 Task: Find a flat in Solapur, India, for 8 guests from 26 Aug to 10 Sep, with a price range of ₹10,000 to ₹15,000, 6 bedrooms, 6 beds, 6 bathrooms, and amenities including Wifi, Washing machine, Free parking, TV, and Gym.
Action: Mouse moved to (491, 122)
Screenshot: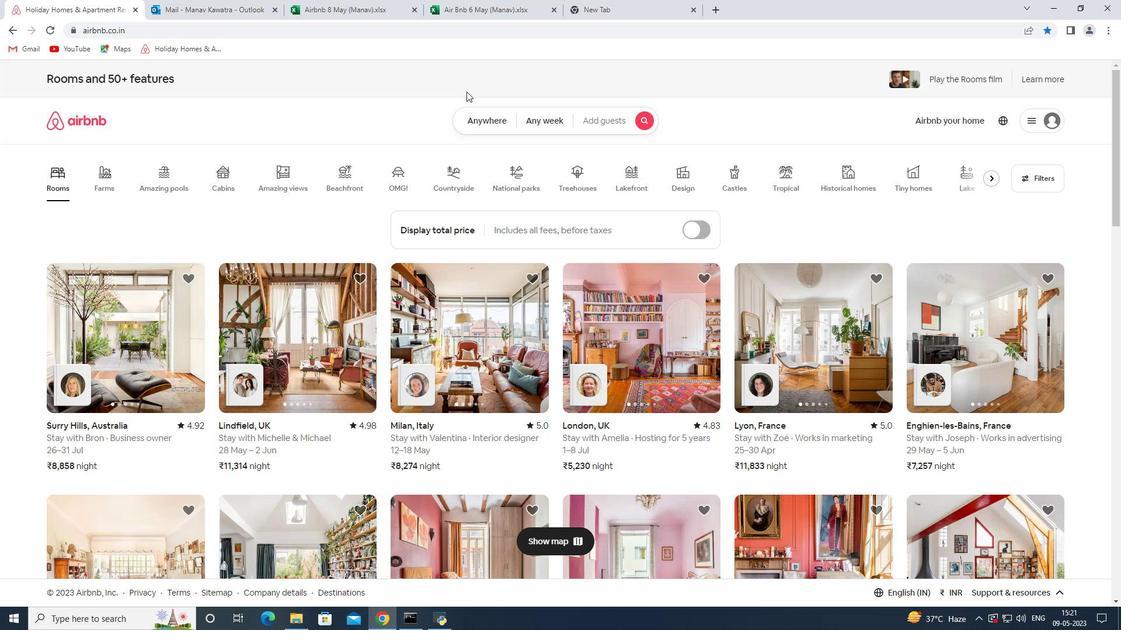 
Action: Mouse pressed left at (491, 122)
Screenshot: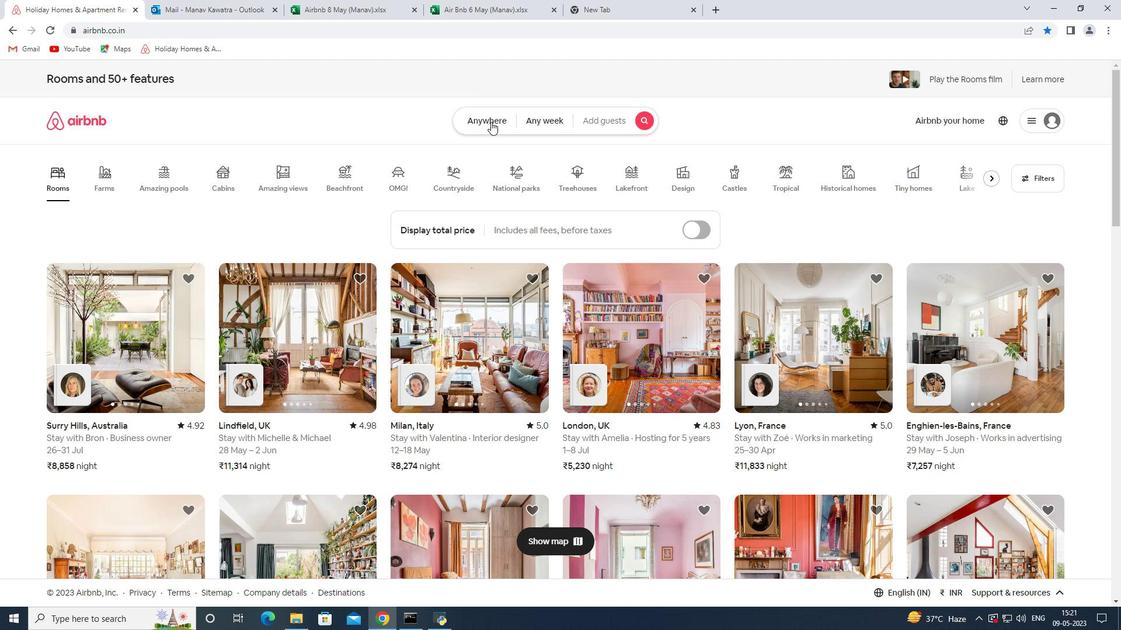 
Action: Mouse moved to (390, 167)
Screenshot: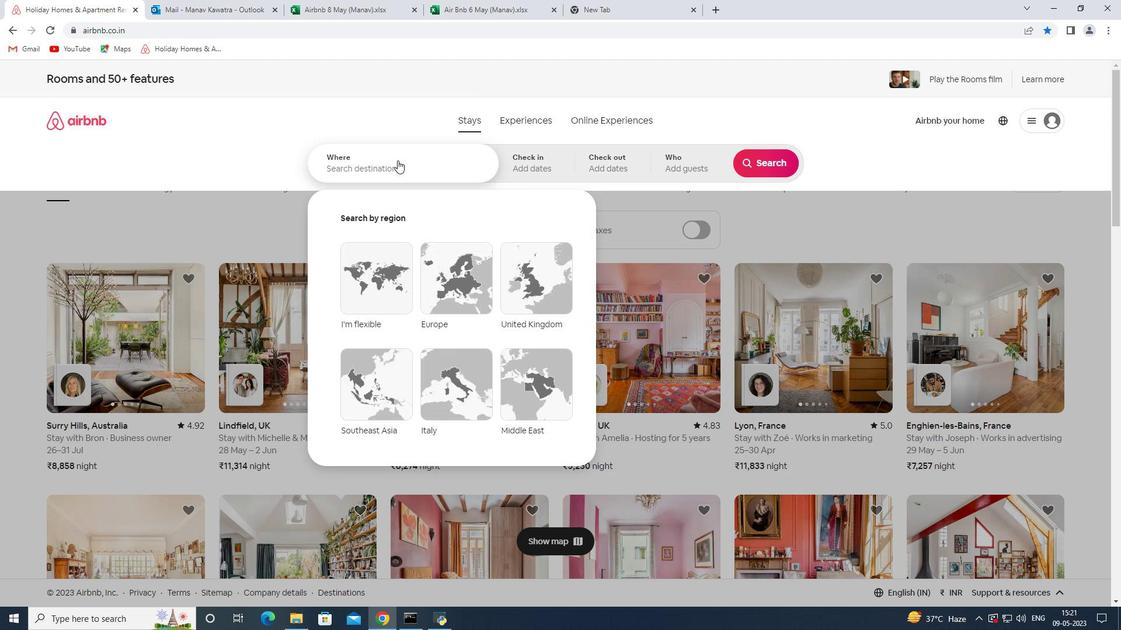 
Action: Mouse pressed left at (390, 167)
Screenshot: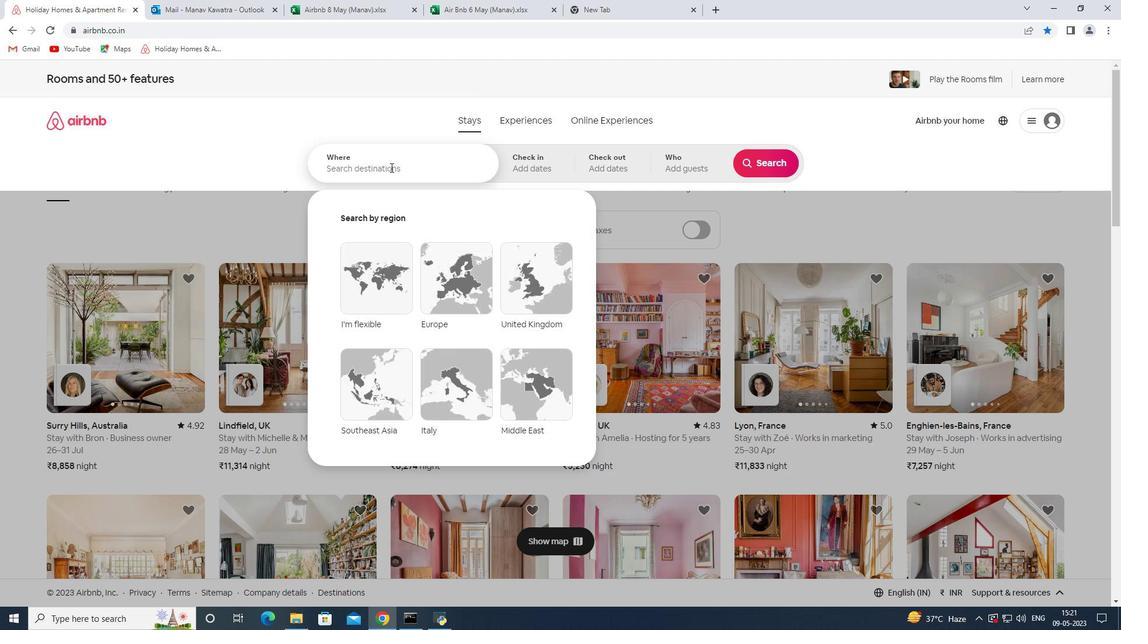 
Action: Key pressed s<Key.backspace><Key.shift><Key.shift><Key.shift>Solar<Key.space><Key.backspace><Key.backspace>pur<Key.space><Key.shift>India<Key.space><Key.enter>
Screenshot: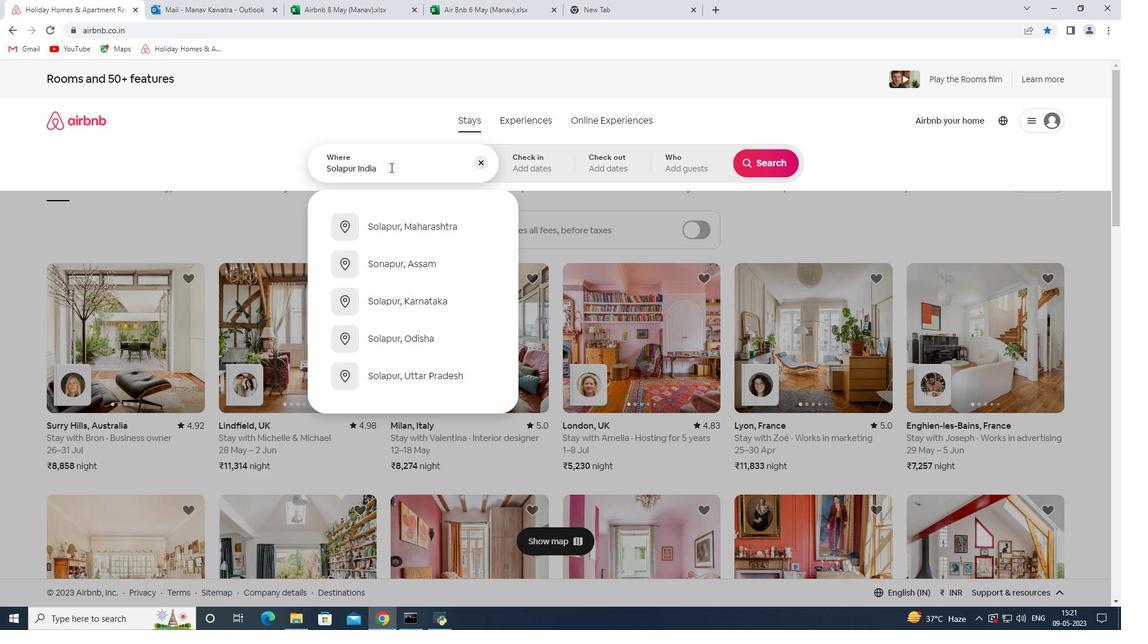 
Action: Mouse moved to (766, 253)
Screenshot: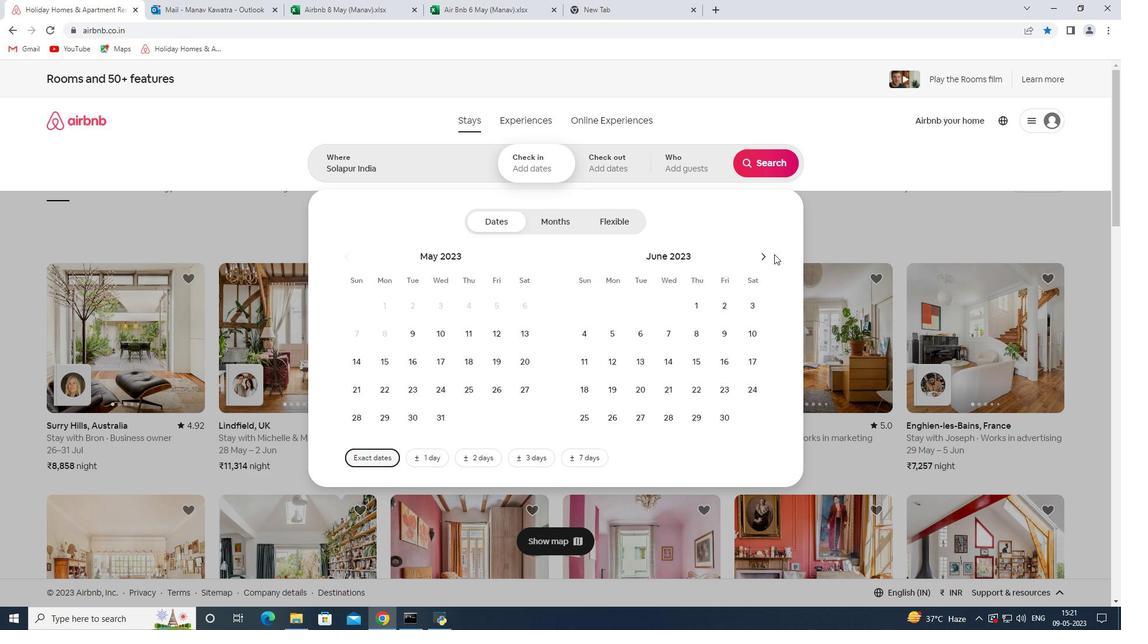 
Action: Mouse pressed left at (766, 253)
Screenshot: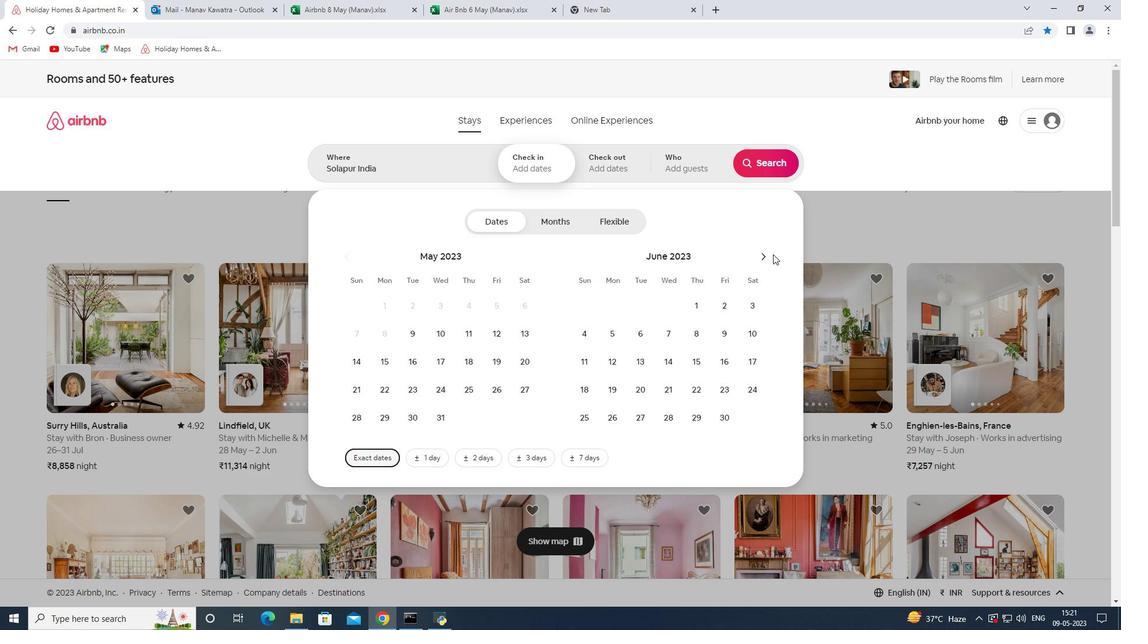 
Action: Mouse moved to (763, 253)
Screenshot: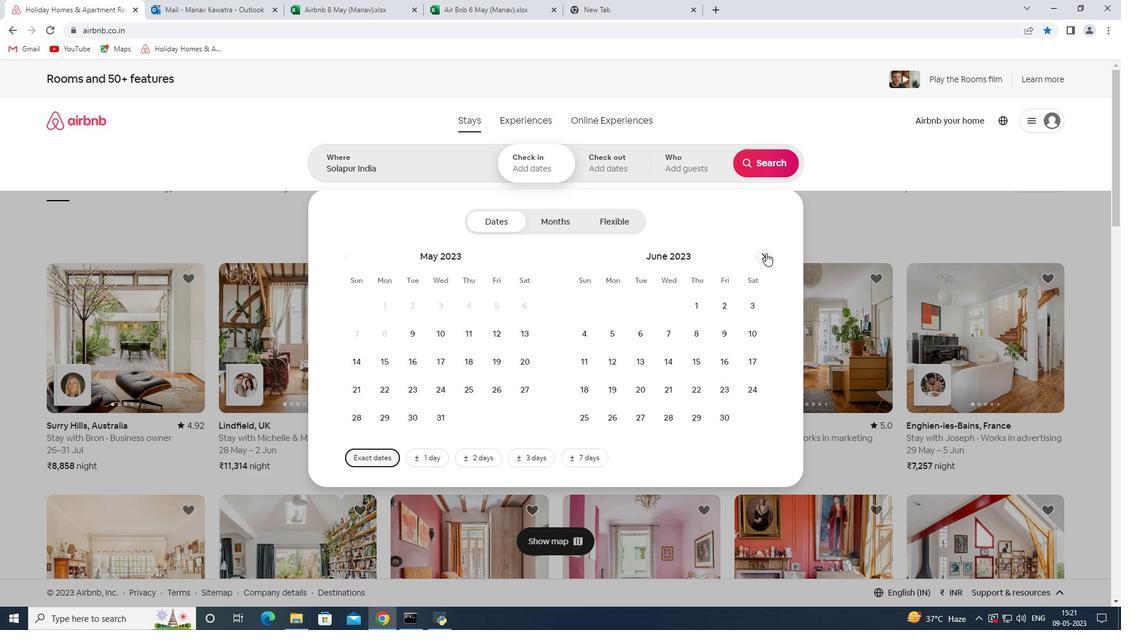 
Action: Mouse pressed left at (763, 253)
Screenshot: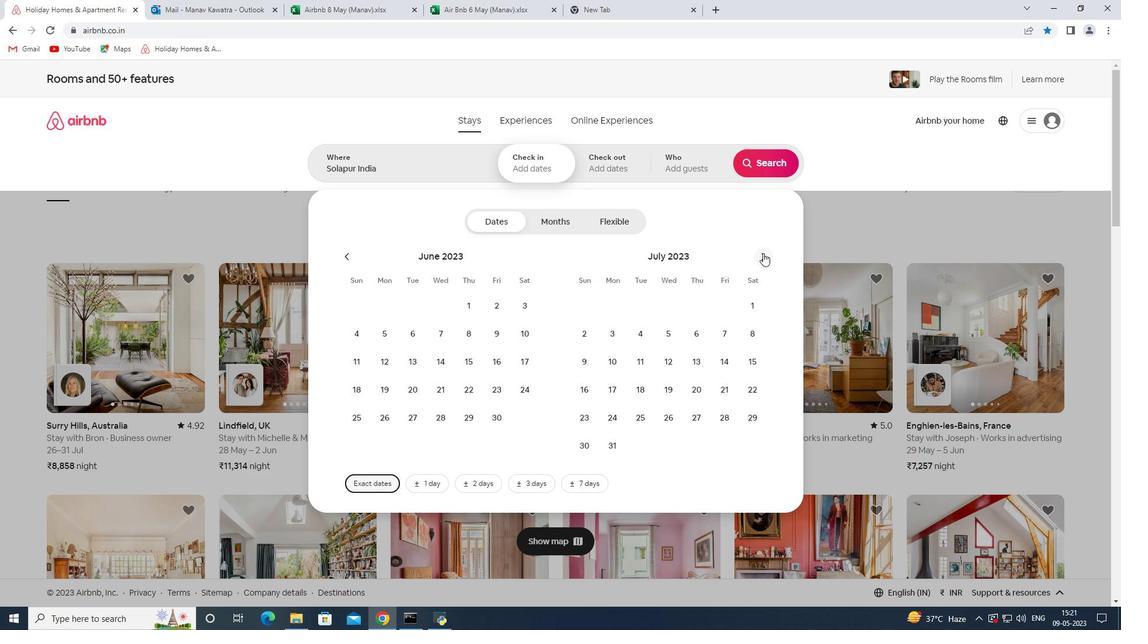 
Action: Mouse moved to (753, 393)
Screenshot: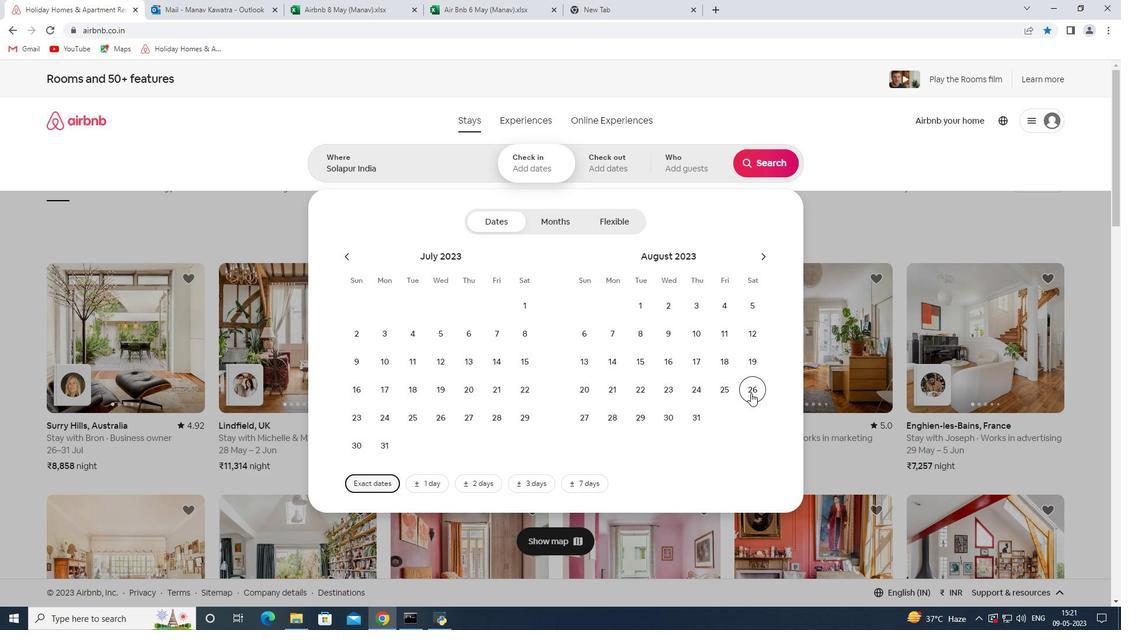 
Action: Mouse pressed left at (753, 393)
Screenshot: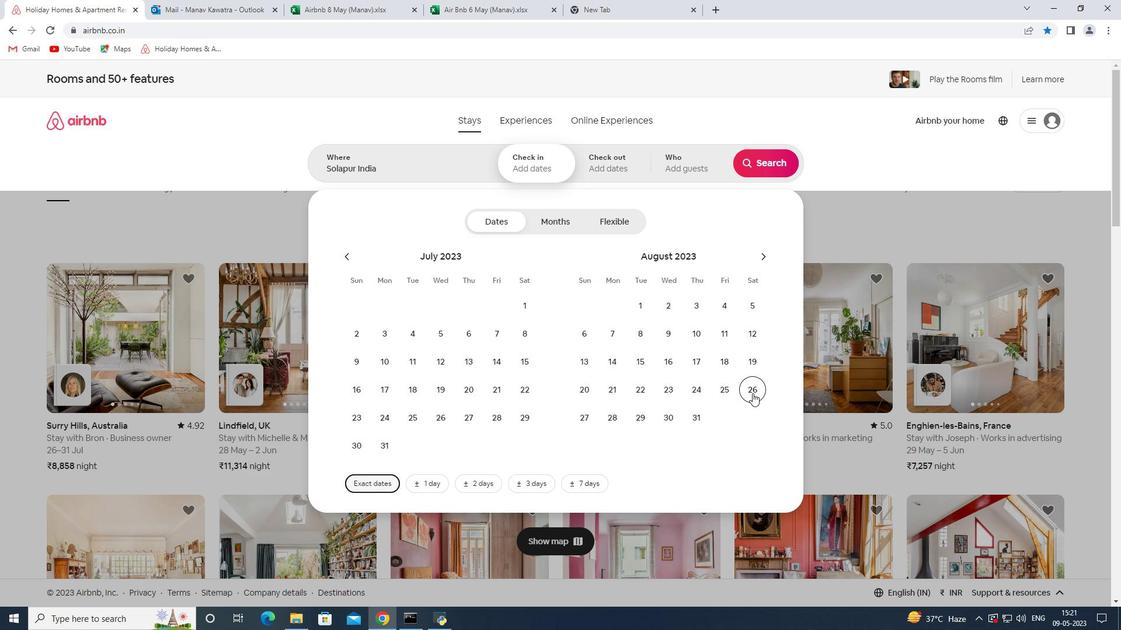 
Action: Mouse moved to (695, 171)
Screenshot: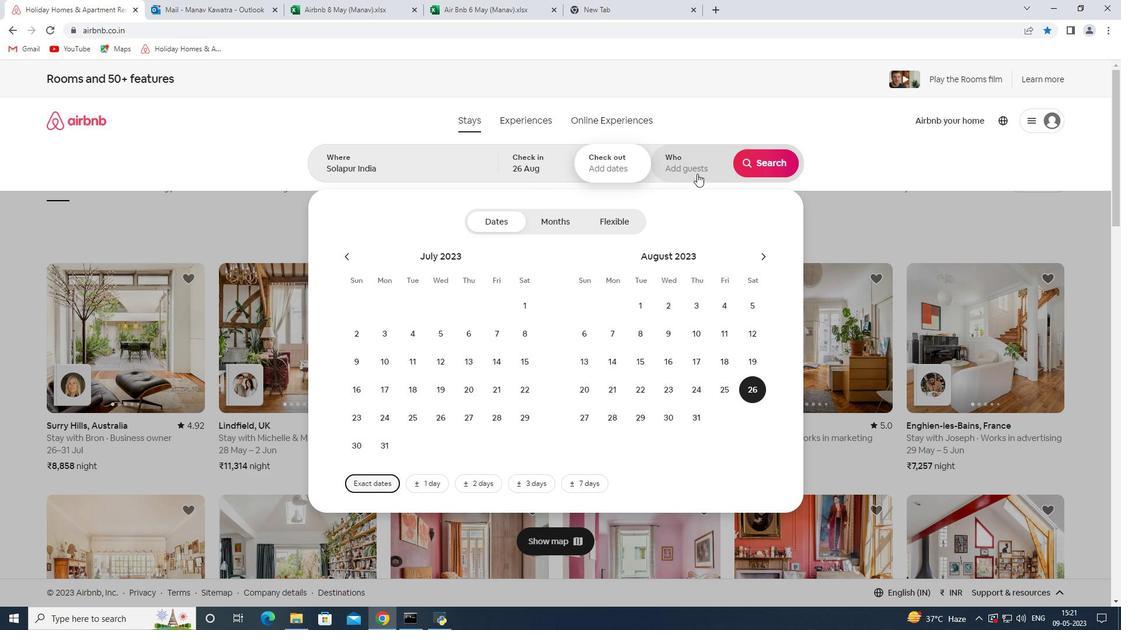 
Action: Mouse pressed left at (695, 171)
Screenshot: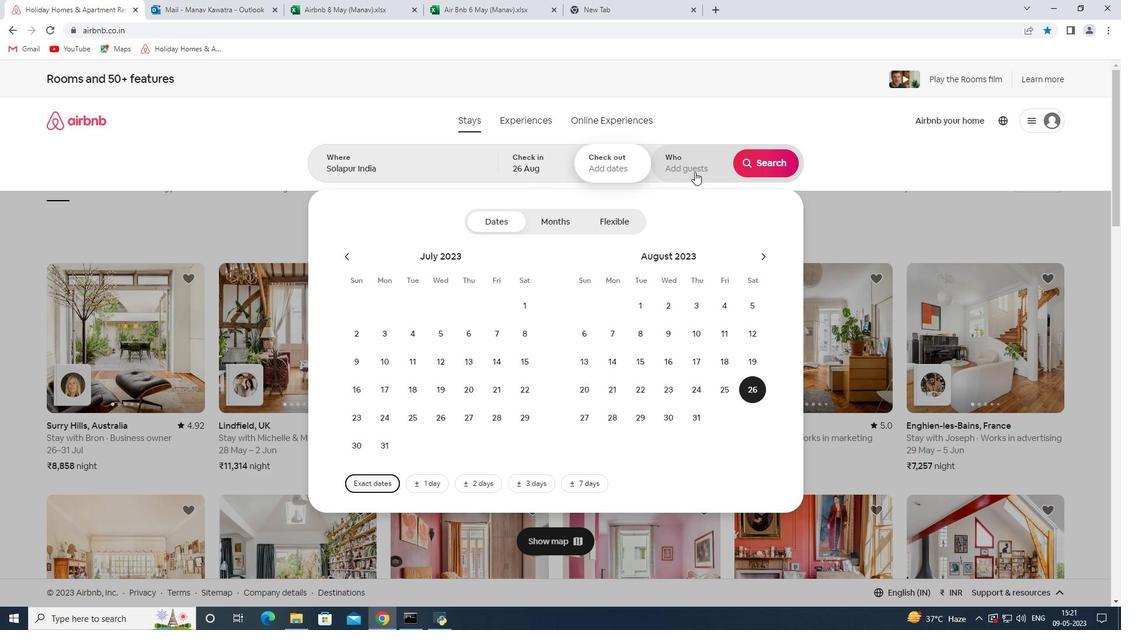 
Action: Mouse moved to (601, 163)
Screenshot: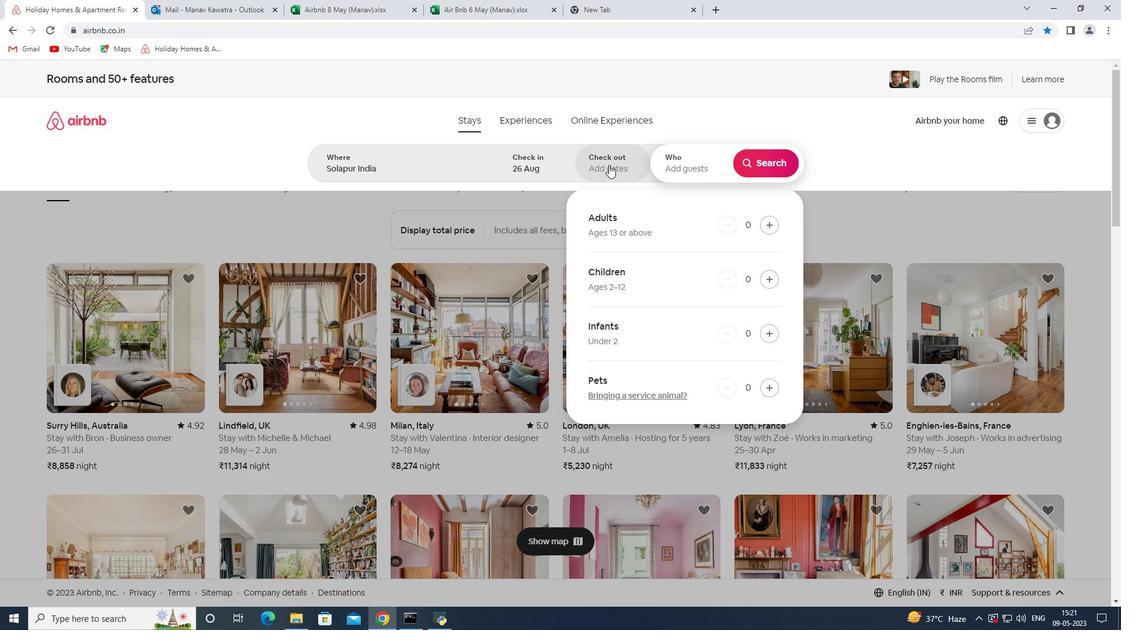
Action: Mouse pressed left at (601, 163)
Screenshot: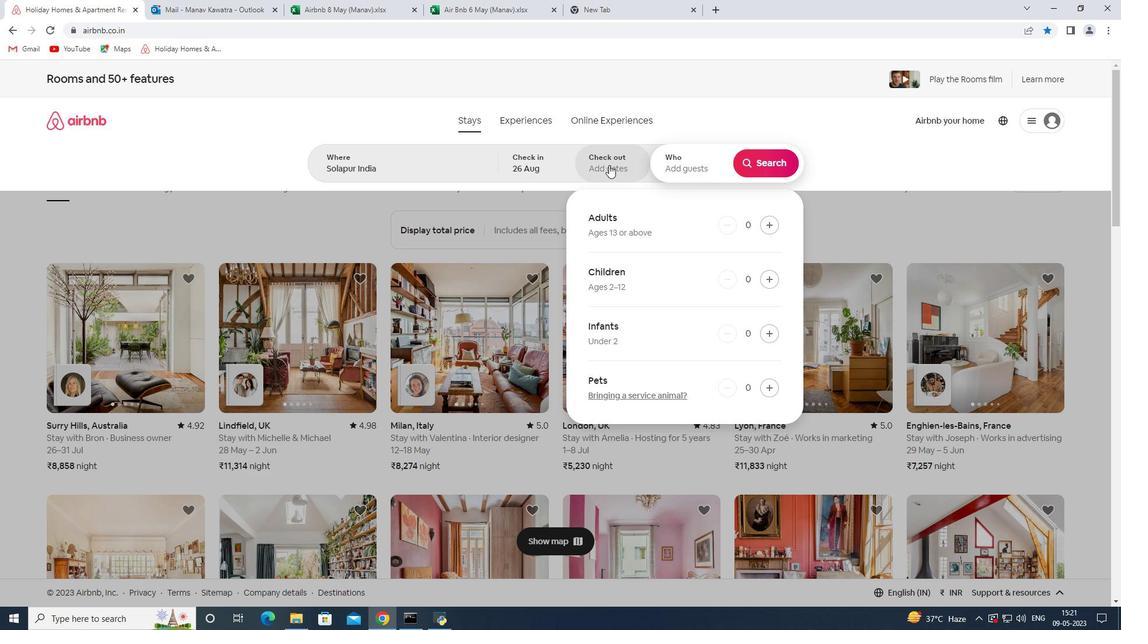 
Action: Mouse moved to (586, 366)
Screenshot: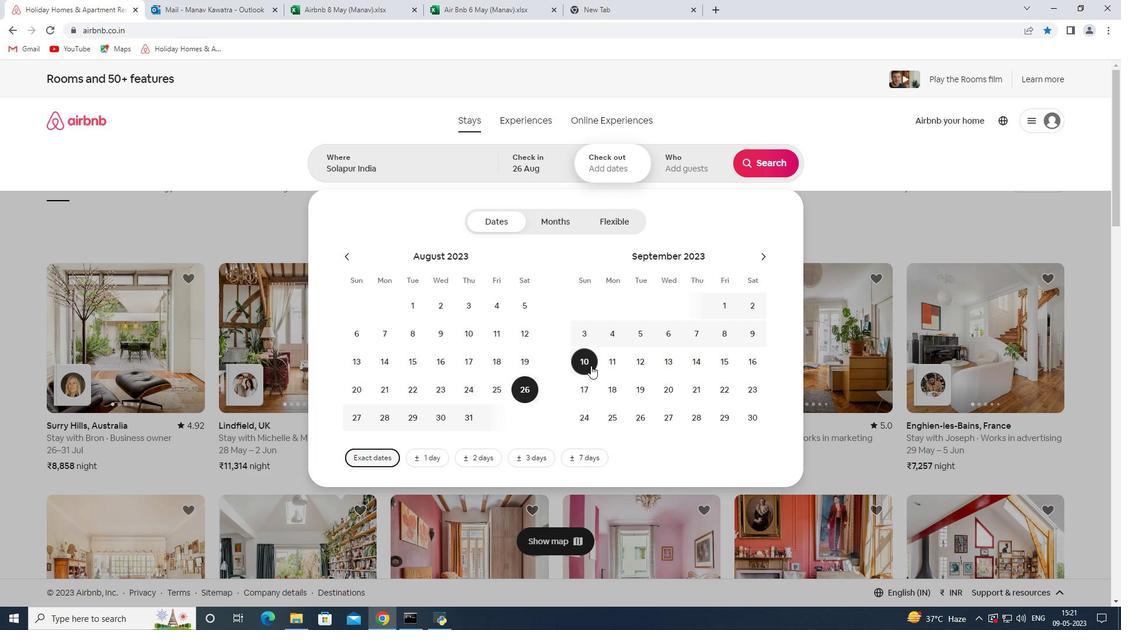 
Action: Mouse pressed left at (586, 366)
Screenshot: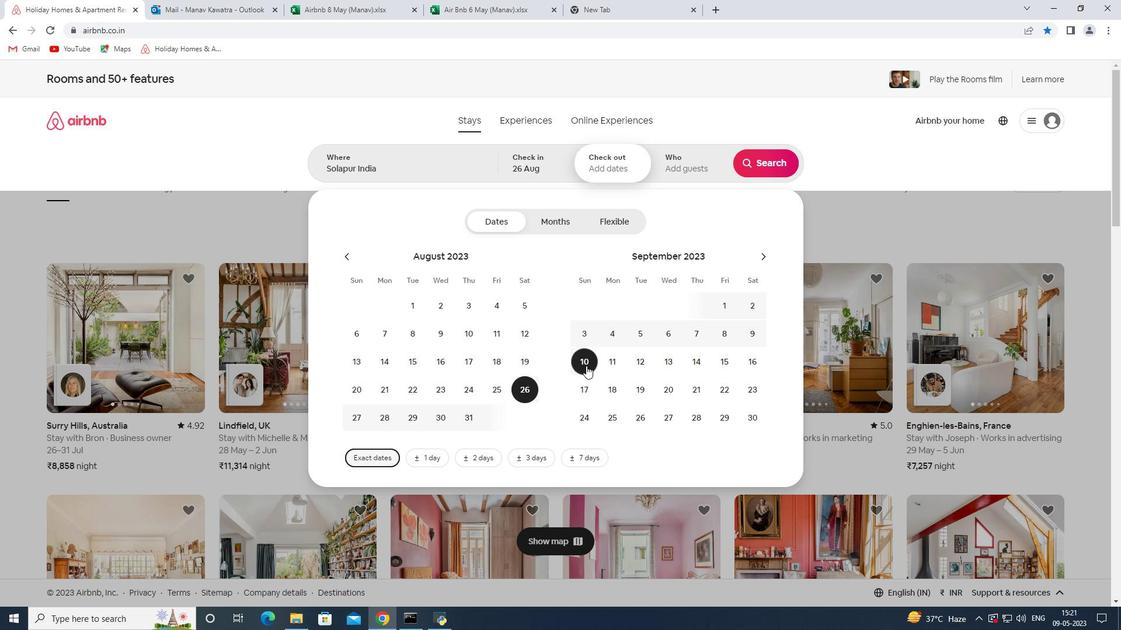 
Action: Mouse moved to (700, 168)
Screenshot: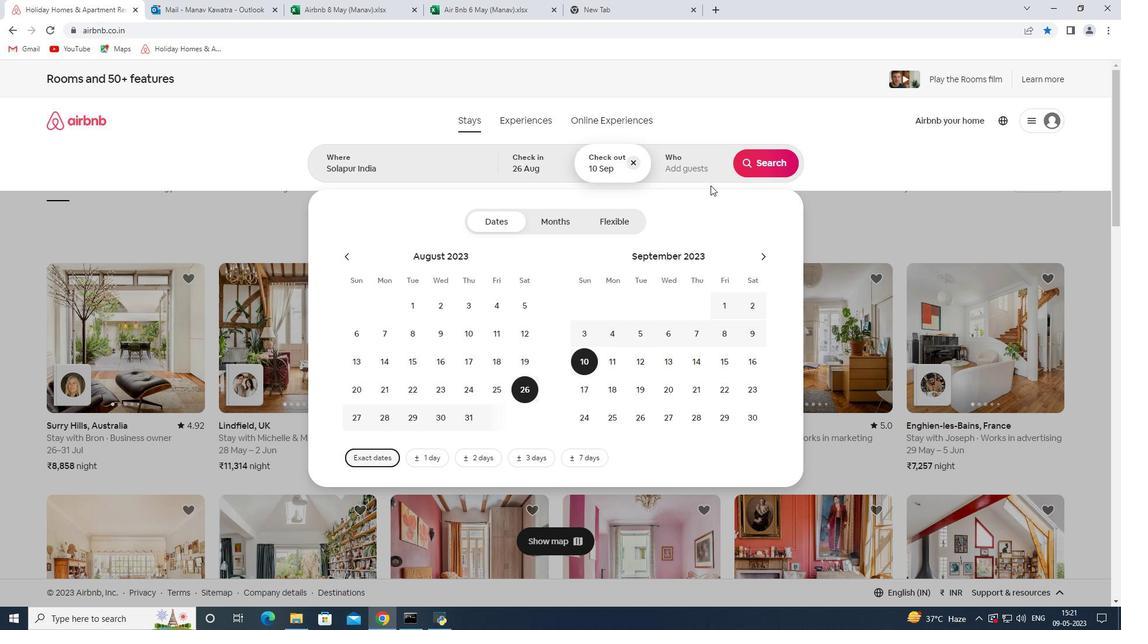 
Action: Mouse pressed left at (700, 168)
Screenshot: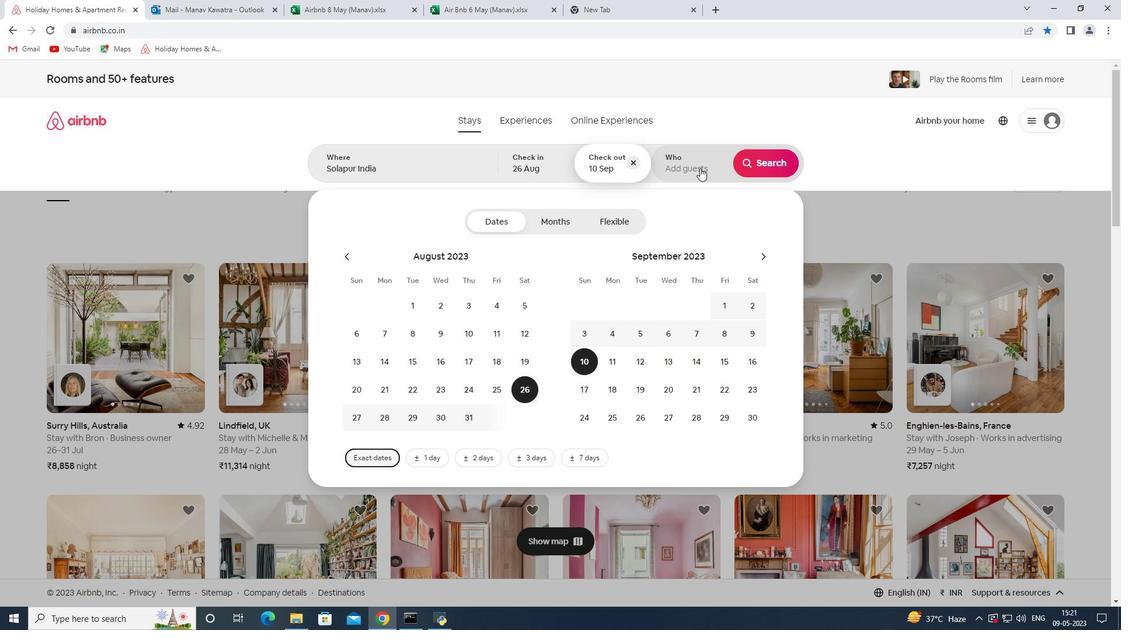
Action: Mouse moved to (769, 226)
Screenshot: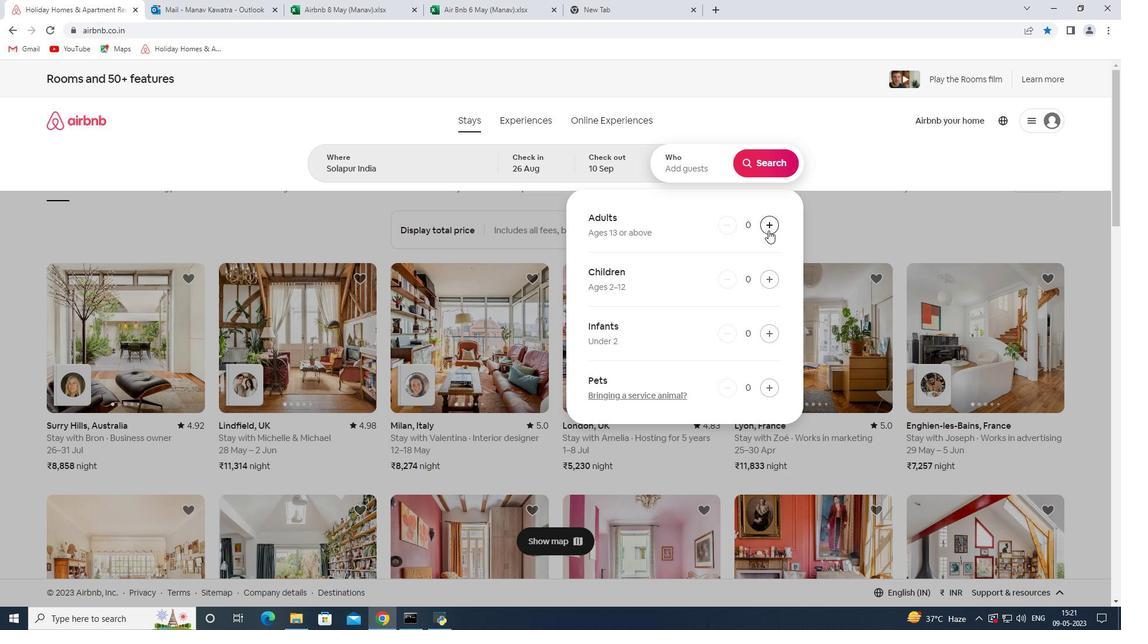 
Action: Mouse pressed left at (769, 226)
Screenshot: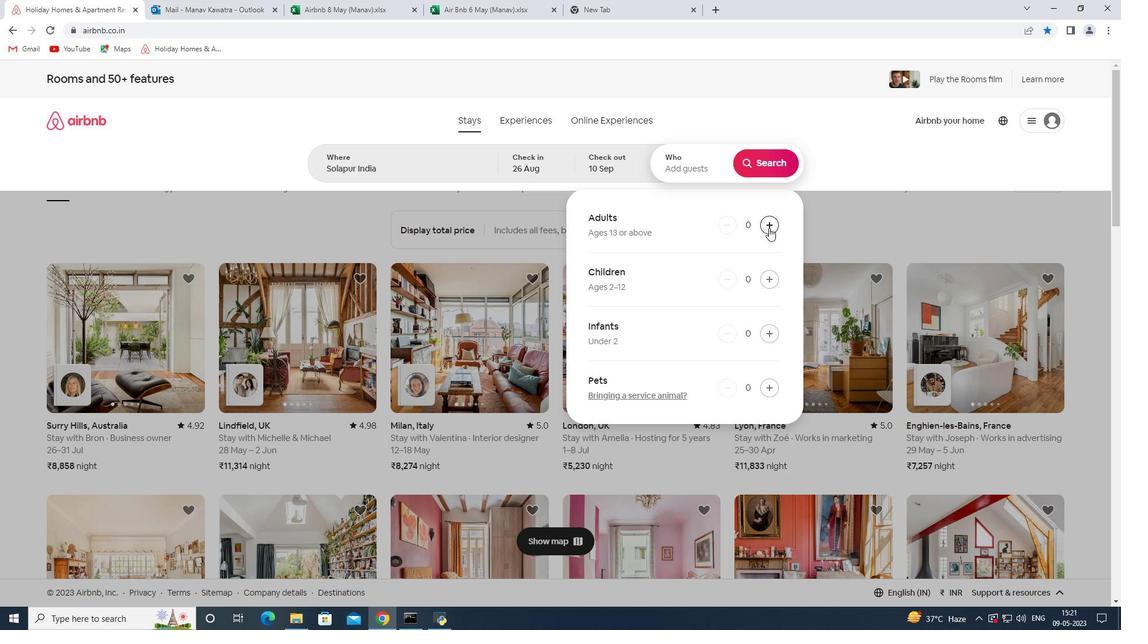 
Action: Mouse pressed left at (769, 226)
Screenshot: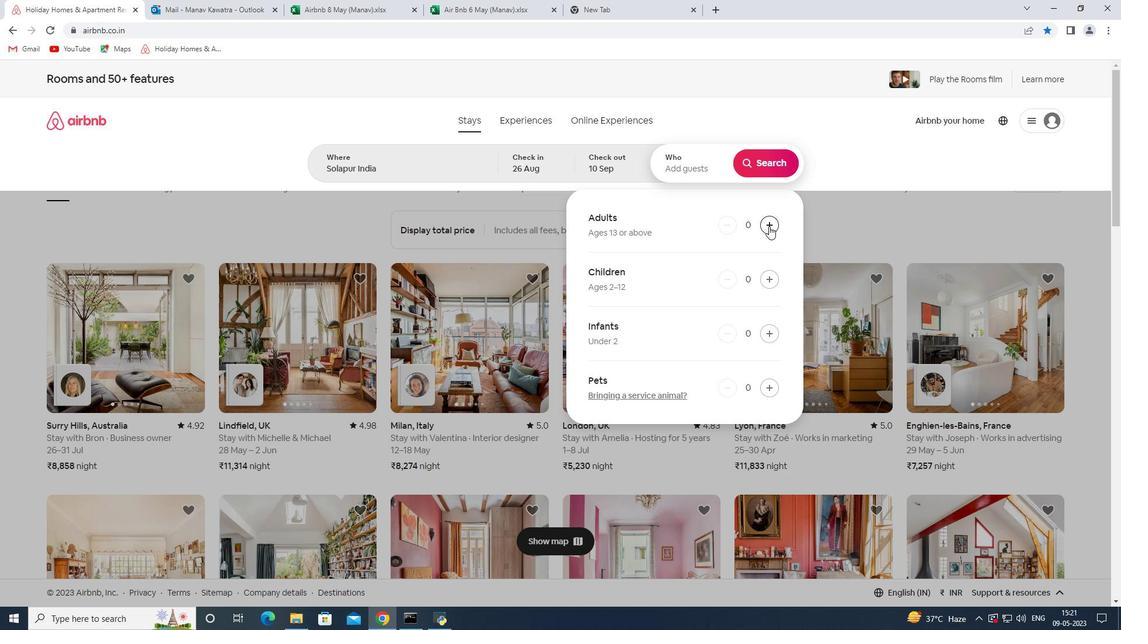 
Action: Mouse pressed left at (769, 226)
Screenshot: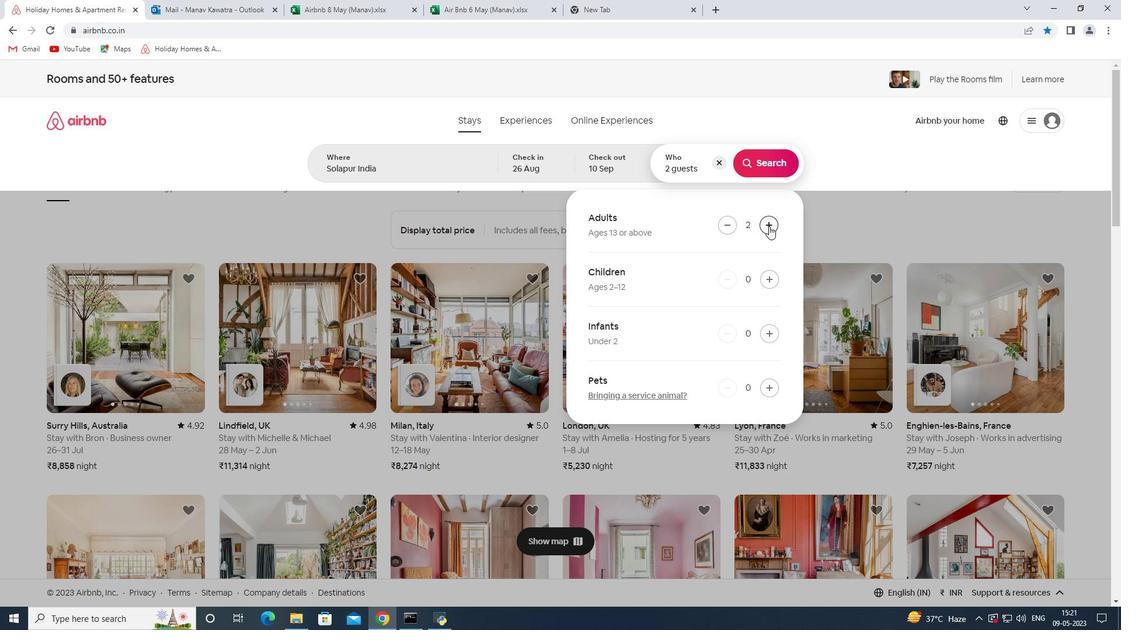 
Action: Mouse pressed left at (769, 226)
Screenshot: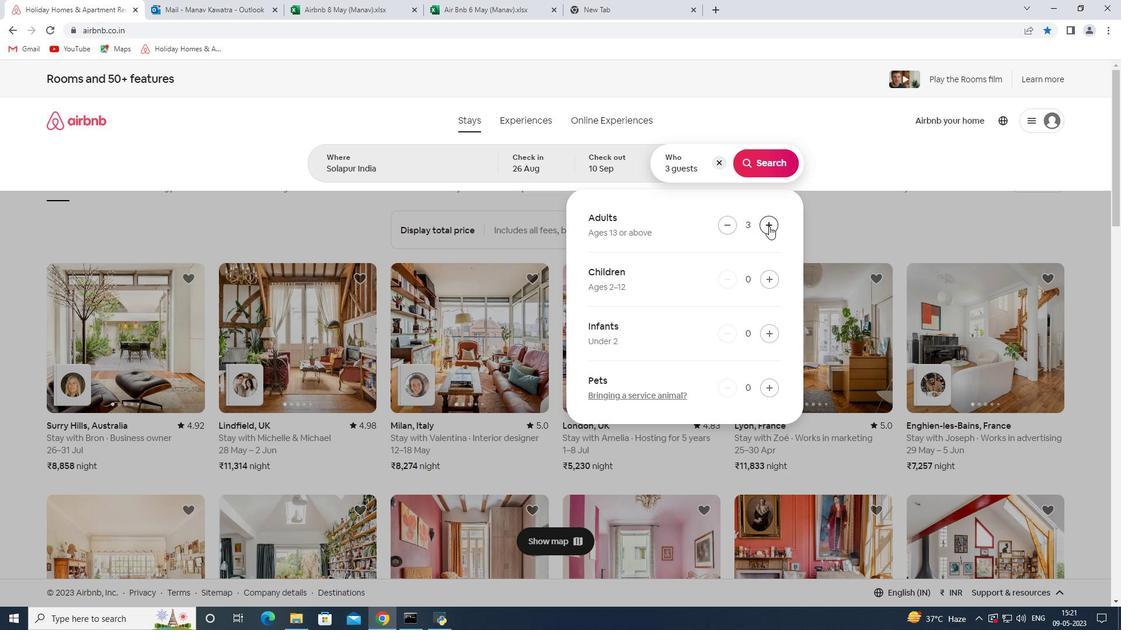 
Action: Mouse pressed left at (769, 226)
Screenshot: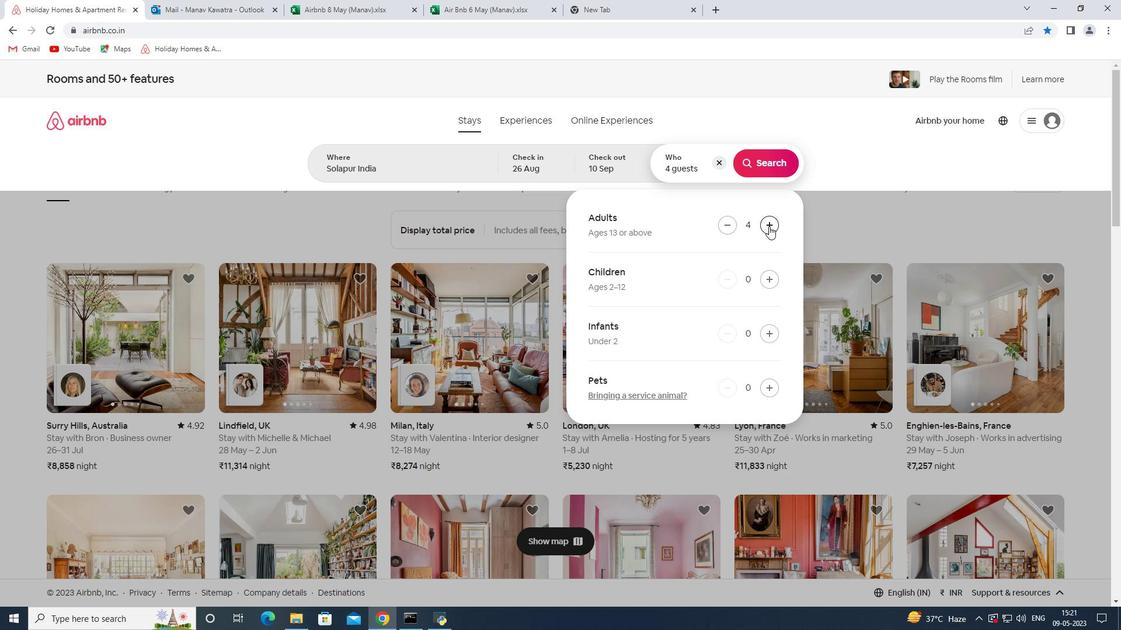 
Action: Mouse pressed left at (769, 226)
Screenshot: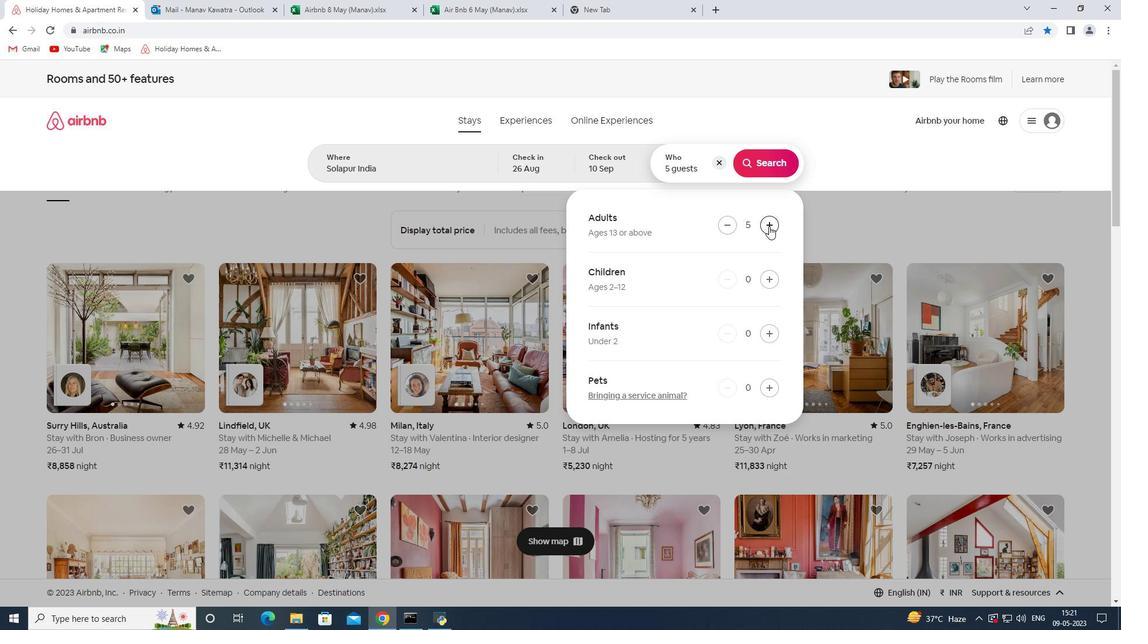 
Action: Mouse moved to (767, 281)
Screenshot: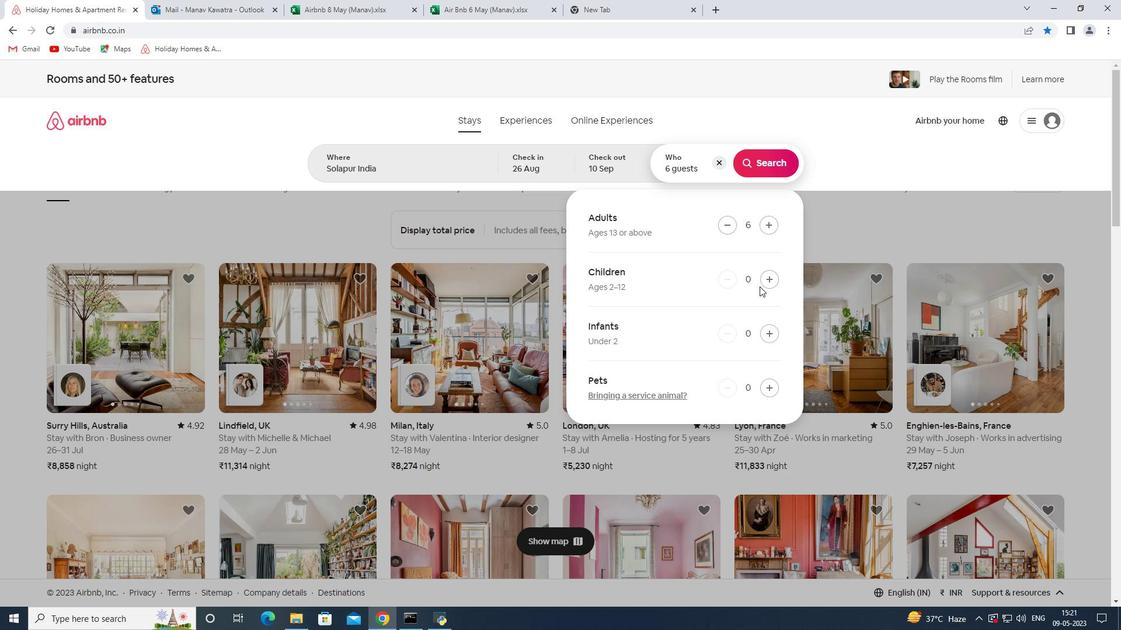 
Action: Mouse pressed left at (767, 281)
Screenshot: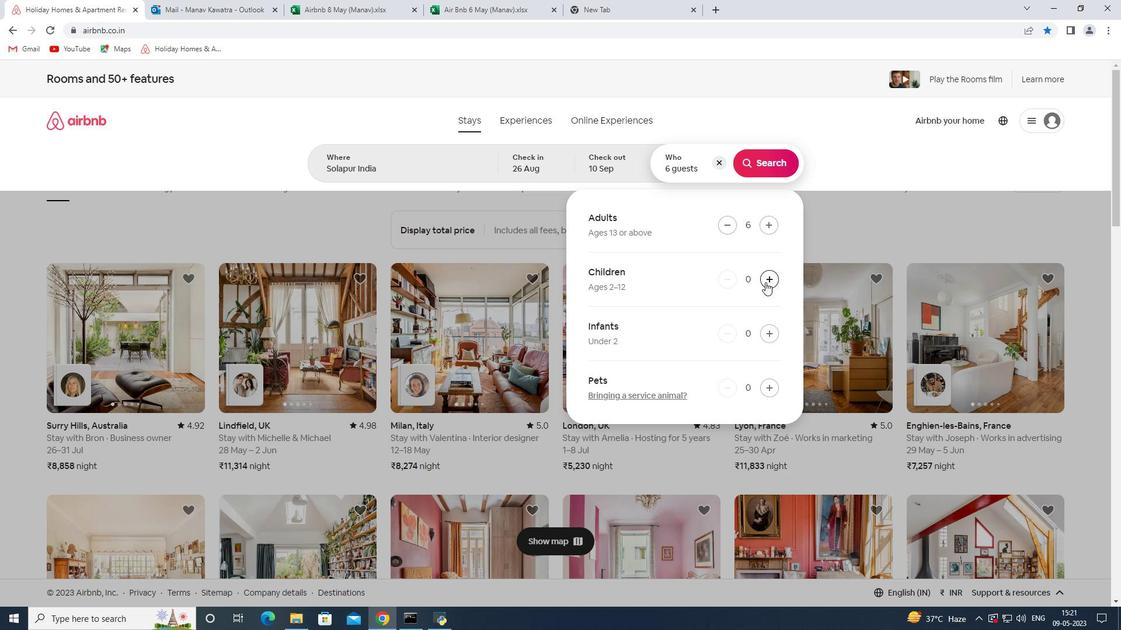 
Action: Mouse pressed left at (767, 281)
Screenshot: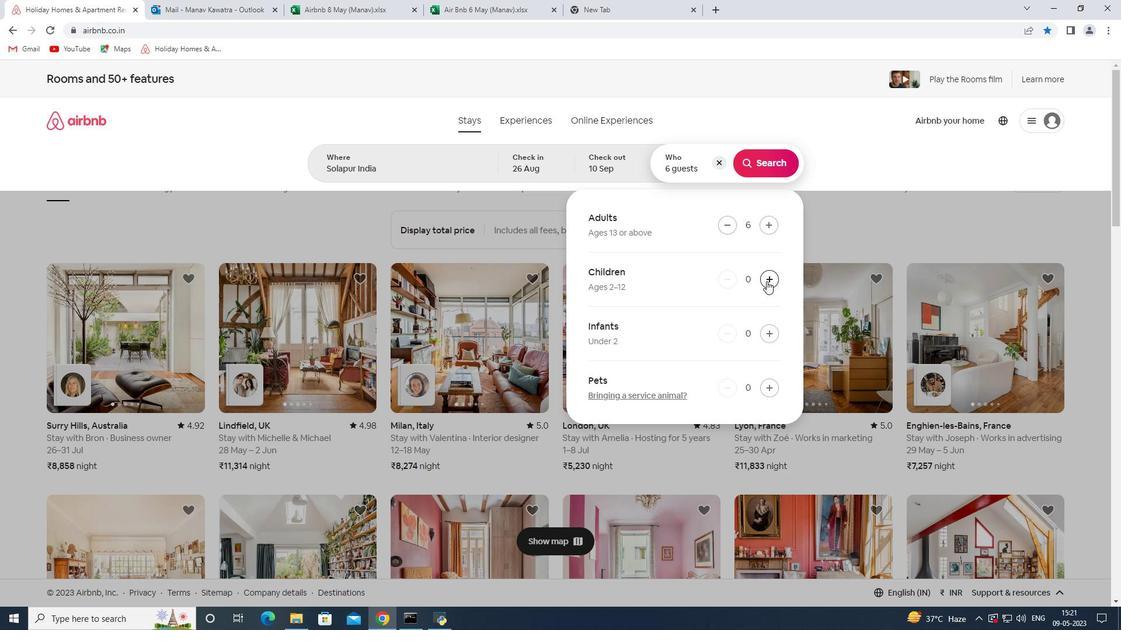 
Action: Mouse moved to (763, 165)
Screenshot: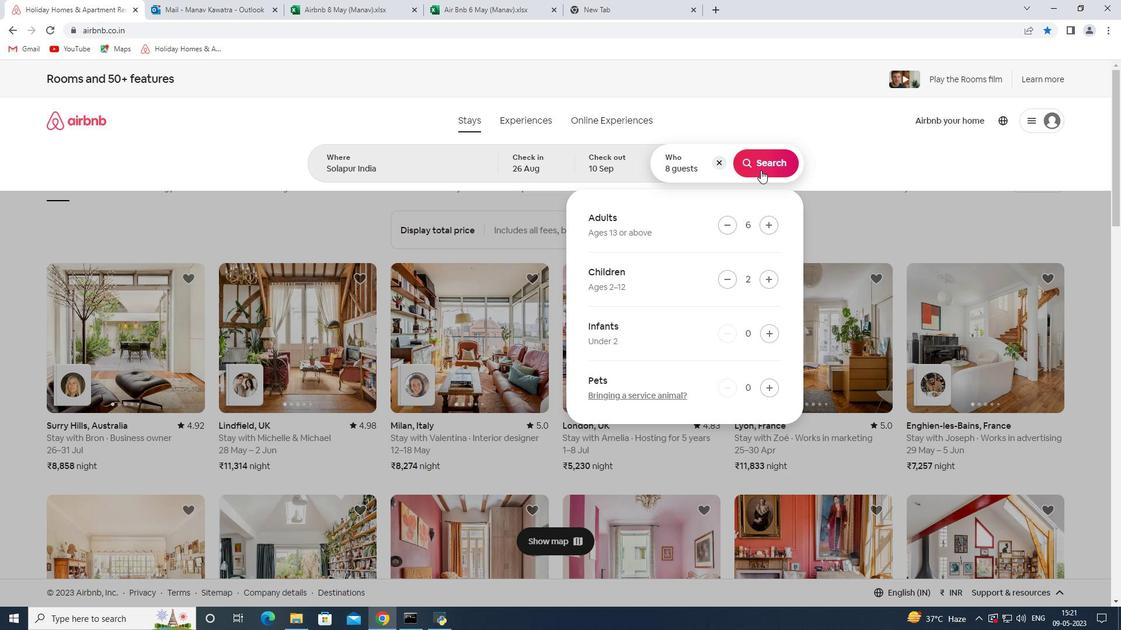 
Action: Mouse pressed left at (763, 165)
Screenshot: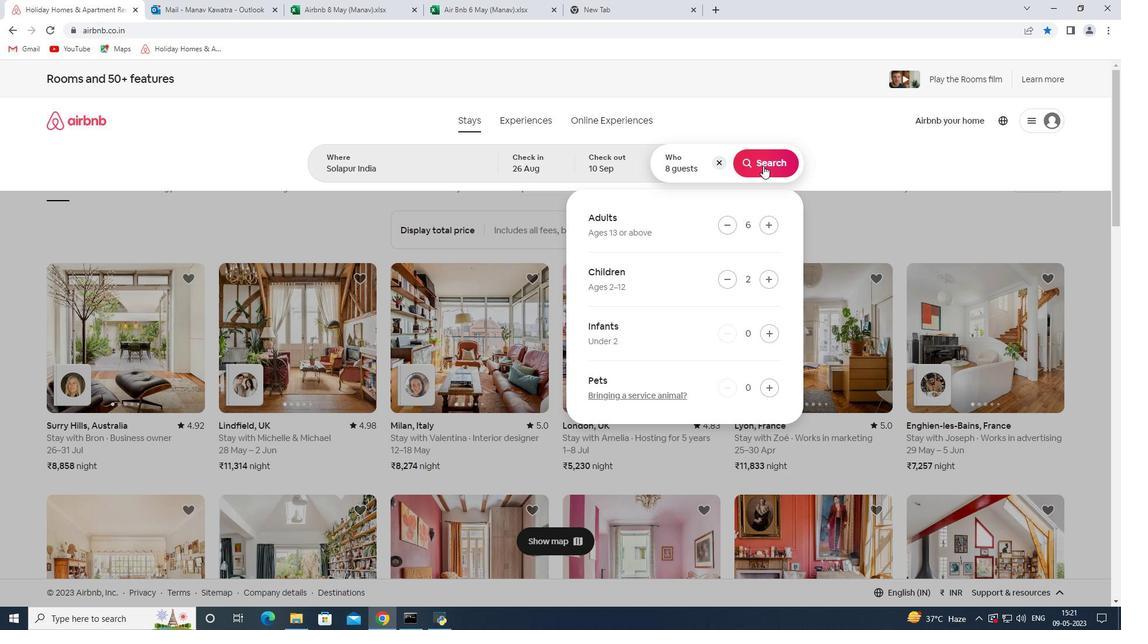 
Action: Mouse moved to (1069, 133)
Screenshot: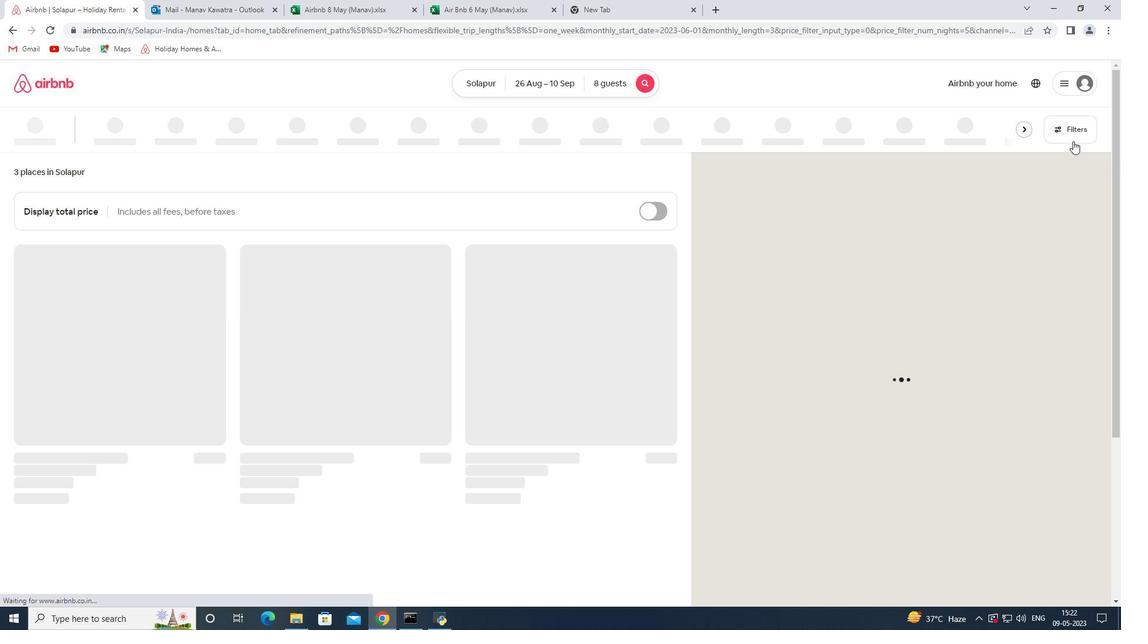 
Action: Mouse pressed left at (1069, 133)
Screenshot: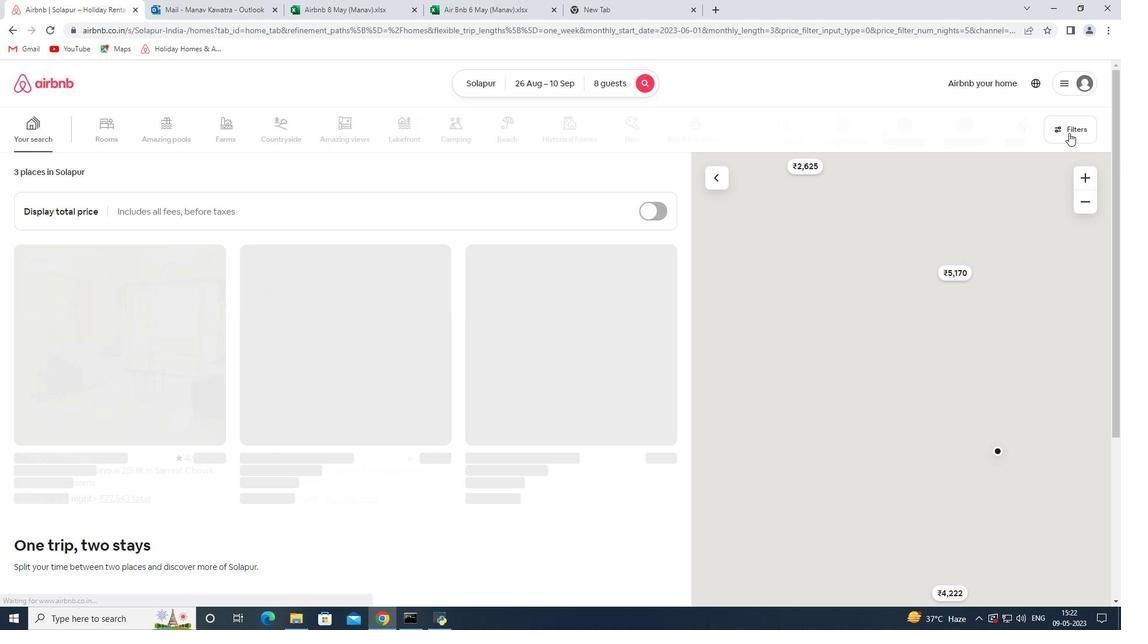 
Action: Mouse moved to (422, 416)
Screenshot: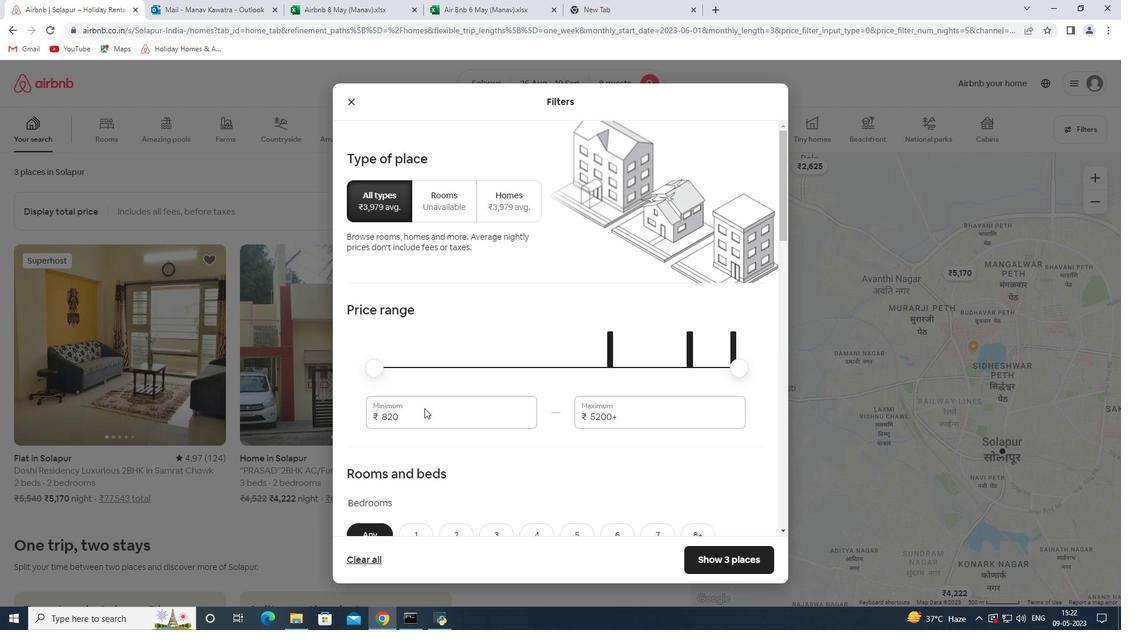 
Action: Mouse pressed left at (422, 416)
Screenshot: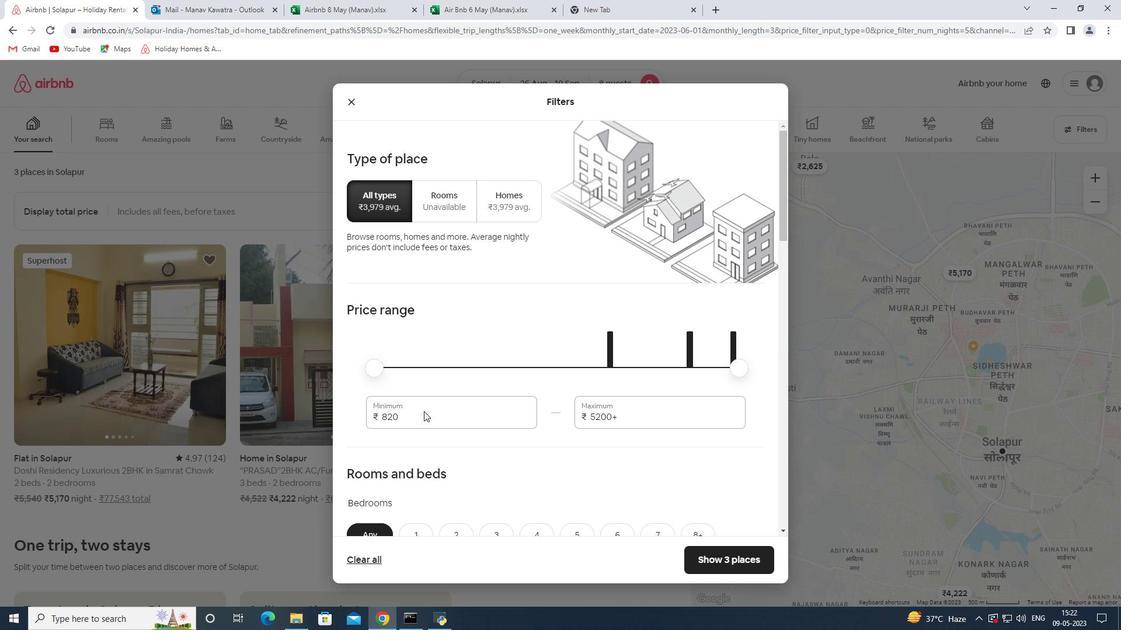 
Action: Mouse pressed left at (422, 416)
Screenshot: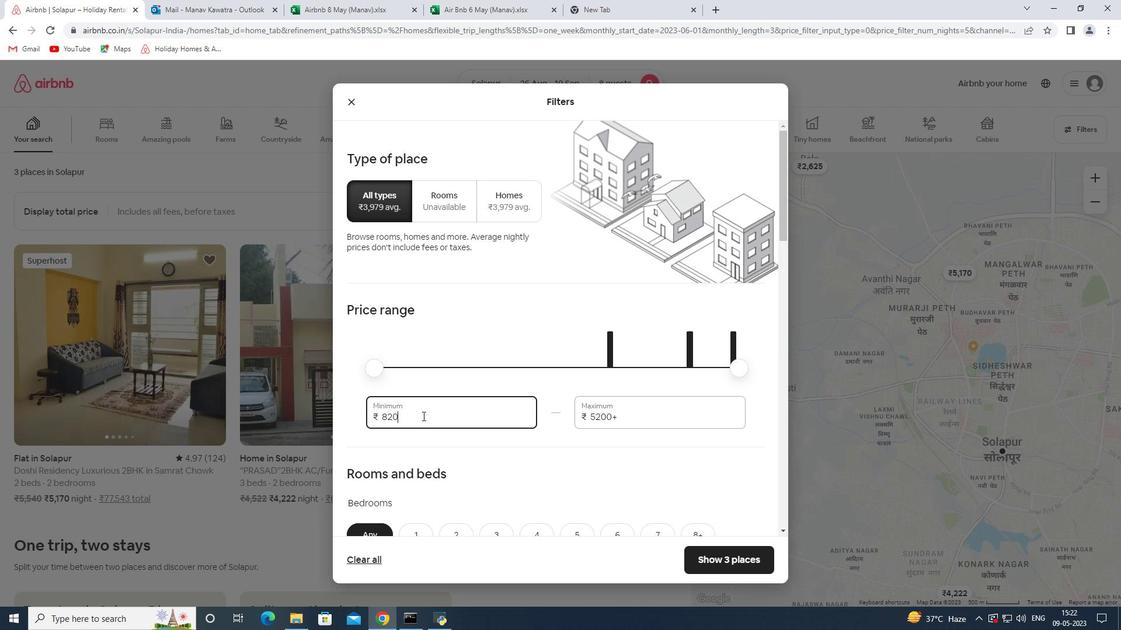 
Action: Key pressed 10000<Key.tab>15000
Screenshot: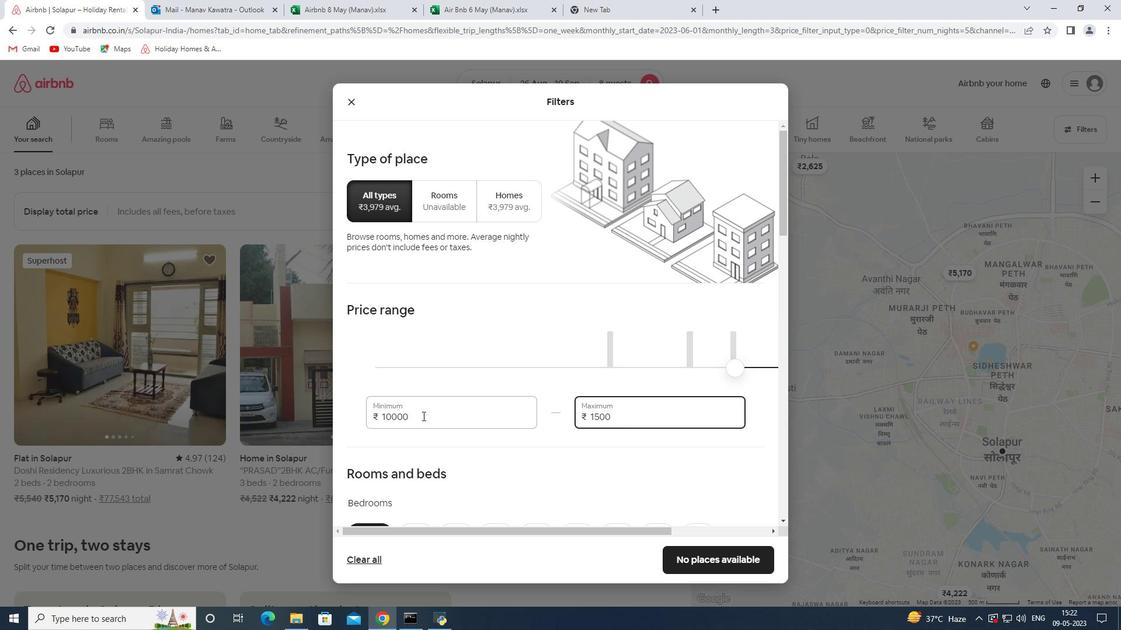 
Action: Mouse moved to (491, 399)
Screenshot: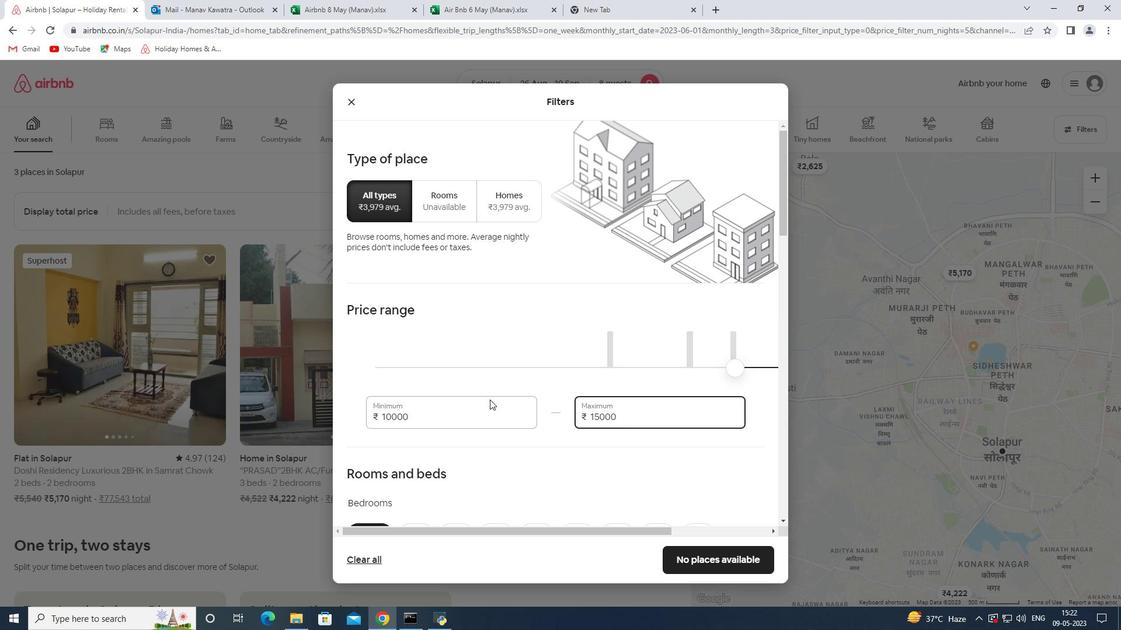
Action: Mouse scrolled (491, 398) with delta (0, 0)
Screenshot: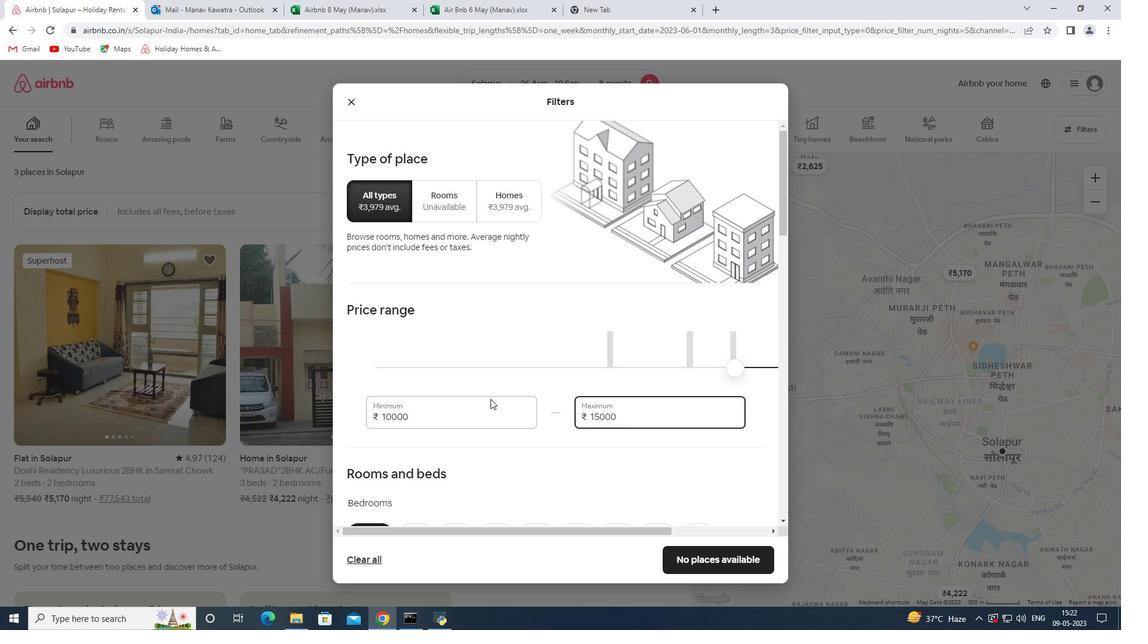 
Action: Mouse scrolled (491, 398) with delta (0, 0)
Screenshot: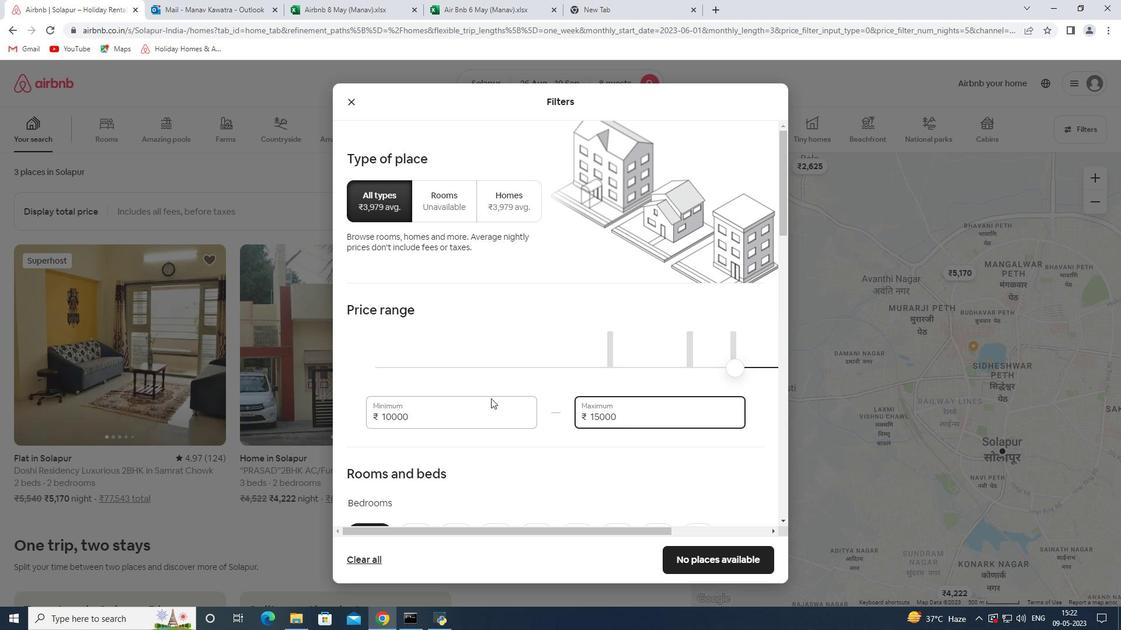 
Action: Mouse scrolled (491, 398) with delta (0, 0)
Screenshot: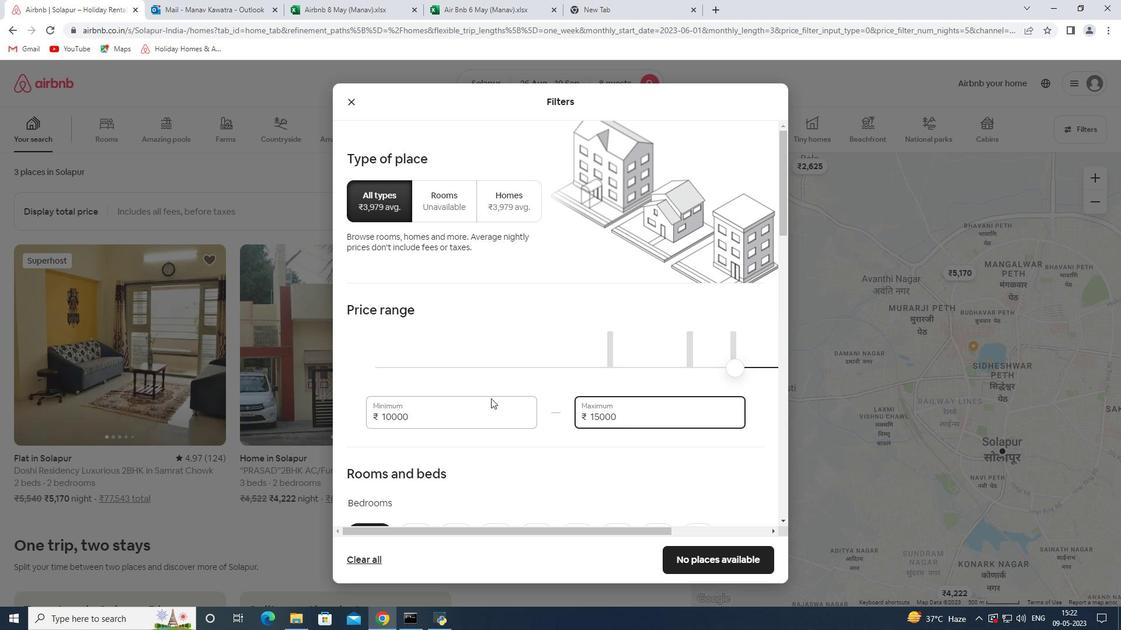 
Action: Mouse moved to (618, 362)
Screenshot: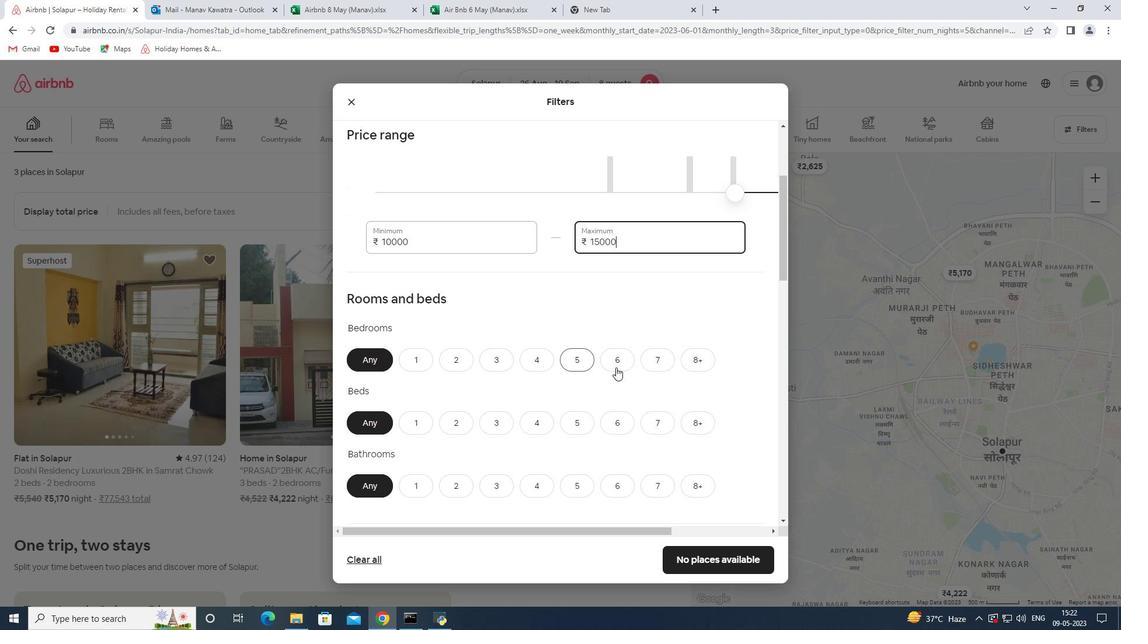 
Action: Mouse pressed left at (618, 362)
Screenshot: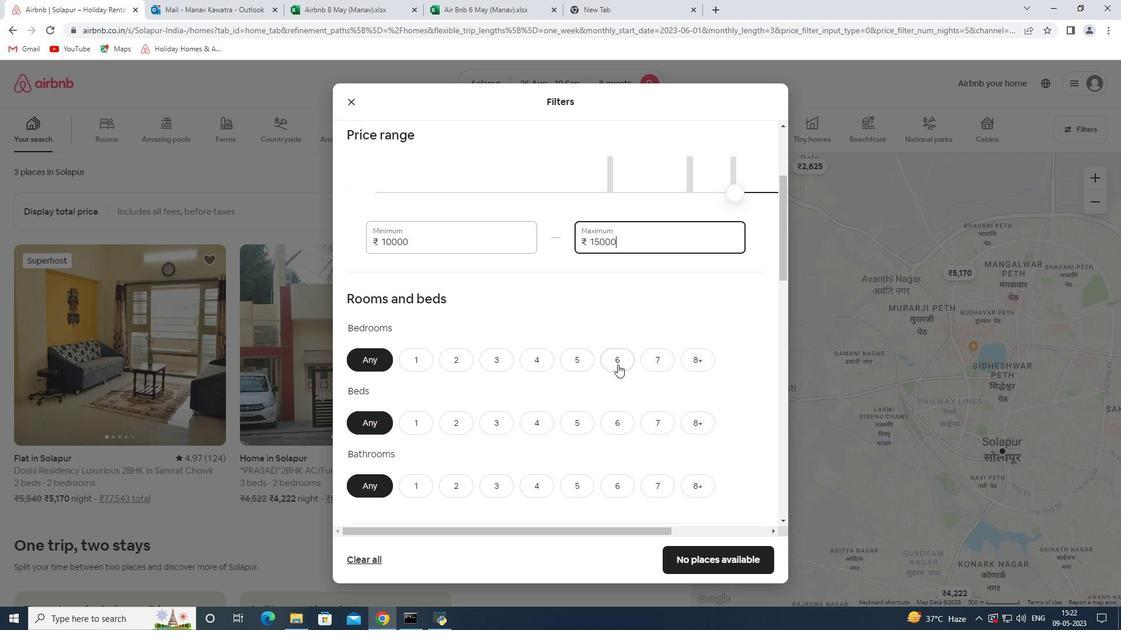 
Action: Mouse moved to (615, 424)
Screenshot: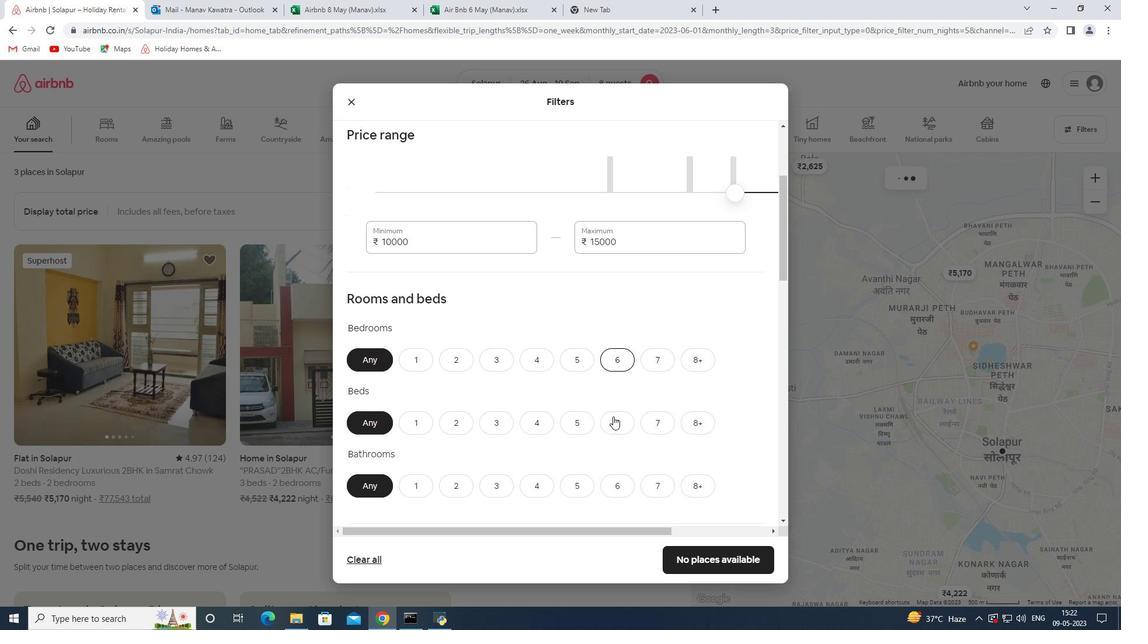 
Action: Mouse pressed left at (615, 424)
Screenshot: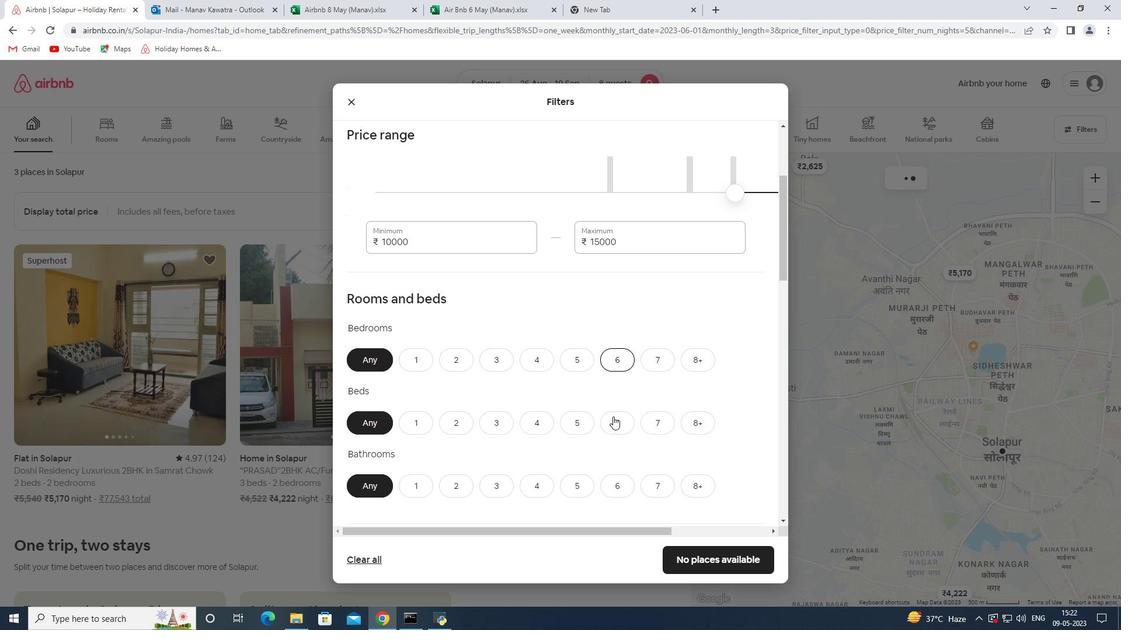 
Action: Mouse moved to (613, 490)
Screenshot: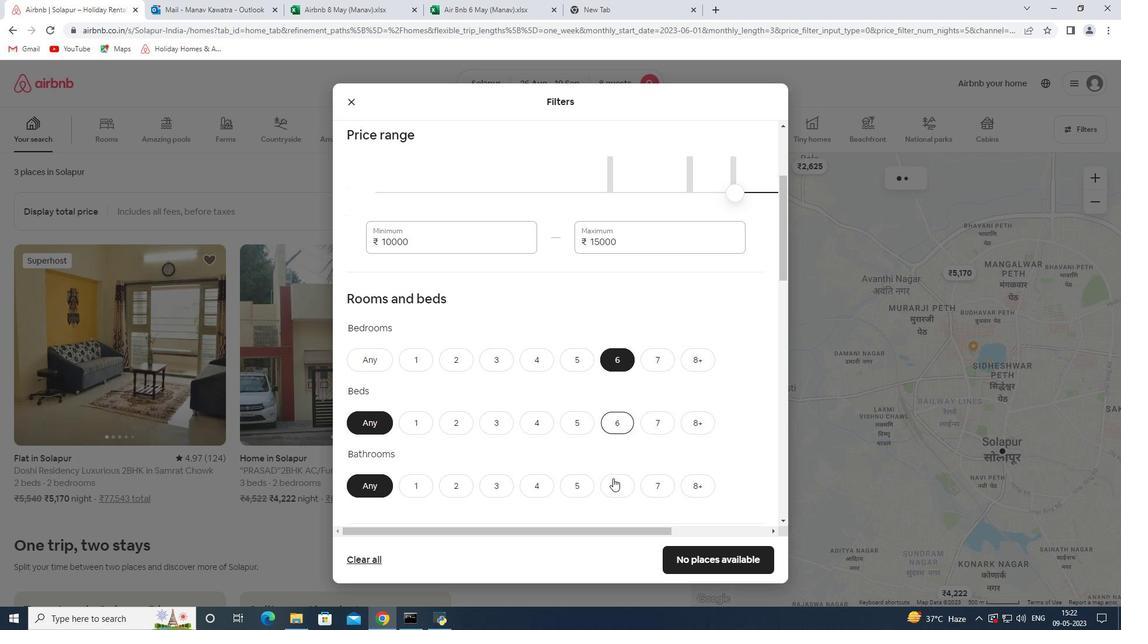 
Action: Mouse pressed left at (613, 490)
Screenshot: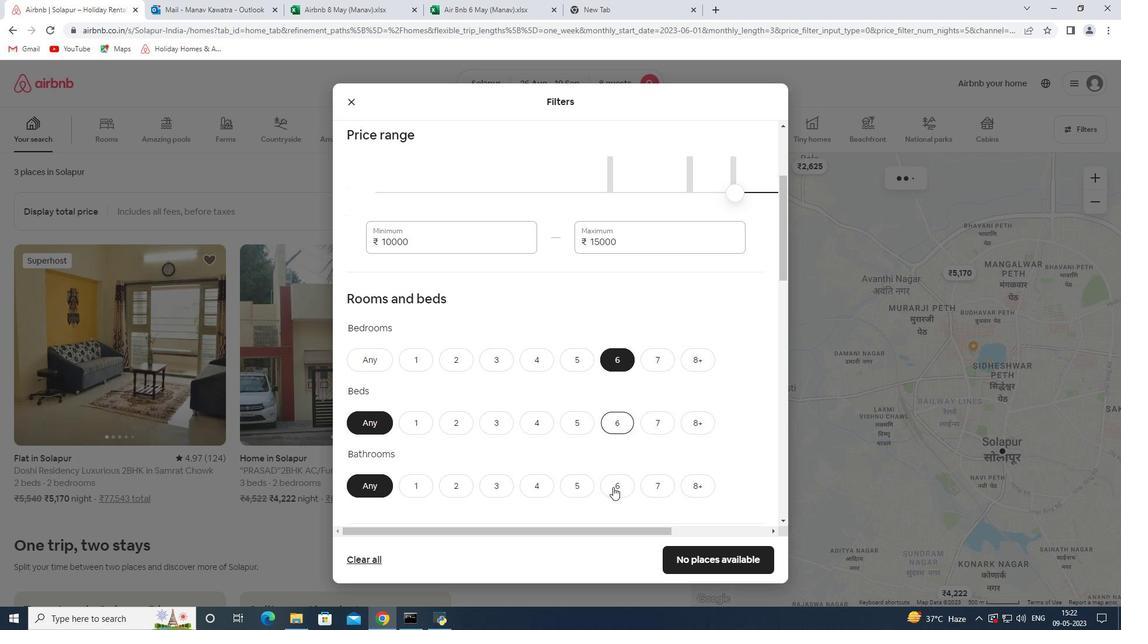 
Action: Mouse moved to (604, 418)
Screenshot: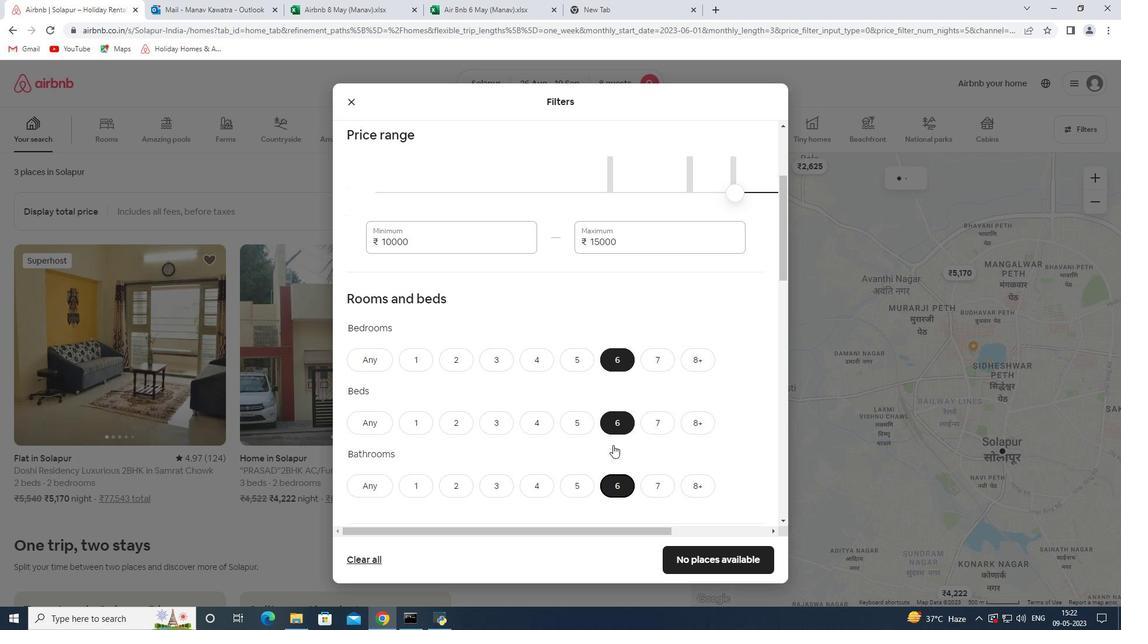 
Action: Mouse scrolled (604, 418) with delta (0, 0)
Screenshot: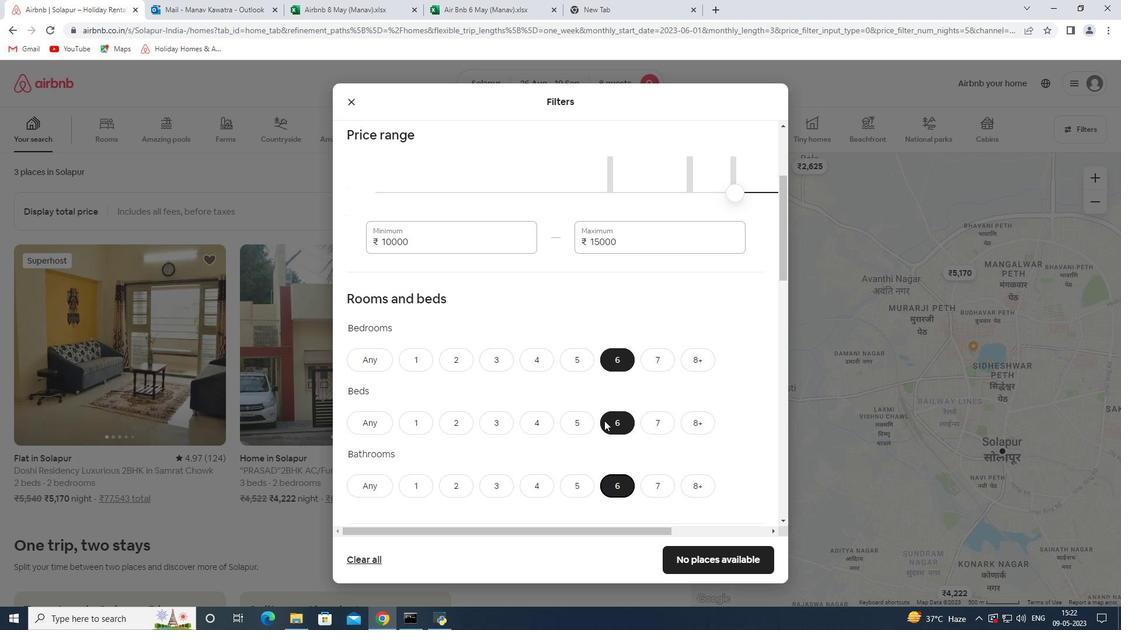 
Action: Mouse moved to (567, 380)
Screenshot: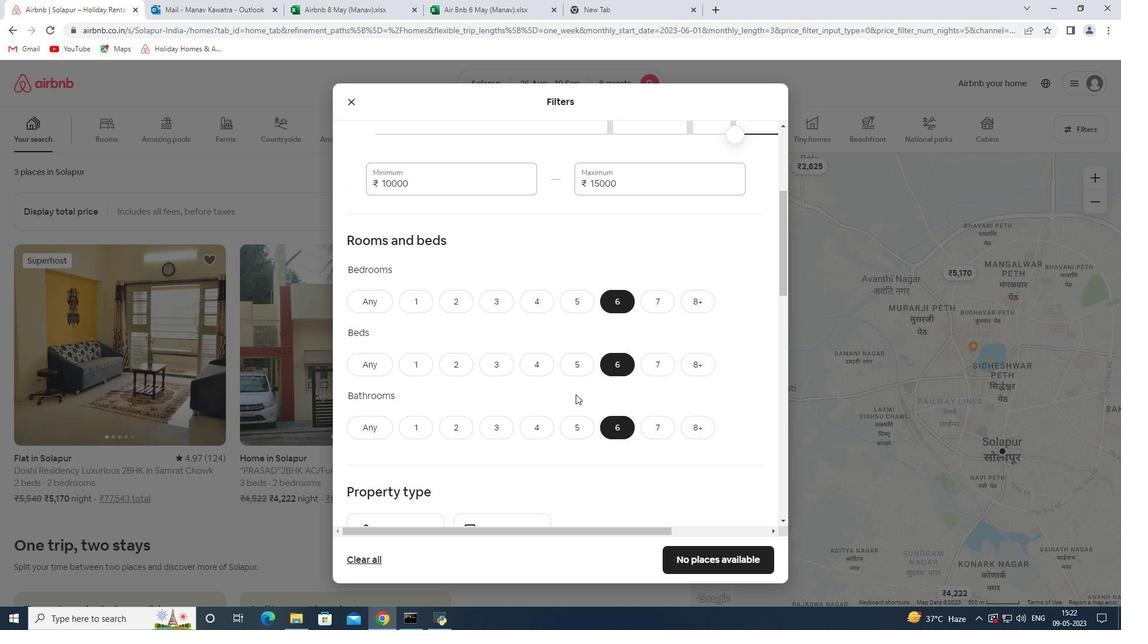 
Action: Mouse scrolled (567, 379) with delta (0, 0)
Screenshot: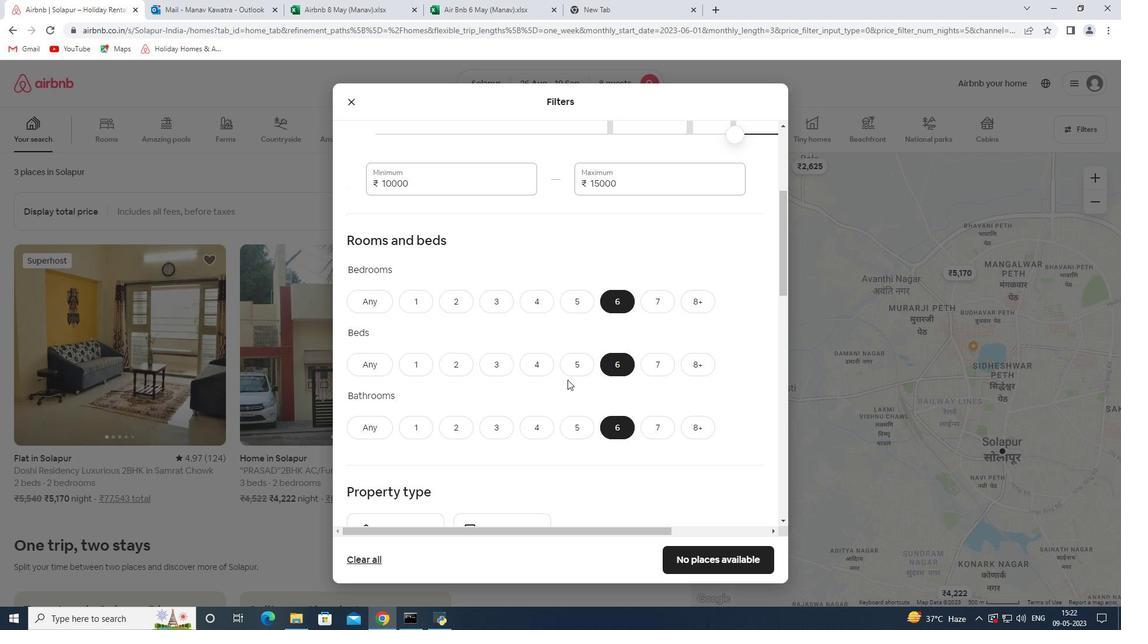 
Action: Mouse scrolled (567, 379) with delta (0, 0)
Screenshot: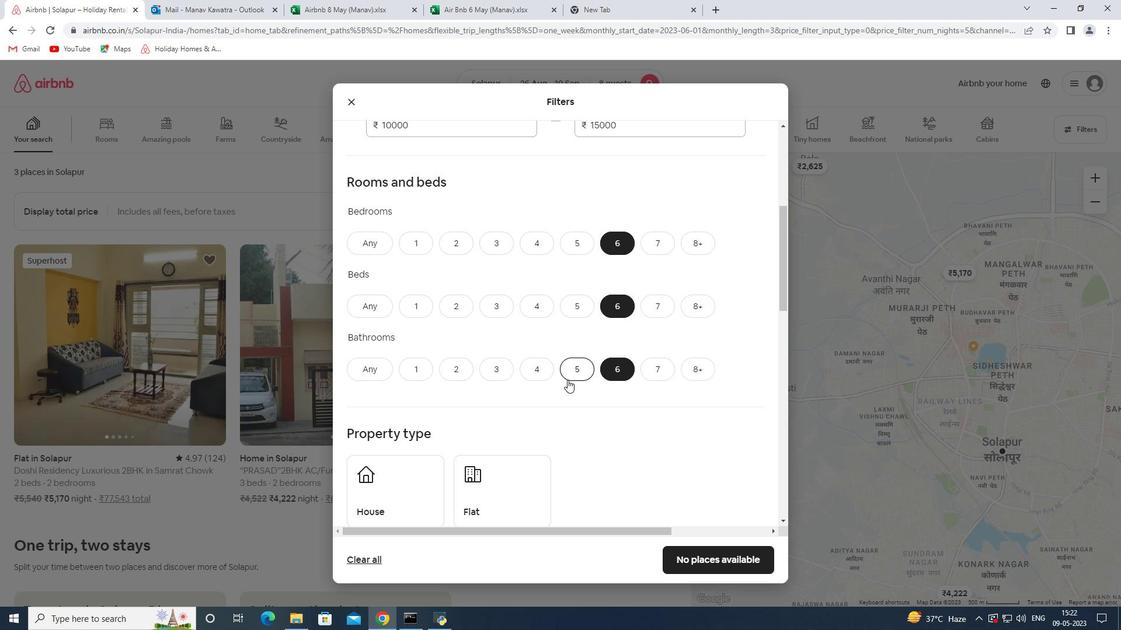 
Action: Mouse moved to (473, 408)
Screenshot: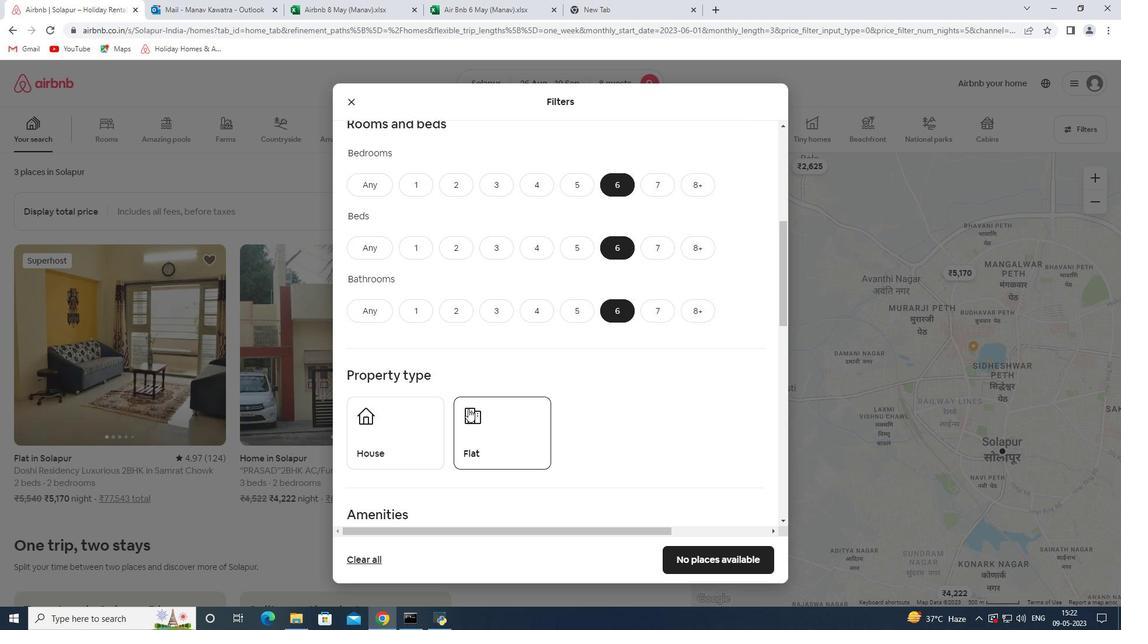 
Action: Mouse scrolled (473, 408) with delta (0, 0)
Screenshot: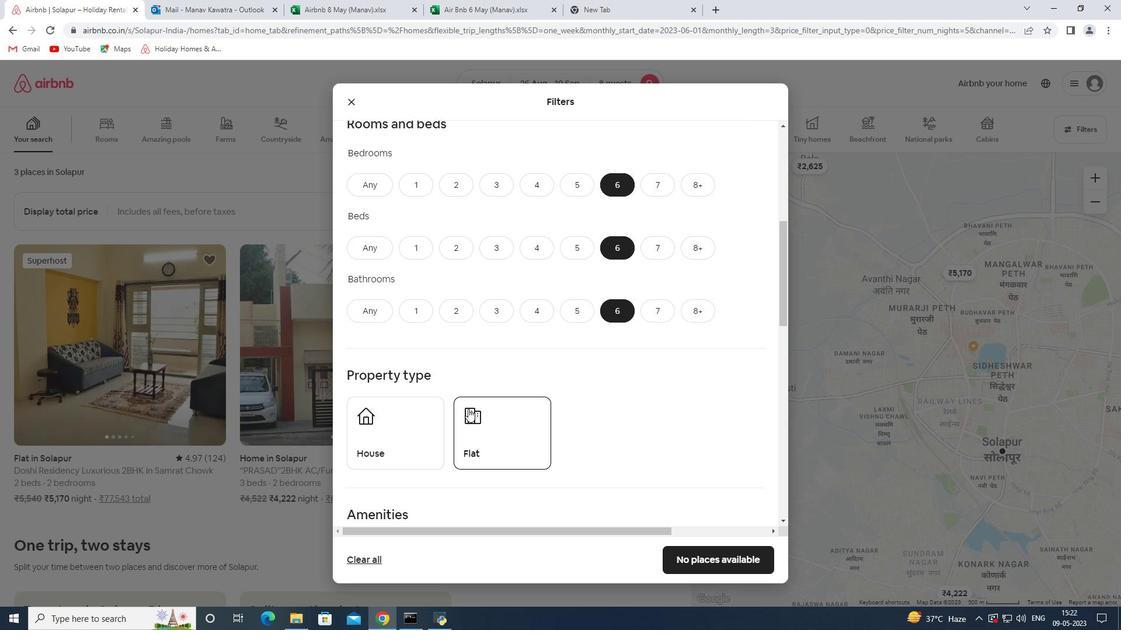 
Action: Mouse moved to (414, 388)
Screenshot: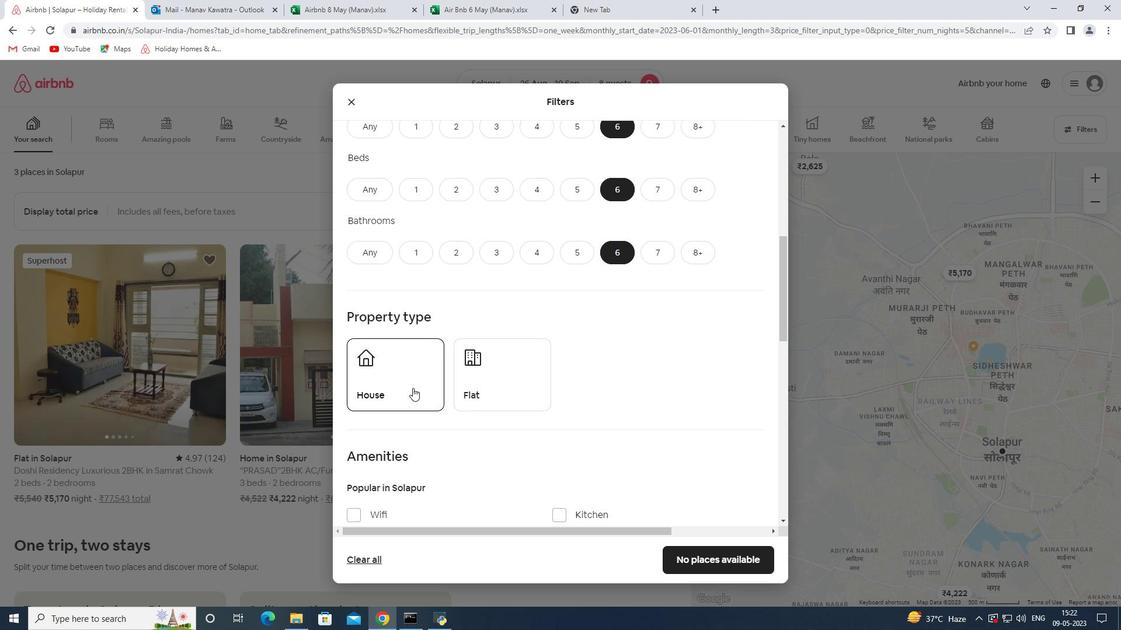 
Action: Mouse pressed left at (414, 388)
Screenshot: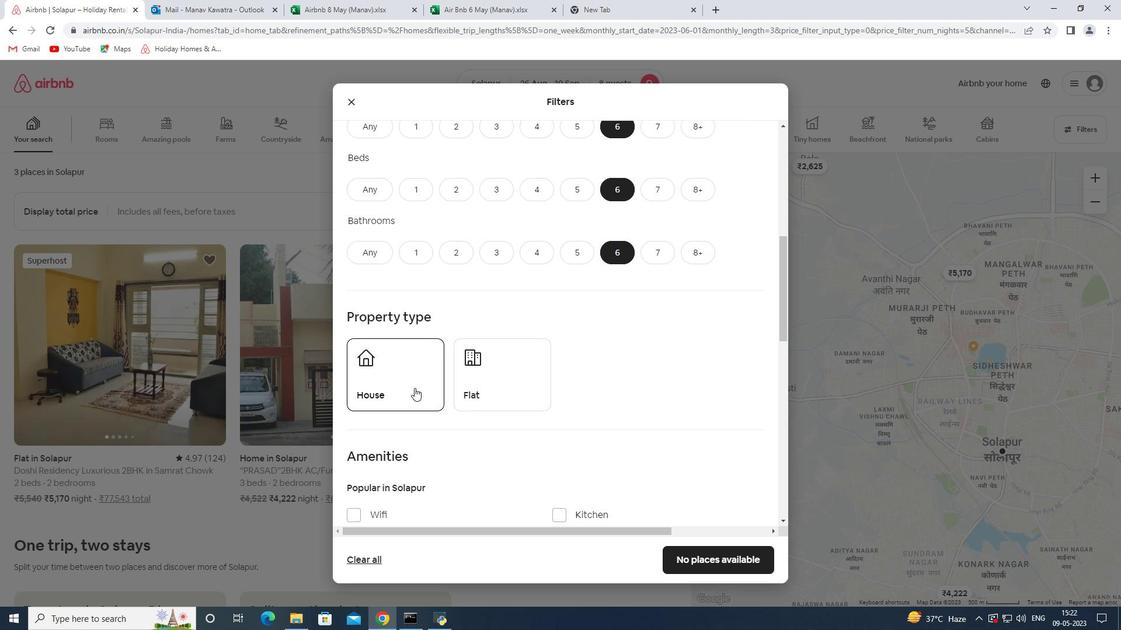 
Action: Mouse moved to (513, 369)
Screenshot: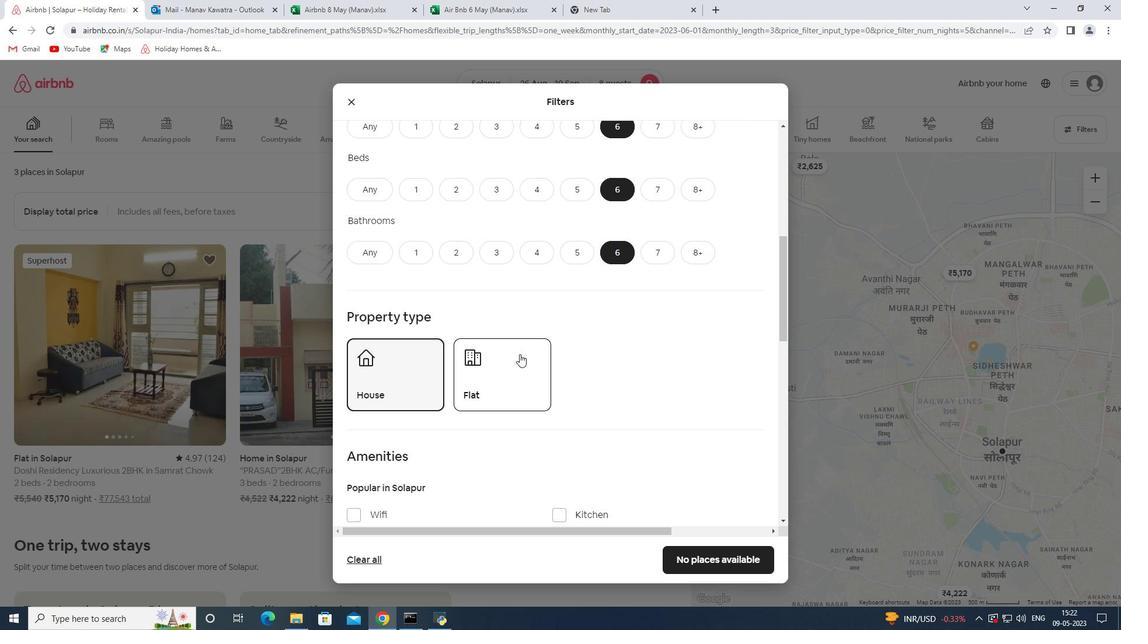 
Action: Mouse pressed left at (513, 369)
Screenshot: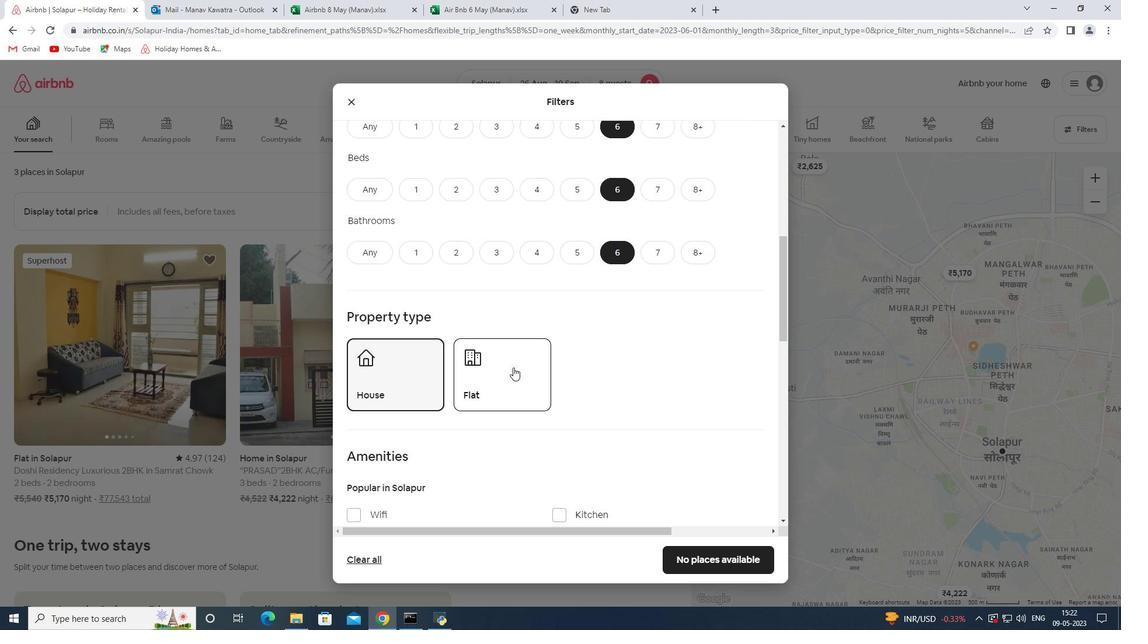 
Action: Mouse moved to (490, 371)
Screenshot: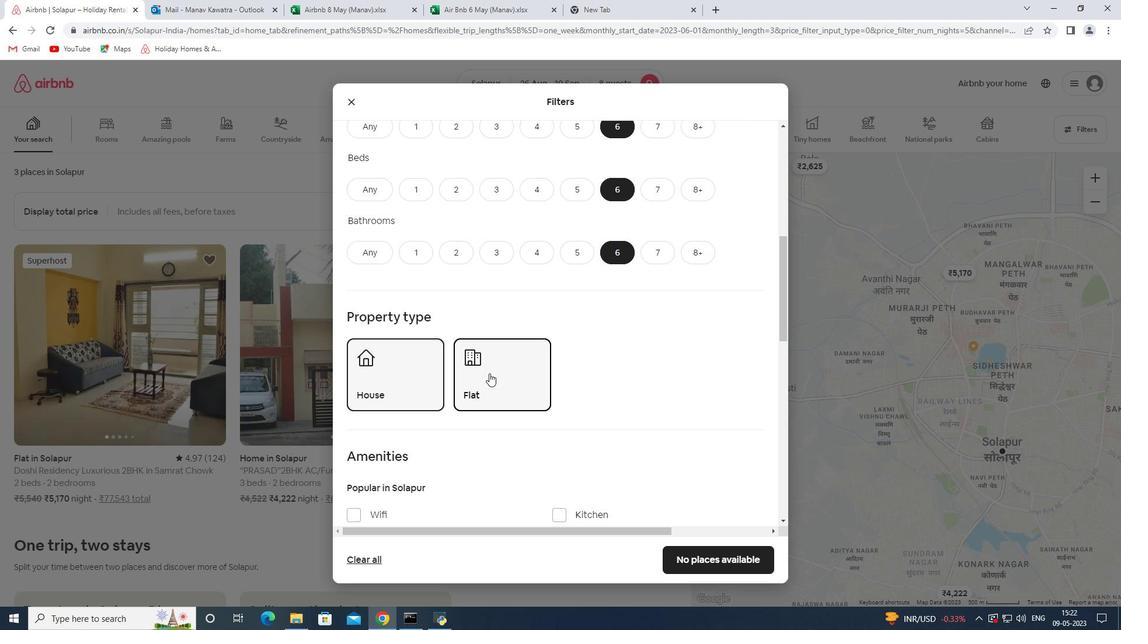 
Action: Mouse scrolled (490, 370) with delta (0, 0)
Screenshot: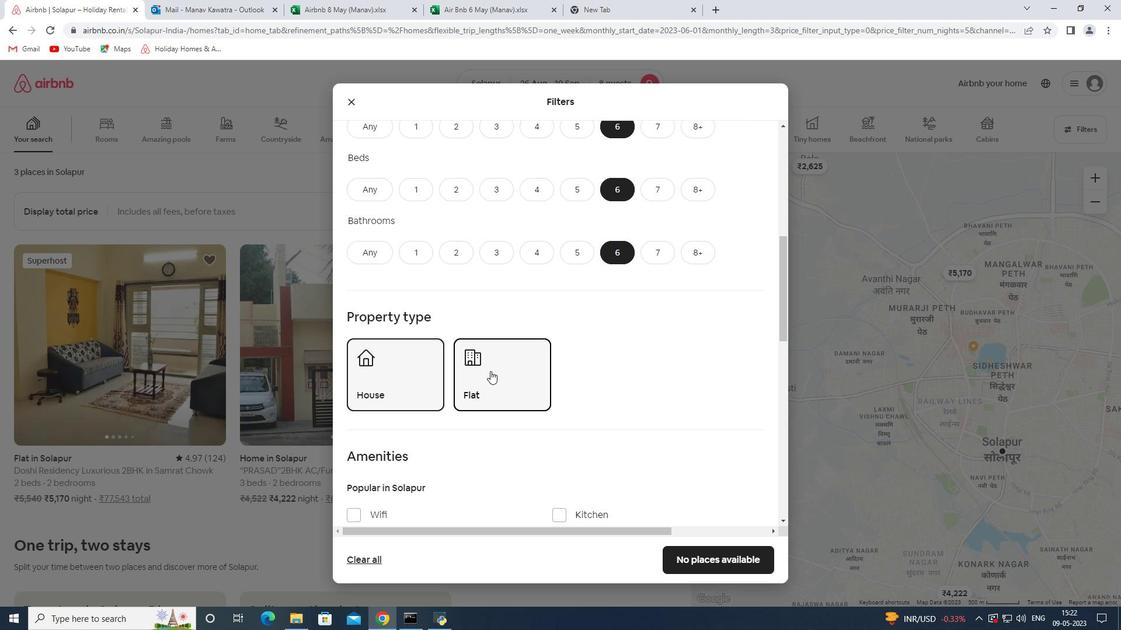 
Action: Mouse scrolled (490, 370) with delta (0, 0)
Screenshot: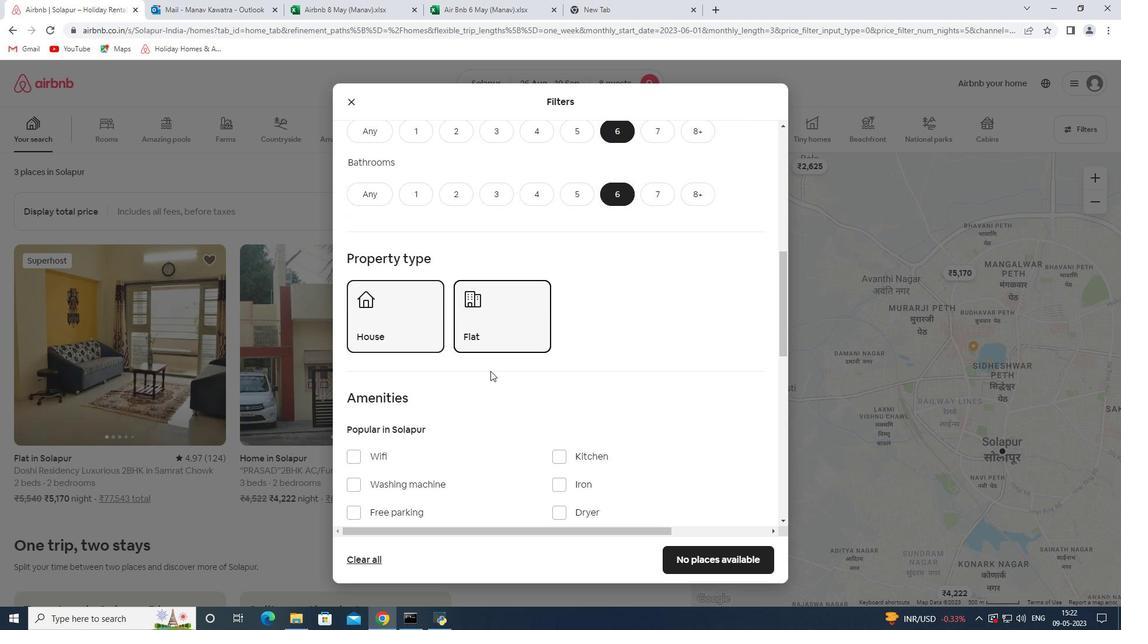 
Action: Mouse scrolled (490, 370) with delta (0, 0)
Screenshot: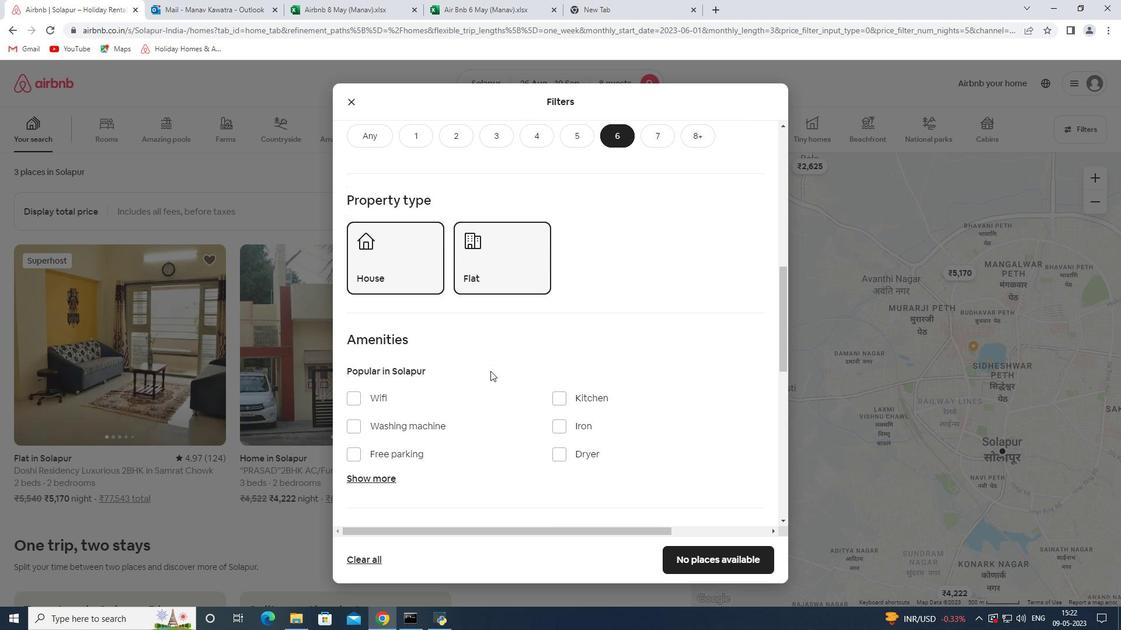 
Action: Mouse moved to (383, 338)
Screenshot: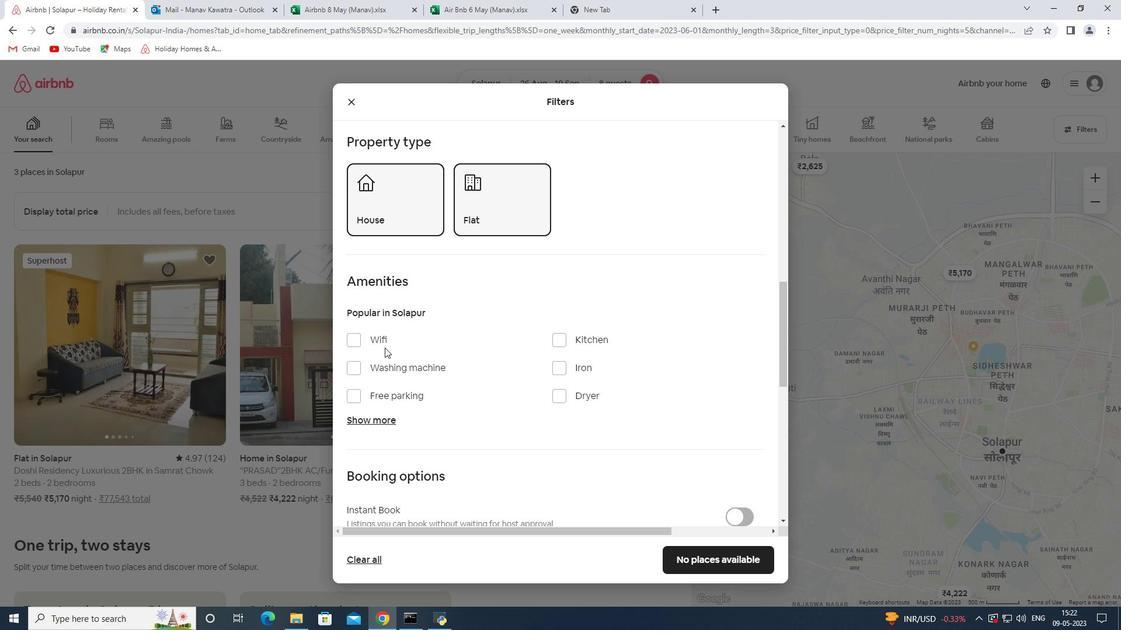 
Action: Mouse pressed left at (383, 338)
Screenshot: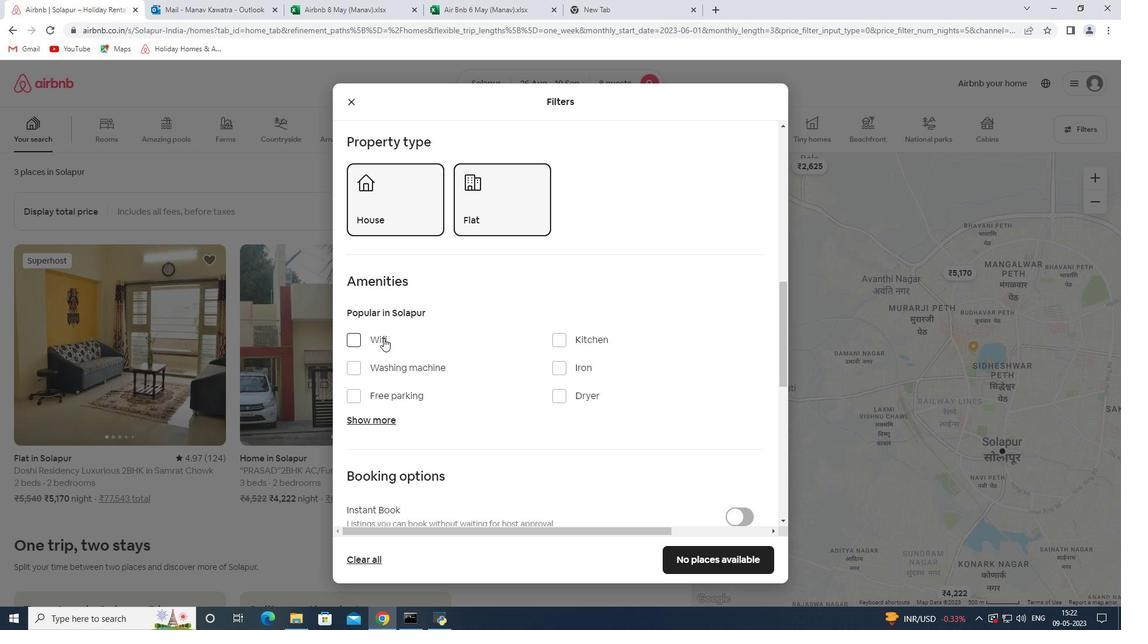 
Action: Mouse moved to (382, 396)
Screenshot: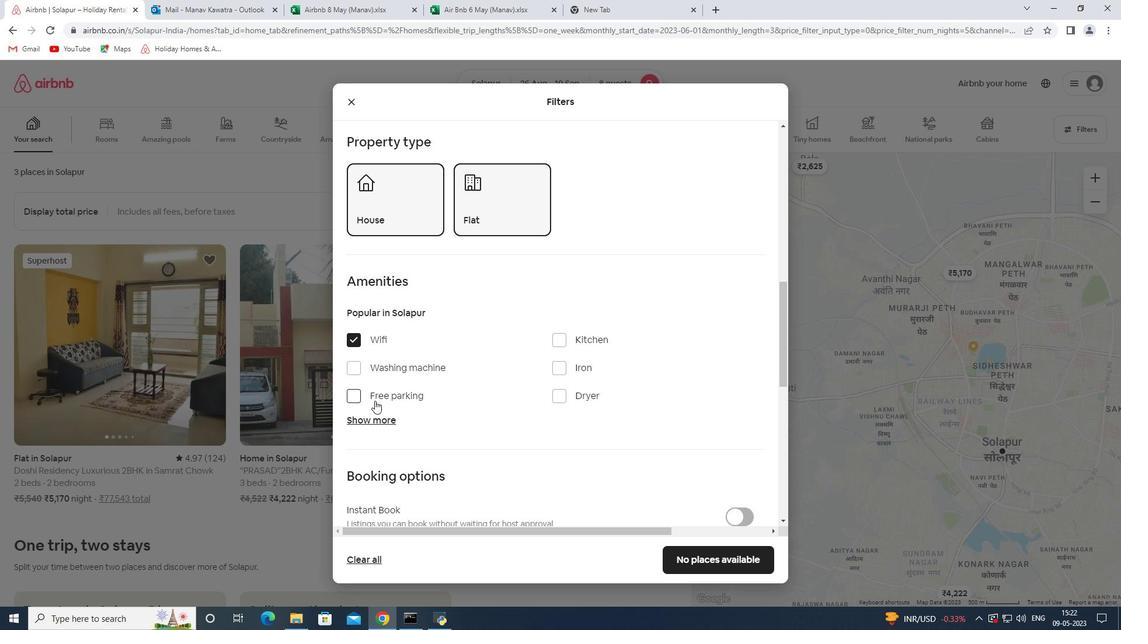 
Action: Mouse pressed left at (382, 396)
Screenshot: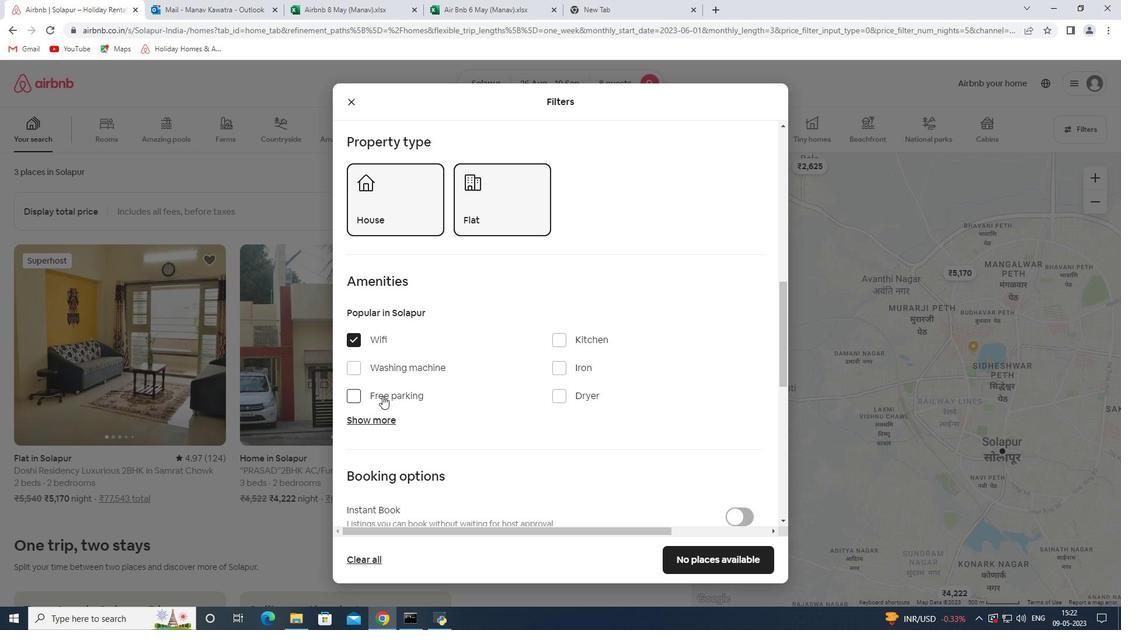 
Action: Mouse moved to (379, 424)
Screenshot: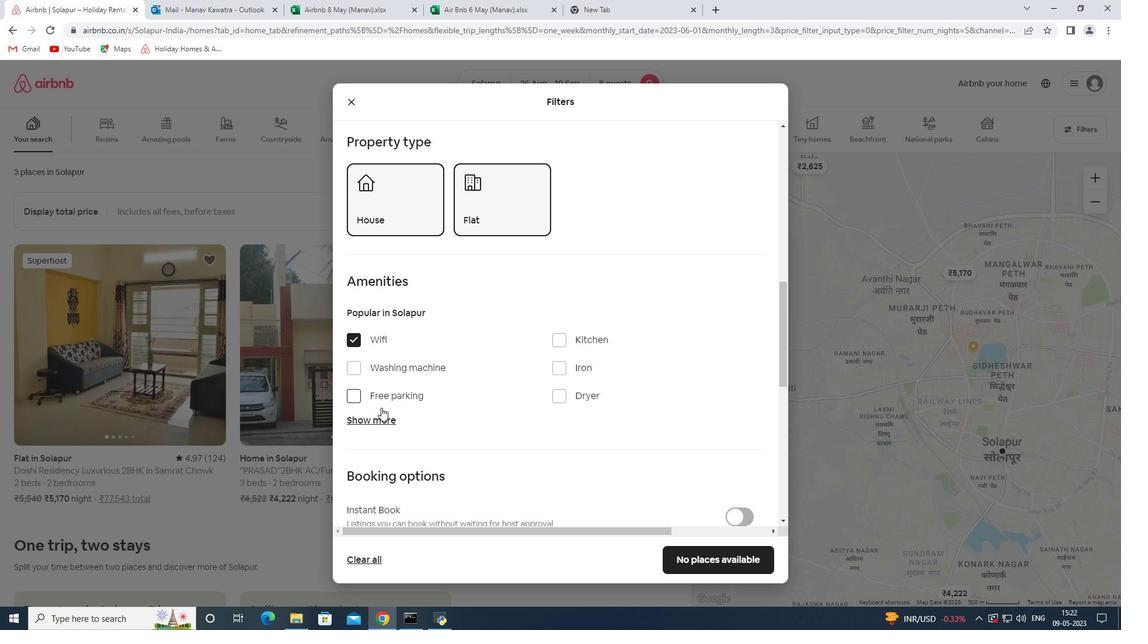 
Action: Mouse pressed left at (379, 424)
Screenshot: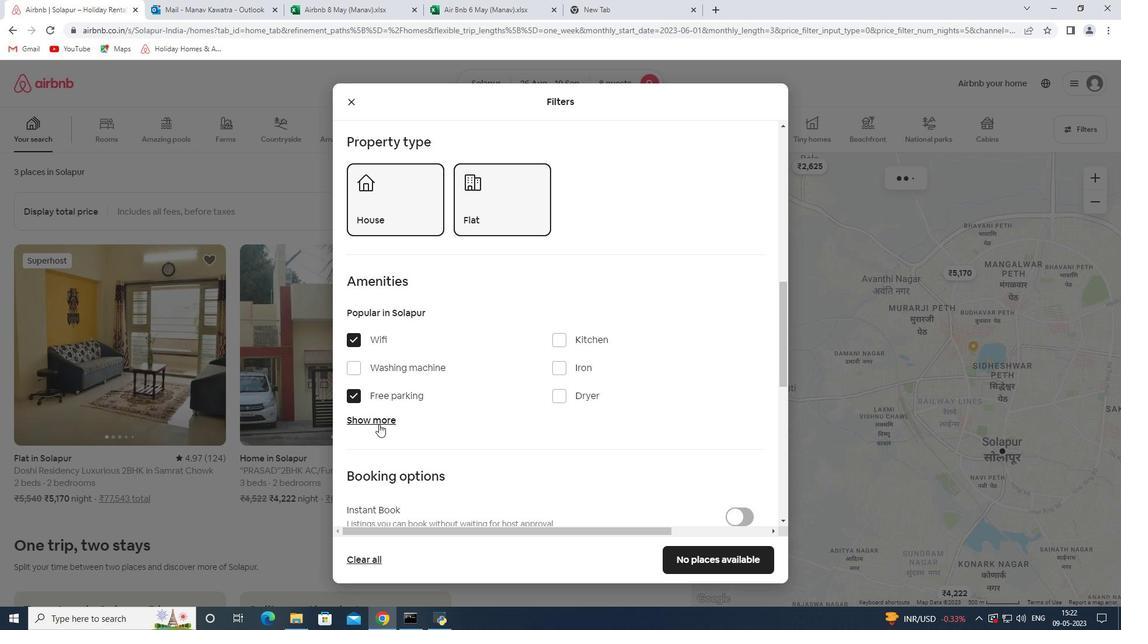
Action: Mouse moved to (563, 491)
Screenshot: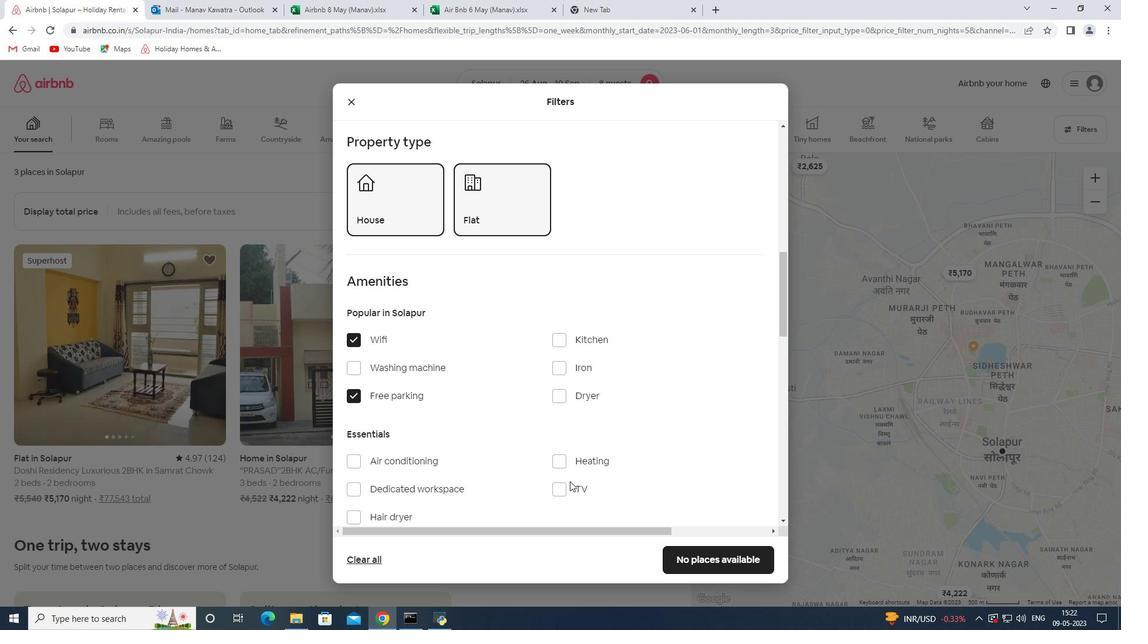 
Action: Mouse pressed left at (563, 491)
Screenshot: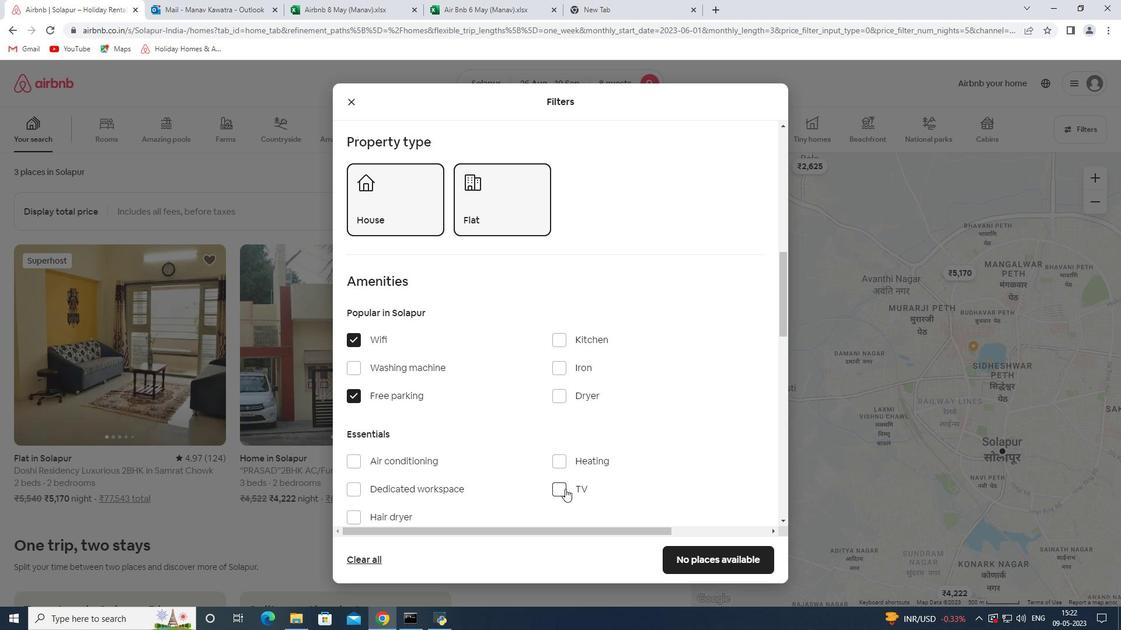 
Action: Mouse moved to (557, 425)
Screenshot: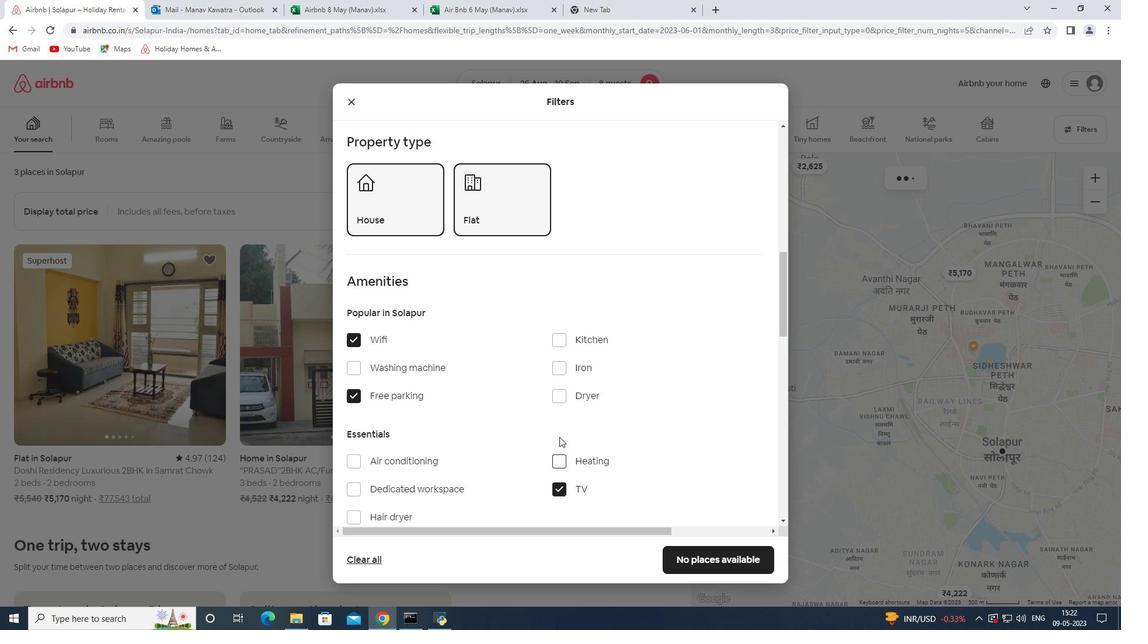 
Action: Mouse scrolled (557, 425) with delta (0, 0)
Screenshot: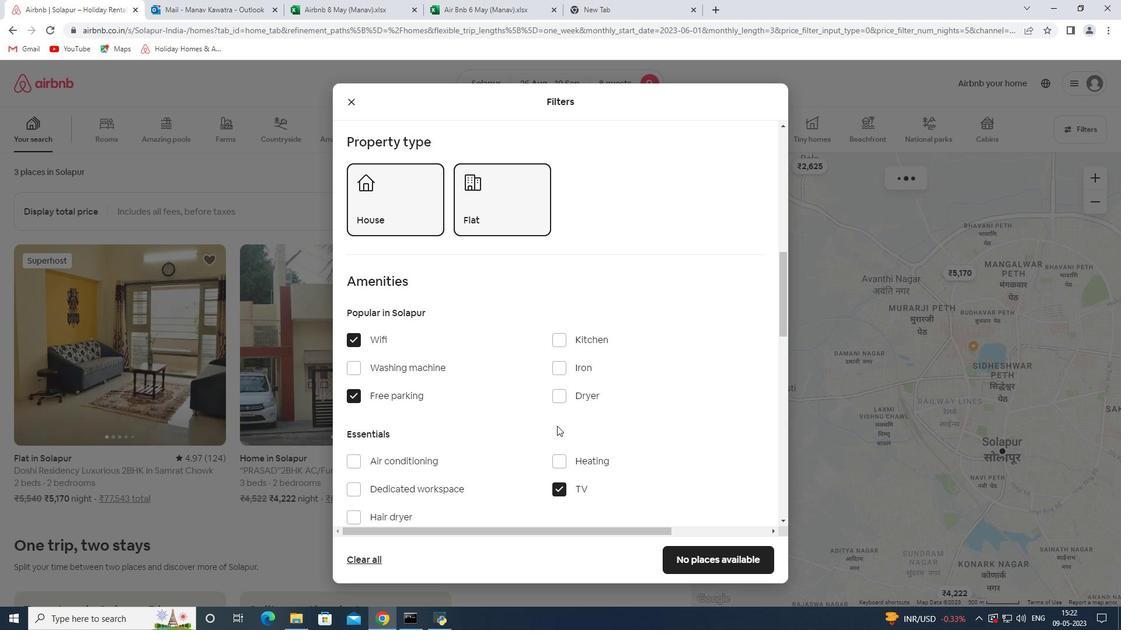 
Action: Mouse scrolled (557, 425) with delta (0, 0)
Screenshot: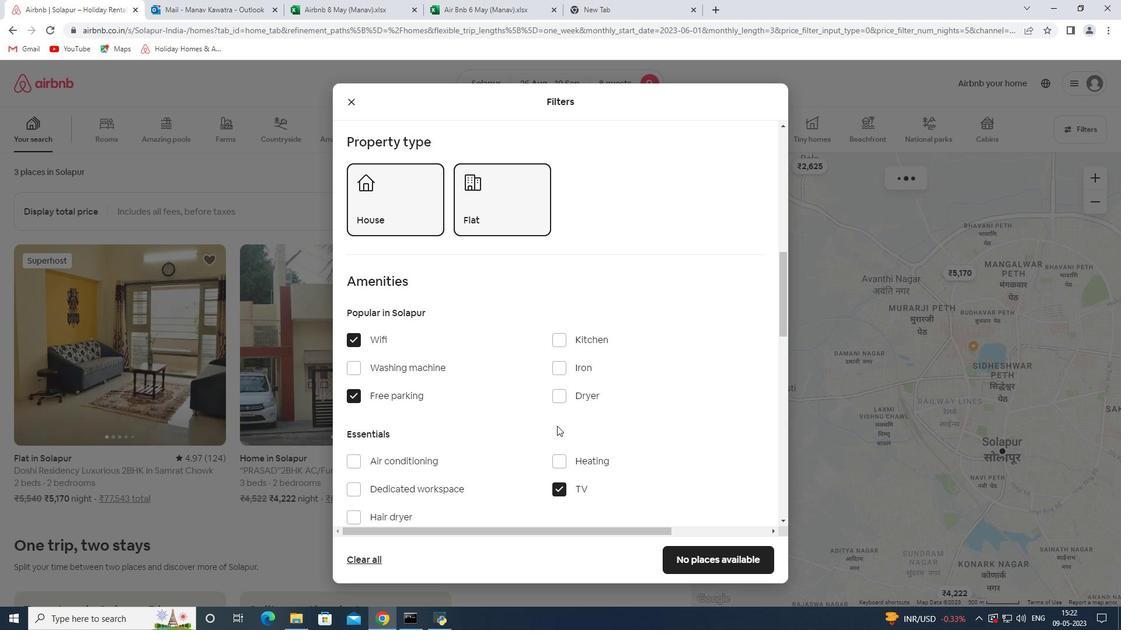 
Action: Mouse scrolled (557, 425) with delta (0, 0)
Screenshot: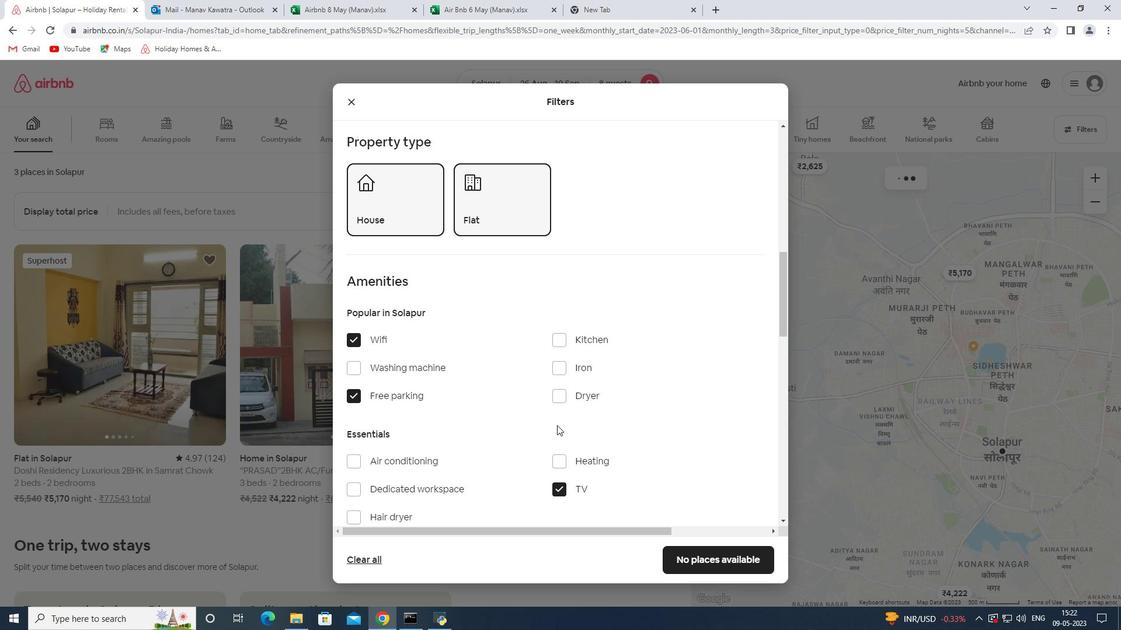 
Action: Mouse moved to (382, 461)
Screenshot: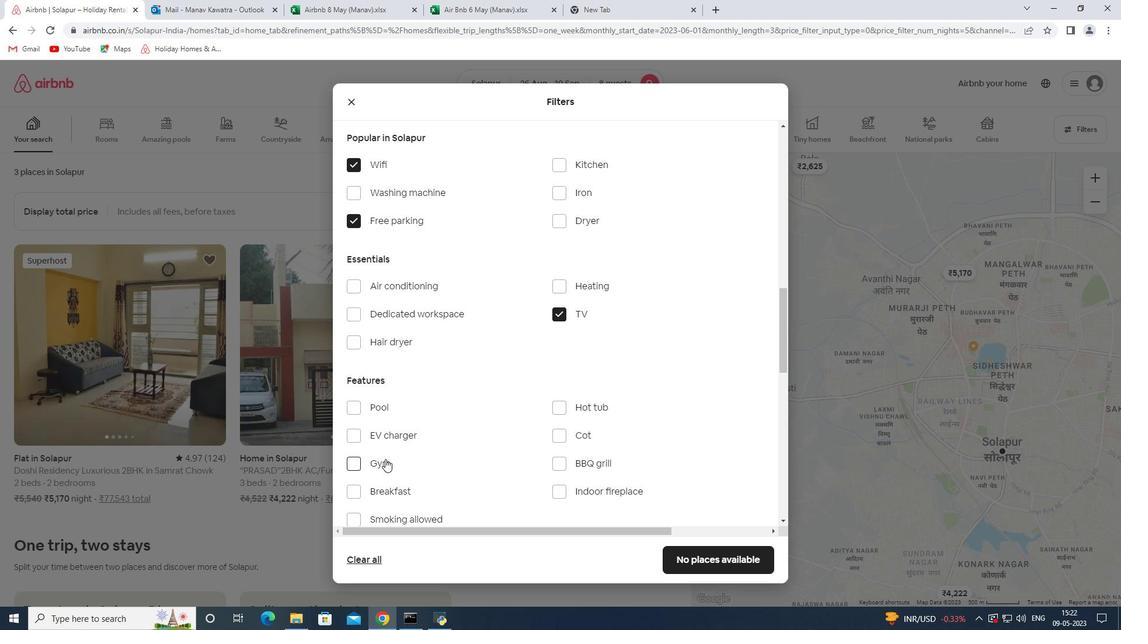 
Action: Mouse pressed left at (382, 461)
Screenshot: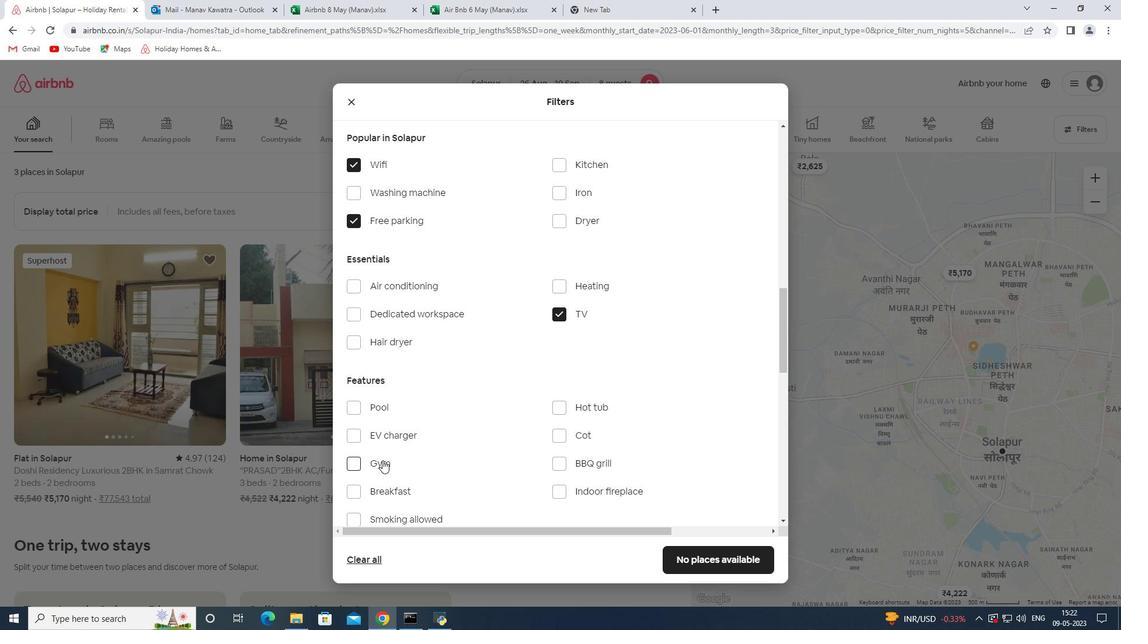 
Action: Mouse moved to (511, 410)
Screenshot: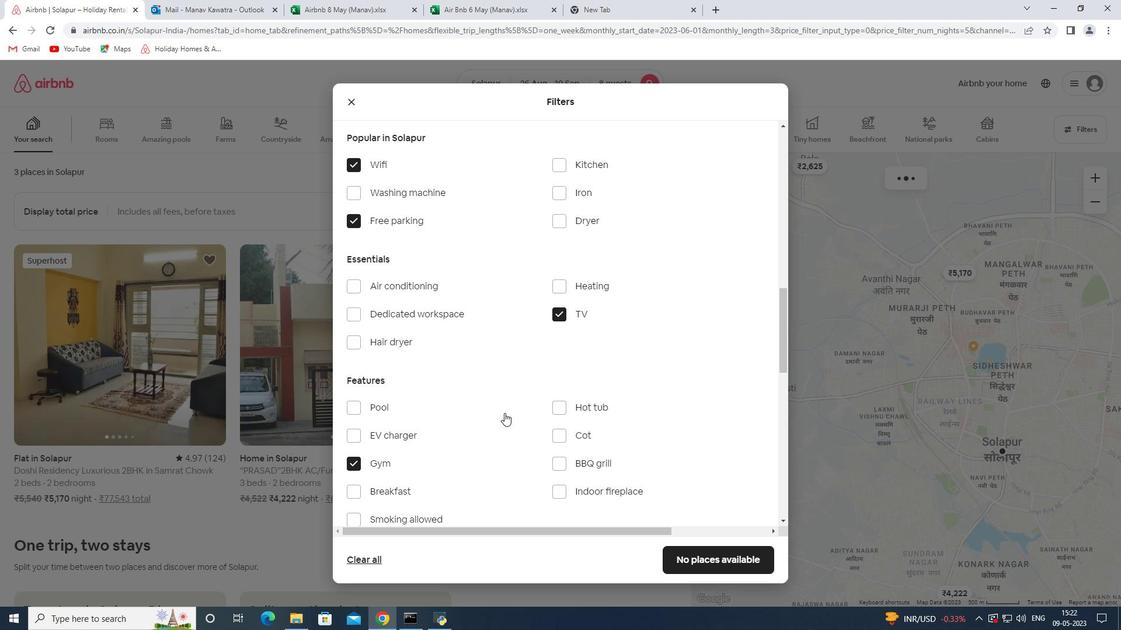 
Action: Mouse scrolled (511, 409) with delta (0, 0)
Screenshot: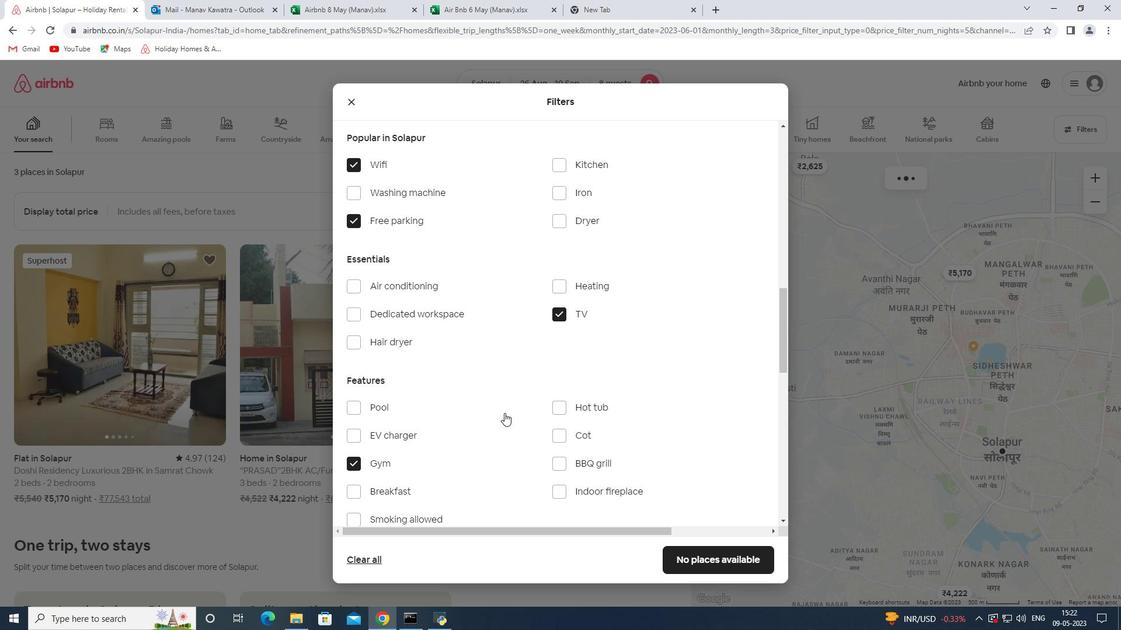 
Action: Mouse moved to (521, 407)
Screenshot: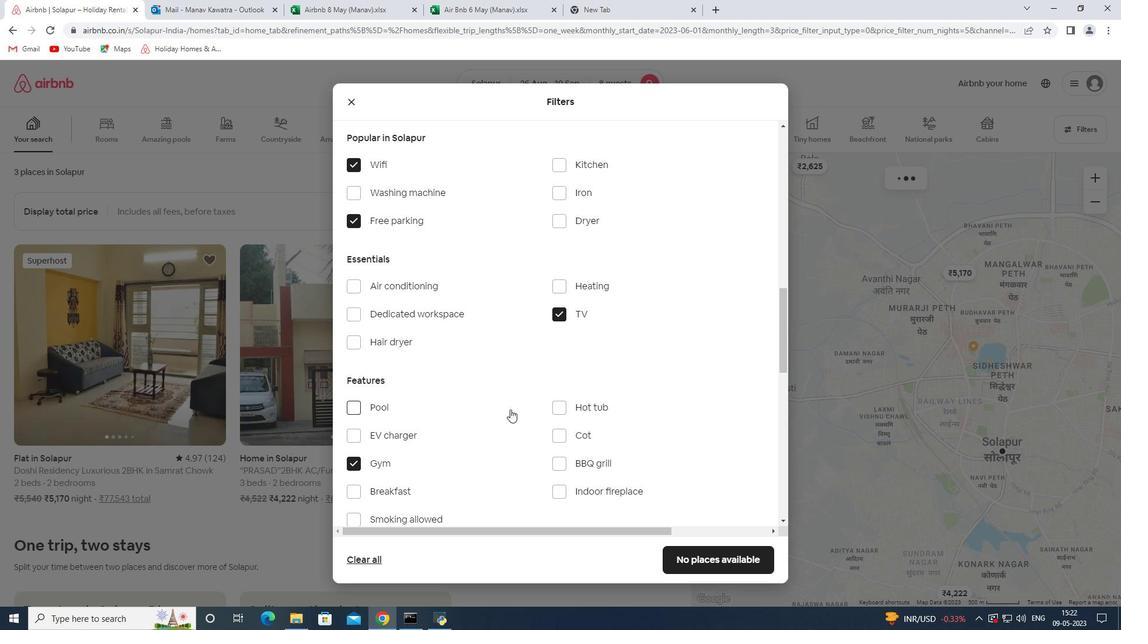 
Action: Mouse scrolled (521, 407) with delta (0, 0)
Screenshot: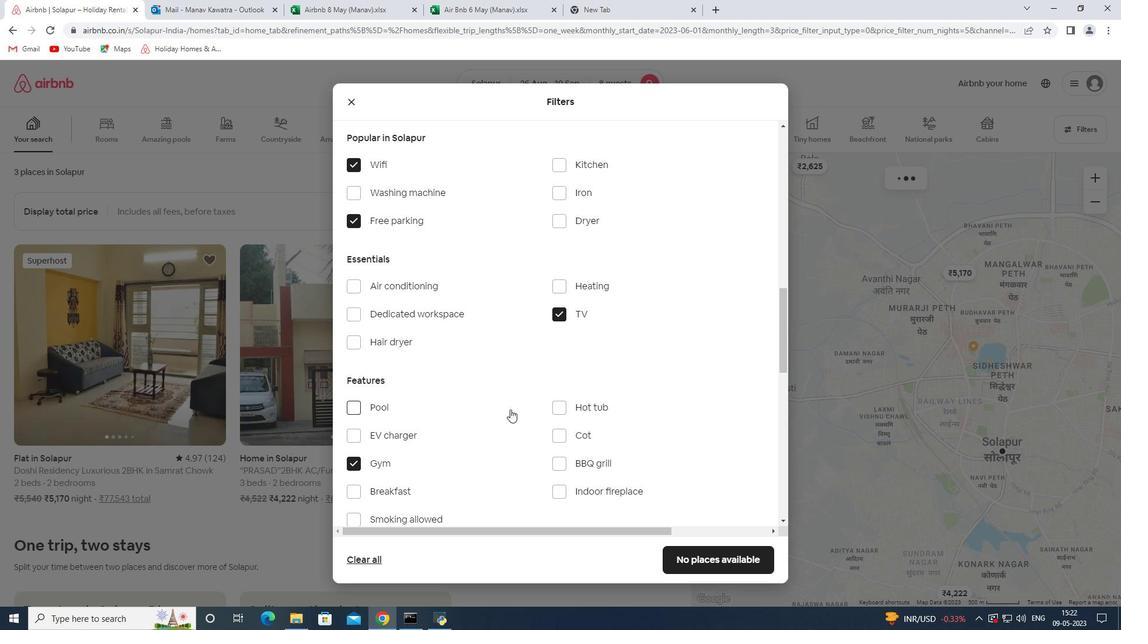 
Action: Mouse moved to (399, 379)
Screenshot: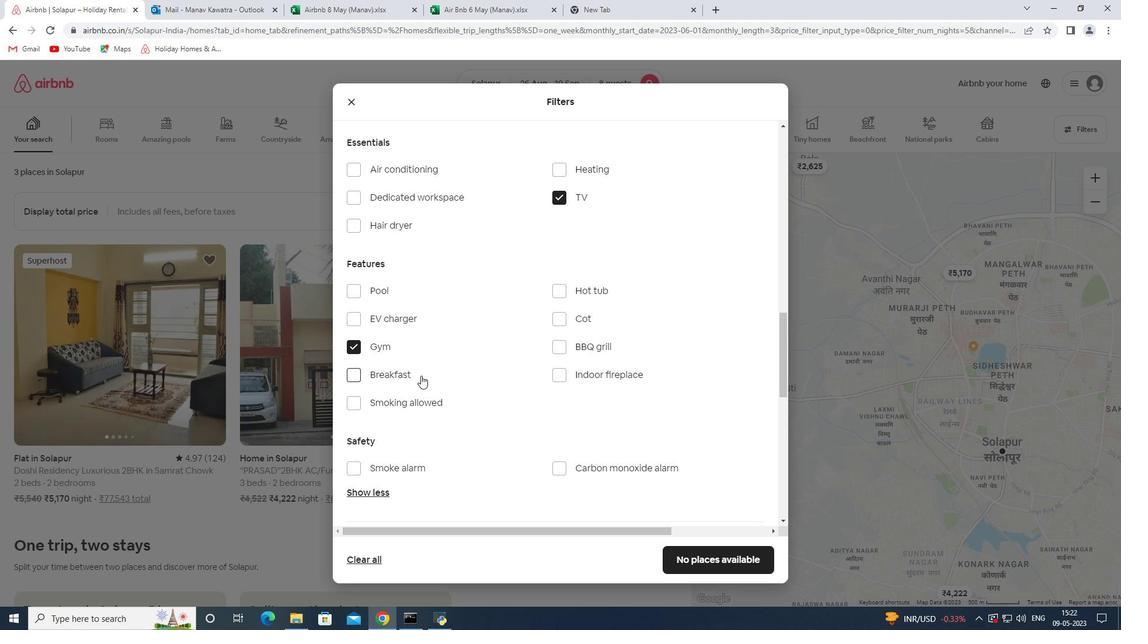 
Action: Mouse pressed left at (399, 379)
Screenshot: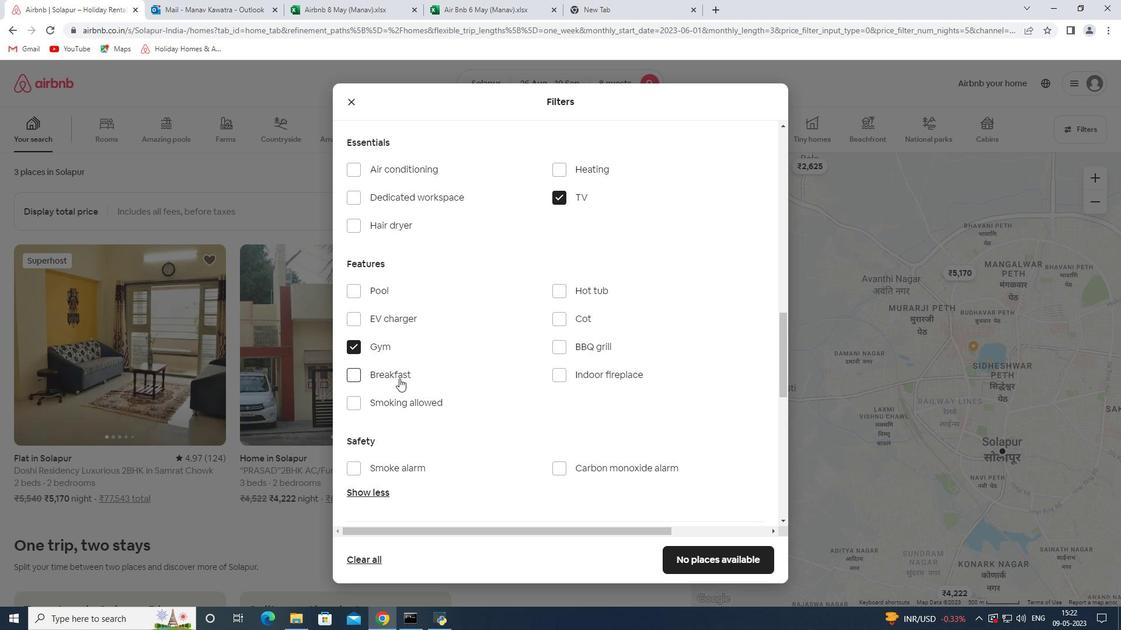 
Action: Mouse moved to (573, 419)
Screenshot: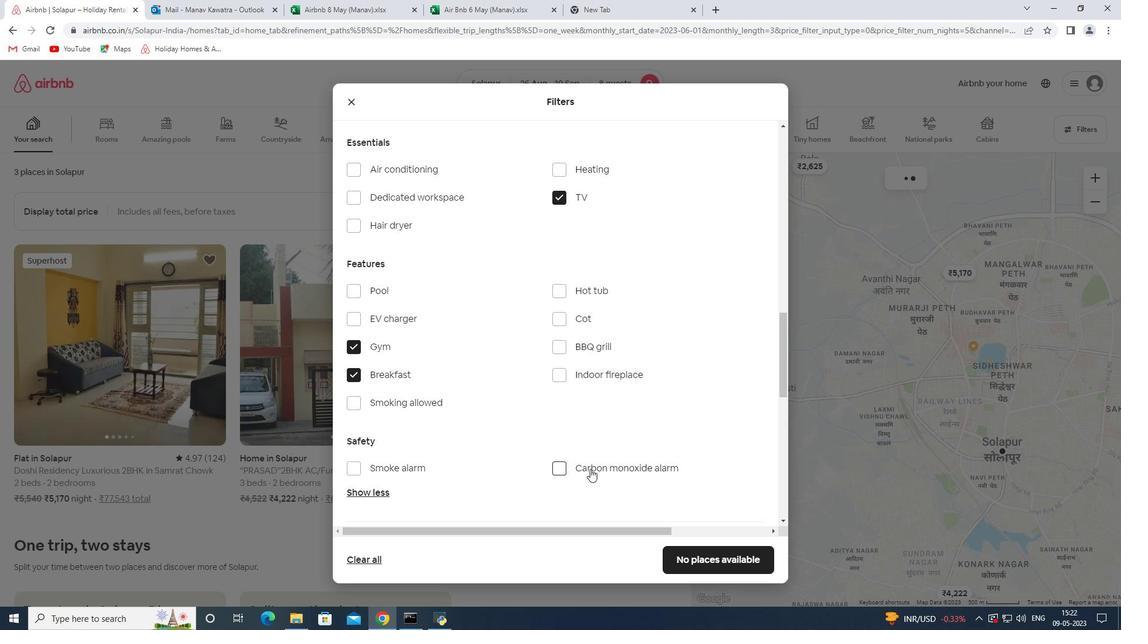 
Action: Mouse scrolled (573, 418) with delta (0, 0)
Screenshot: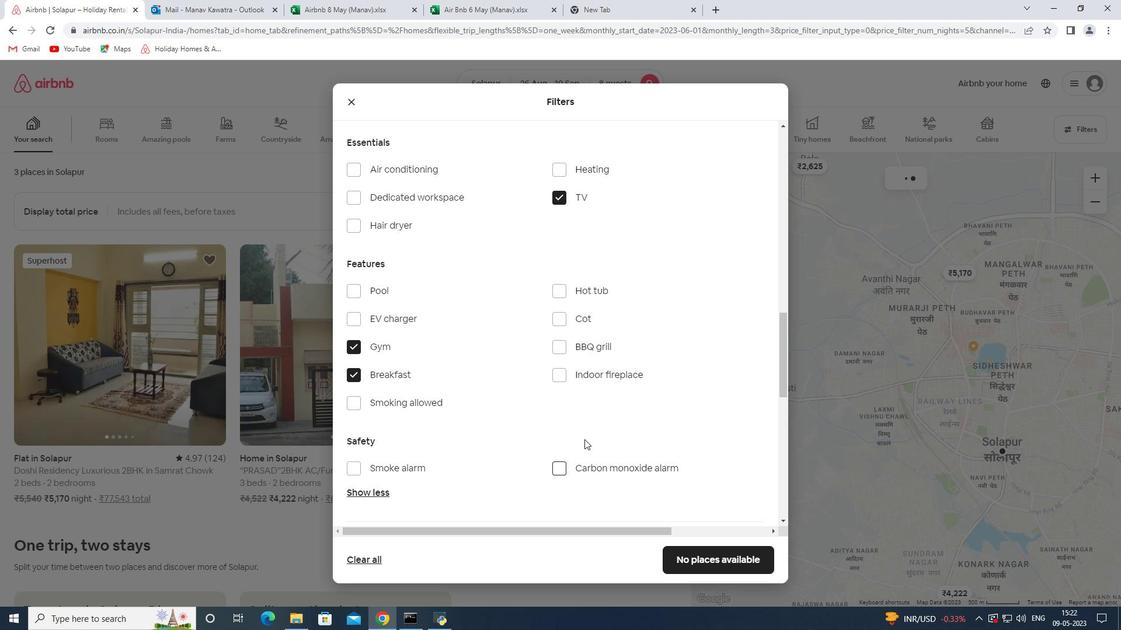 
Action: Mouse scrolled (573, 418) with delta (0, 0)
Screenshot: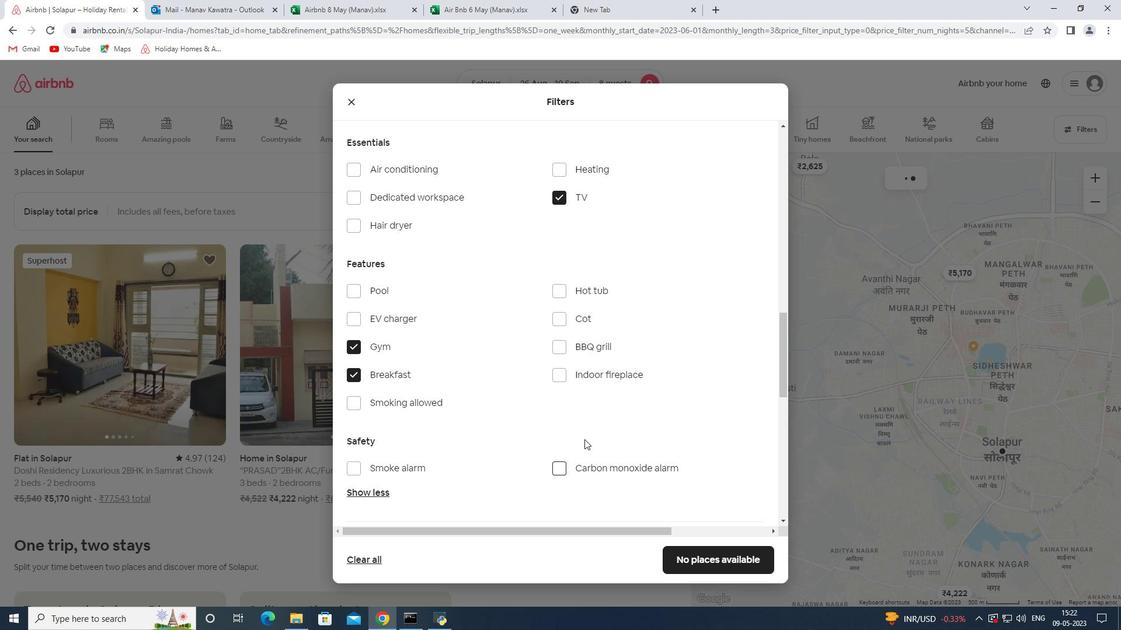 
Action: Mouse scrolled (573, 418) with delta (0, 0)
Screenshot: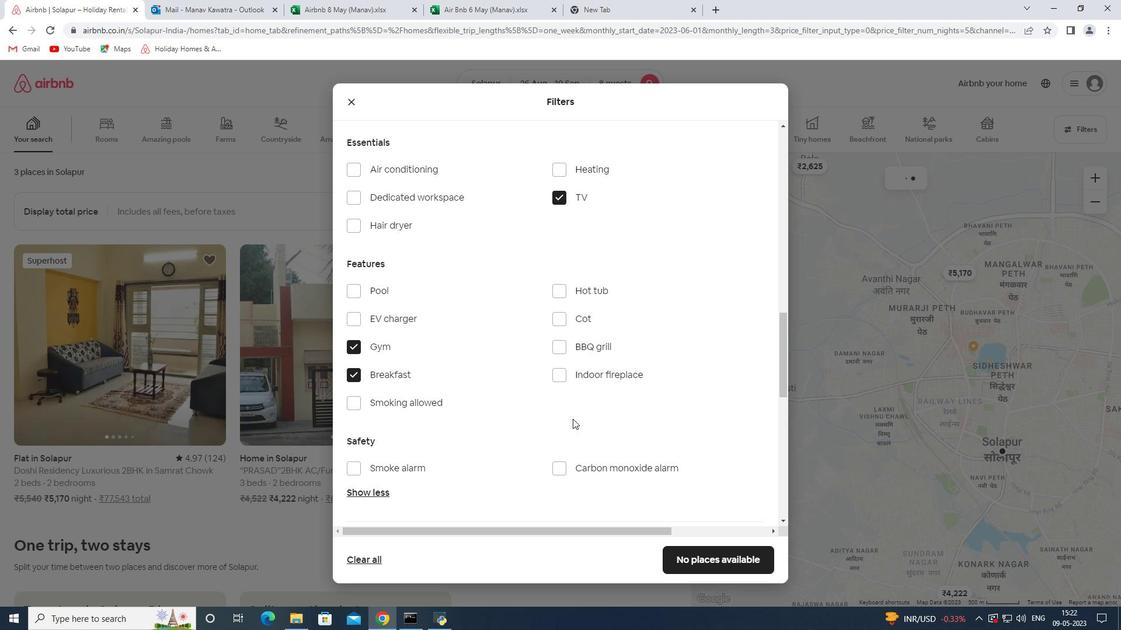 
Action: Mouse scrolled (573, 418) with delta (0, 0)
Screenshot: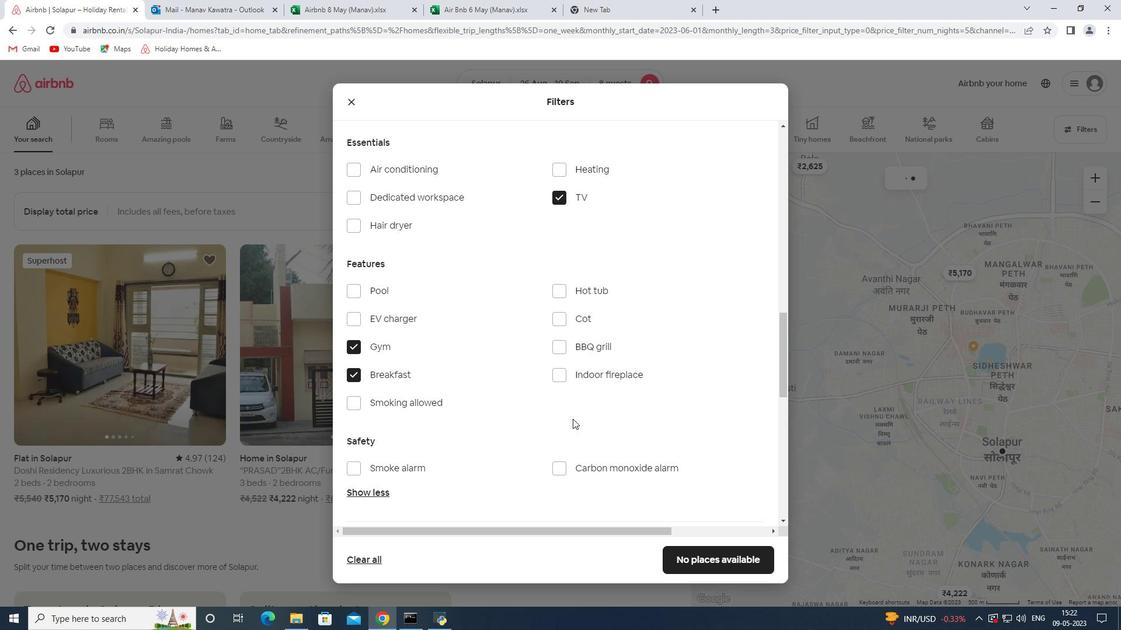 
Action: Mouse moved to (572, 418)
Screenshot: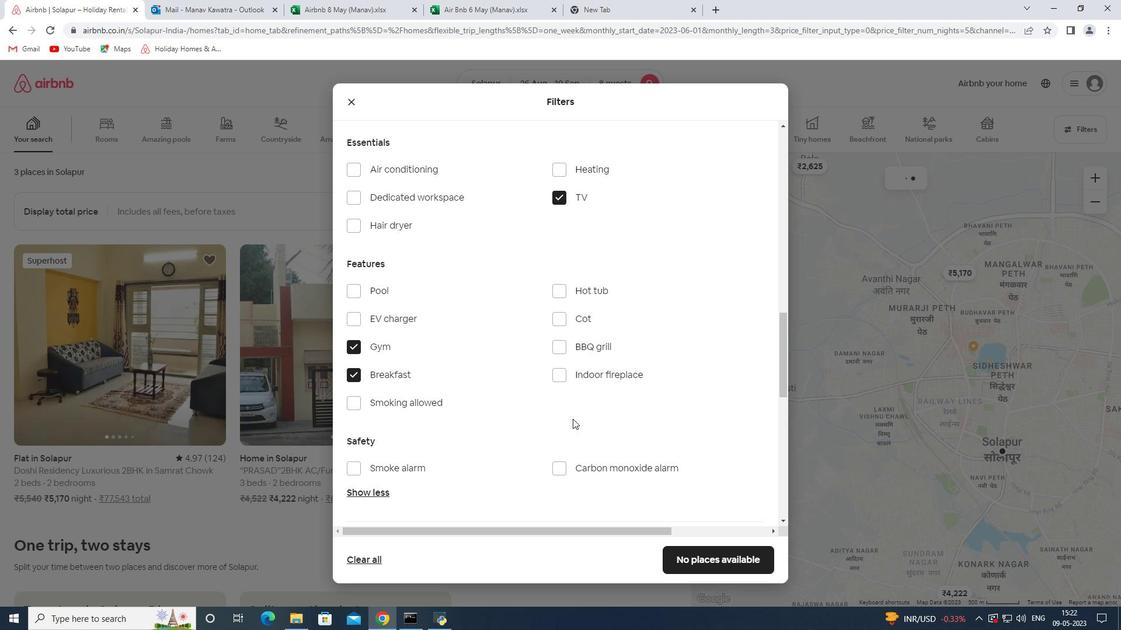 
Action: Mouse scrolled (572, 418) with delta (0, 0)
Screenshot: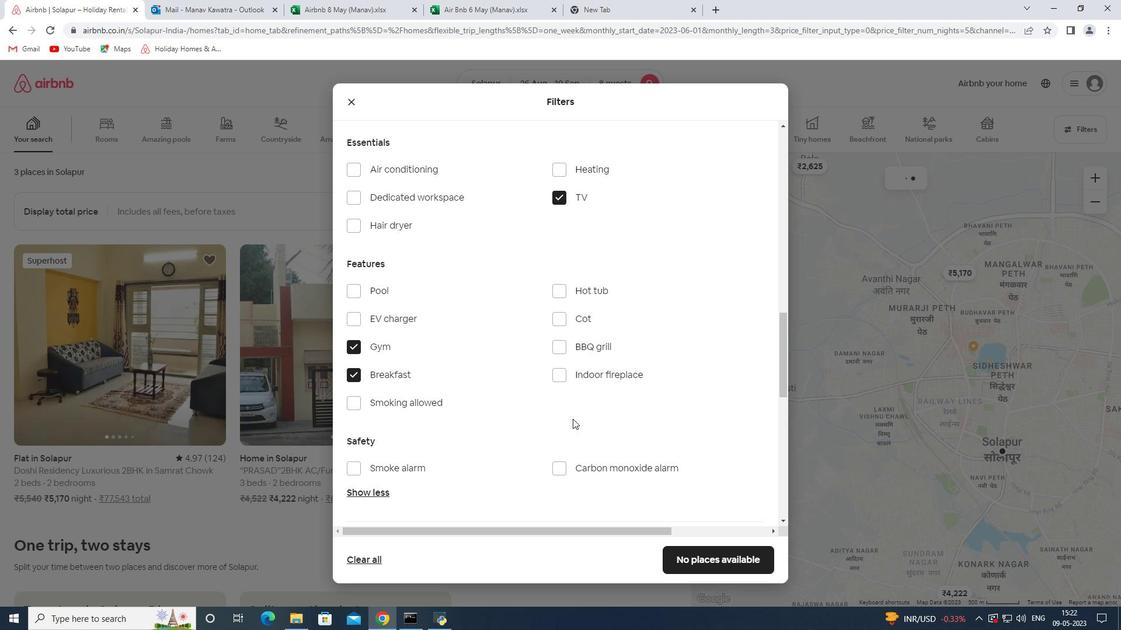 
Action: Mouse moved to (739, 336)
Screenshot: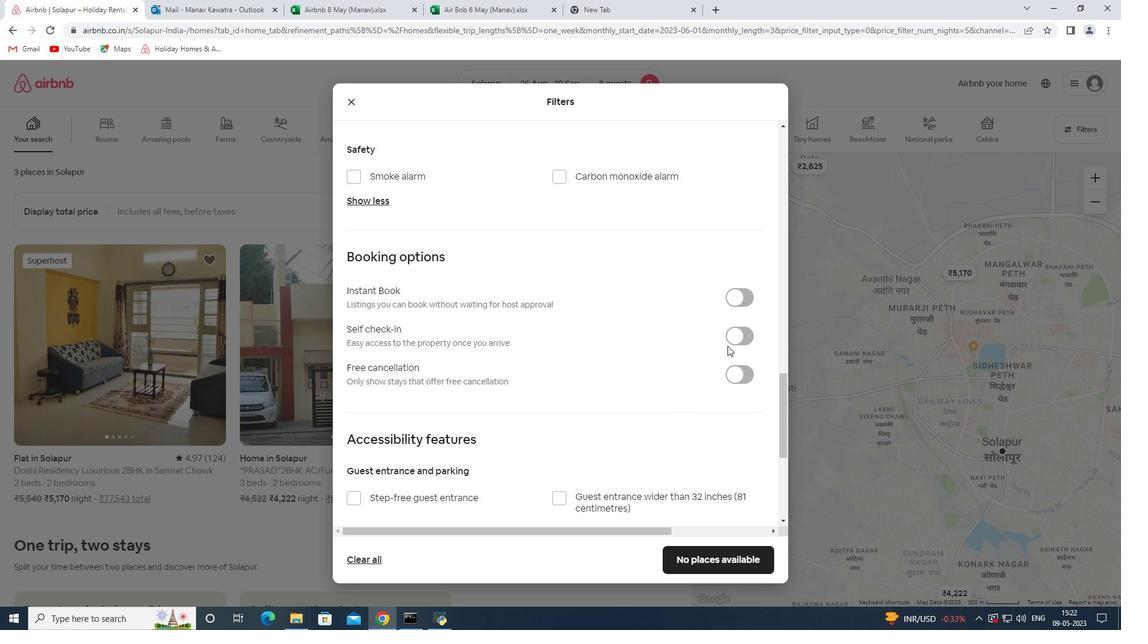 
Action: Mouse pressed left at (739, 336)
Screenshot: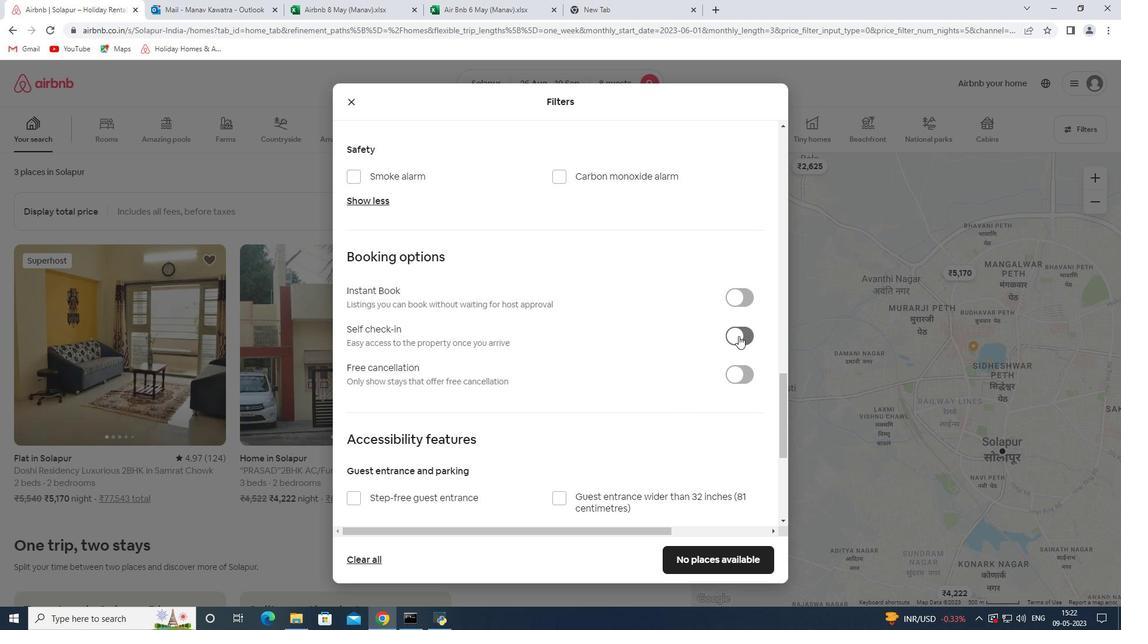 
Action: Mouse moved to (552, 366)
Screenshot: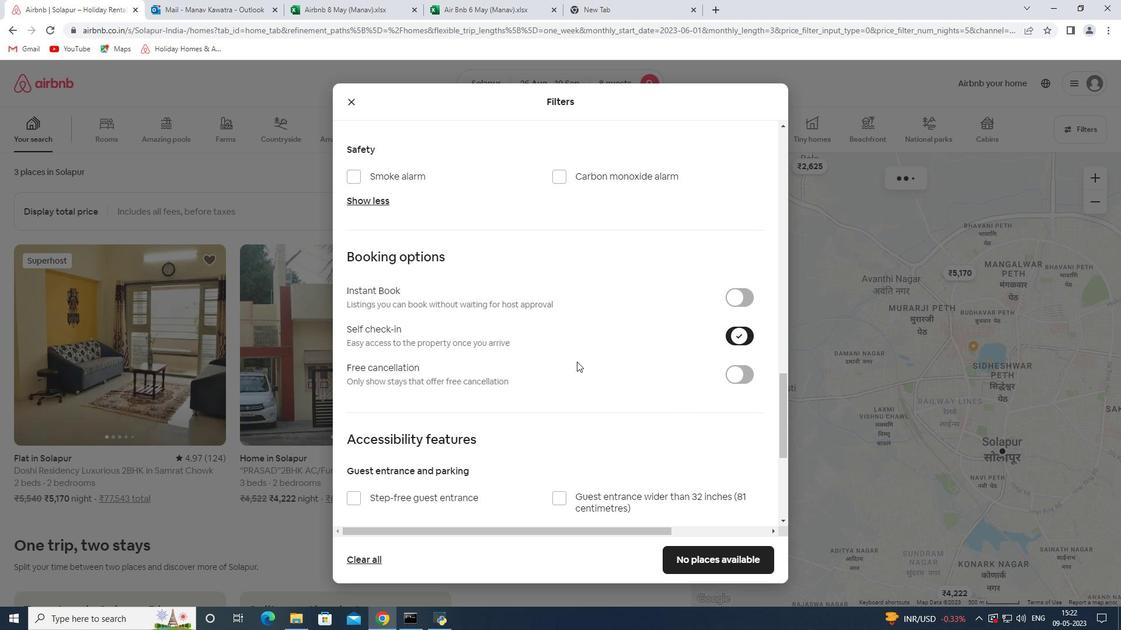 
Action: Mouse scrolled (552, 366) with delta (0, 0)
Screenshot: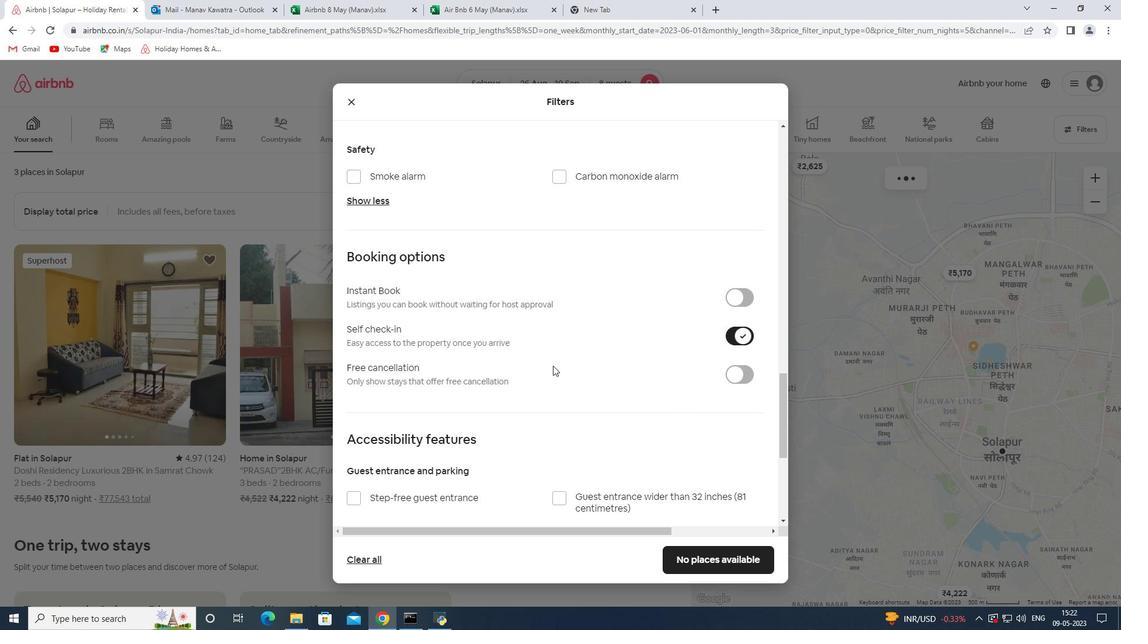 
Action: Mouse scrolled (552, 366) with delta (0, 0)
Screenshot: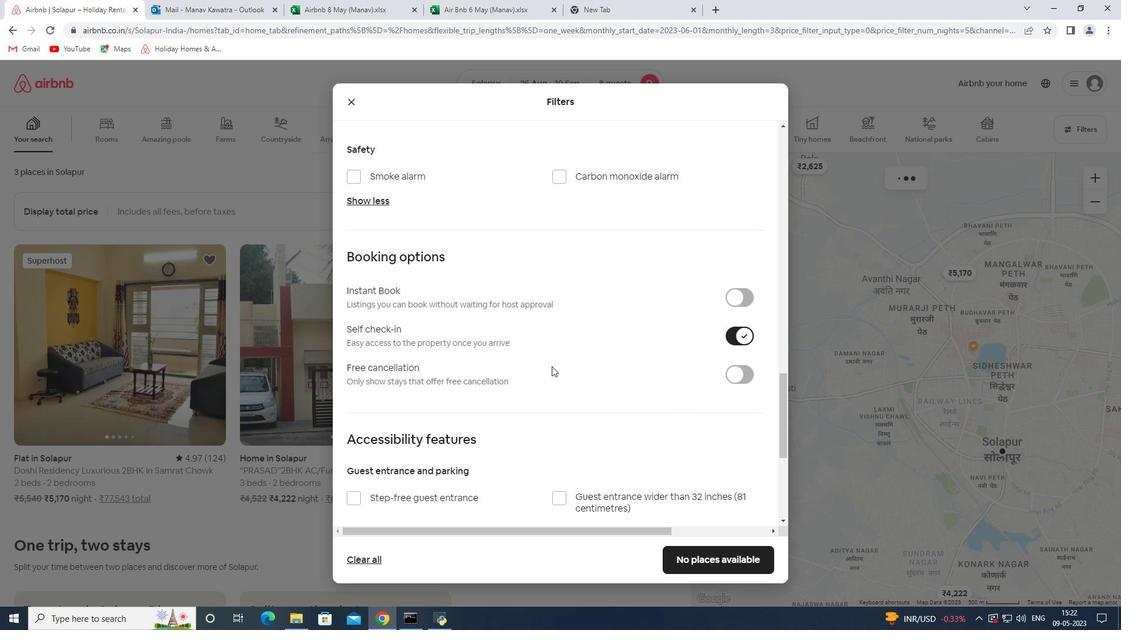 
Action: Mouse scrolled (552, 366) with delta (0, 0)
Screenshot: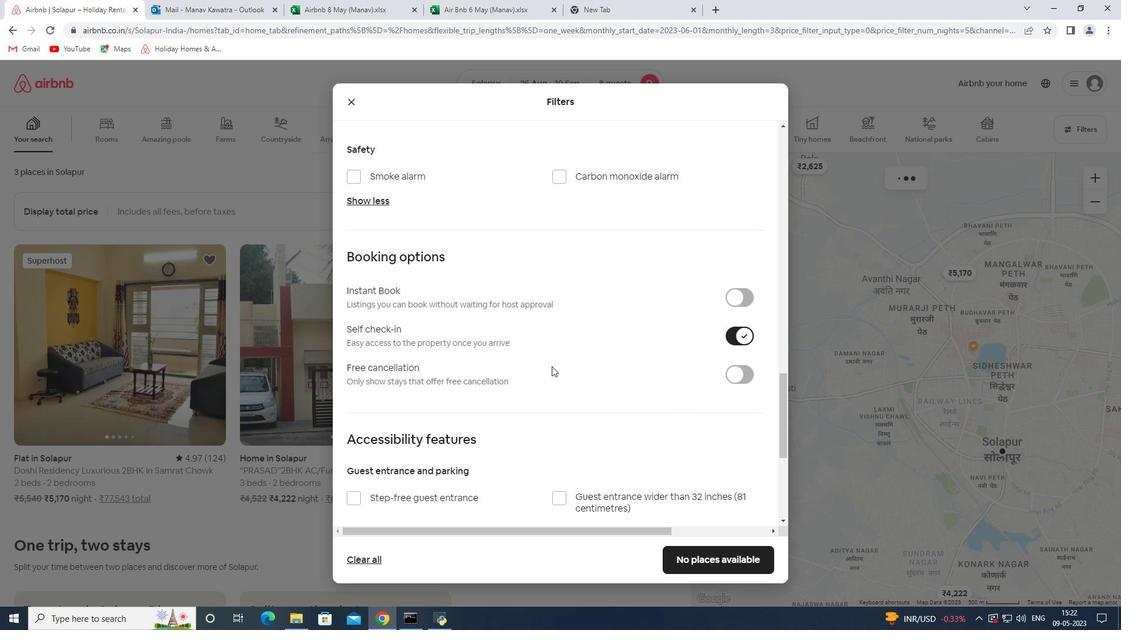 
Action: Mouse scrolled (552, 366) with delta (0, 0)
Screenshot: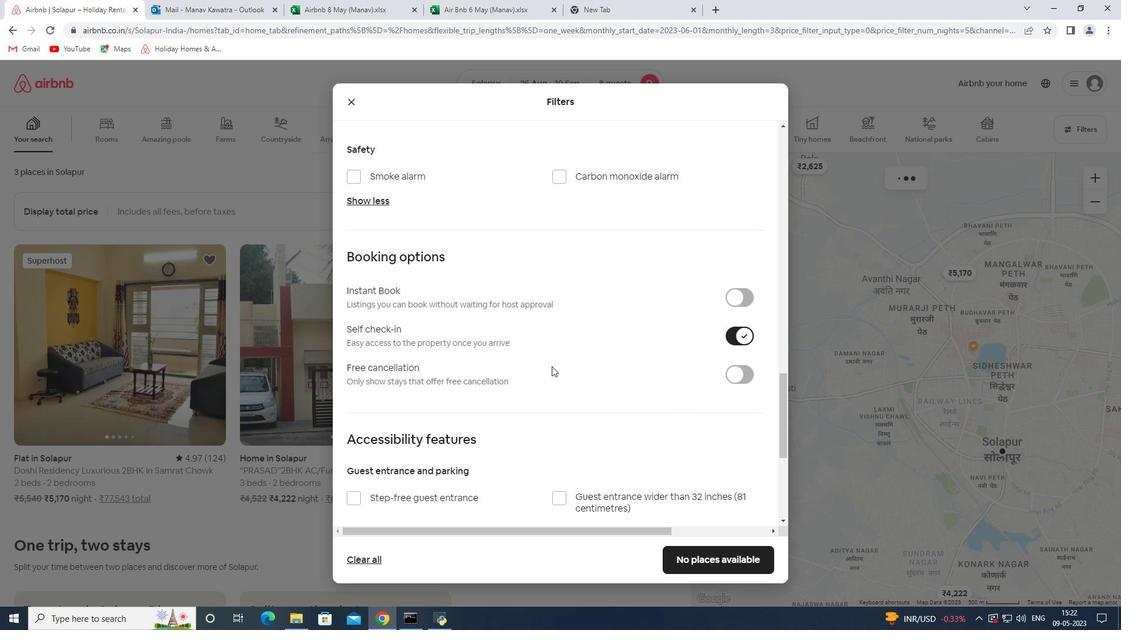 
Action: Mouse scrolled (552, 366) with delta (0, 0)
Screenshot: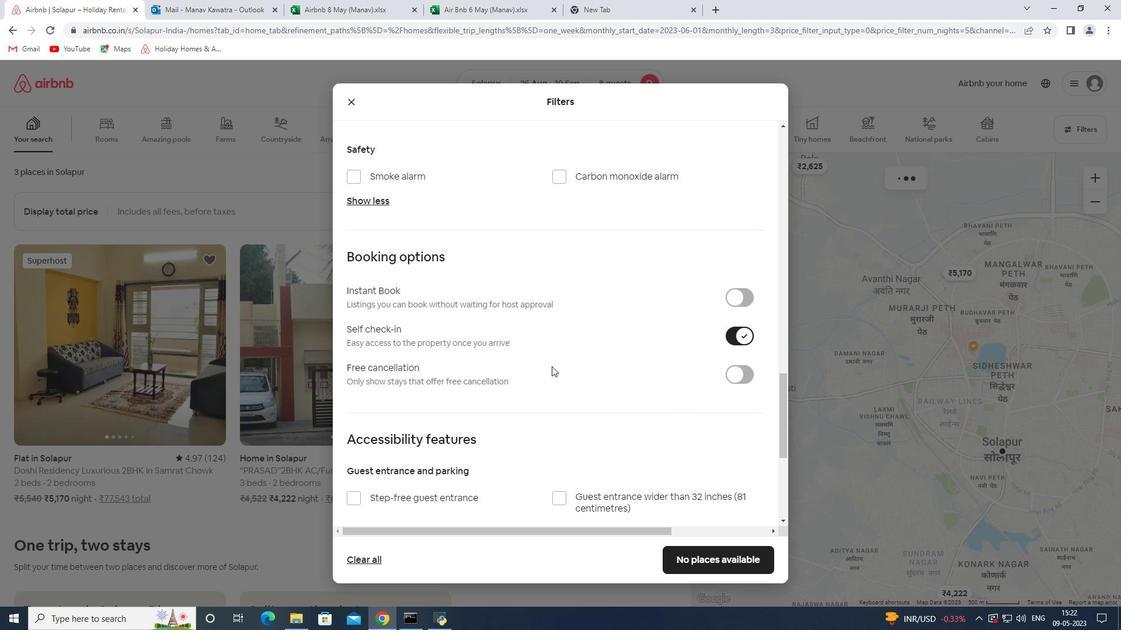 
Action: Mouse scrolled (552, 366) with delta (0, 0)
Screenshot: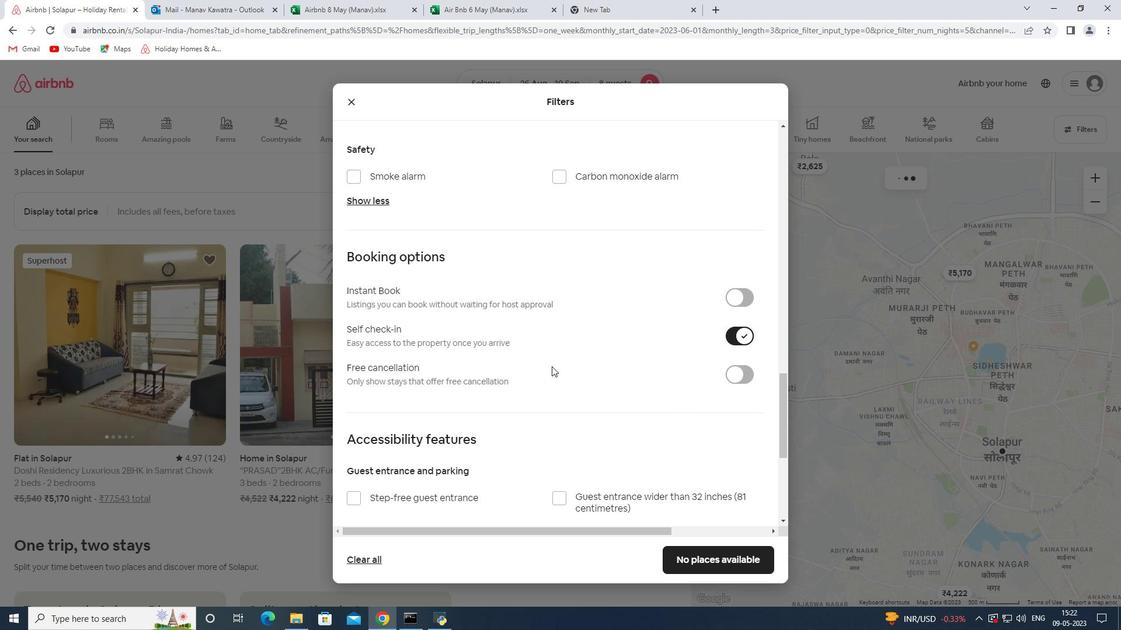 
Action: Mouse moved to (366, 490)
Screenshot: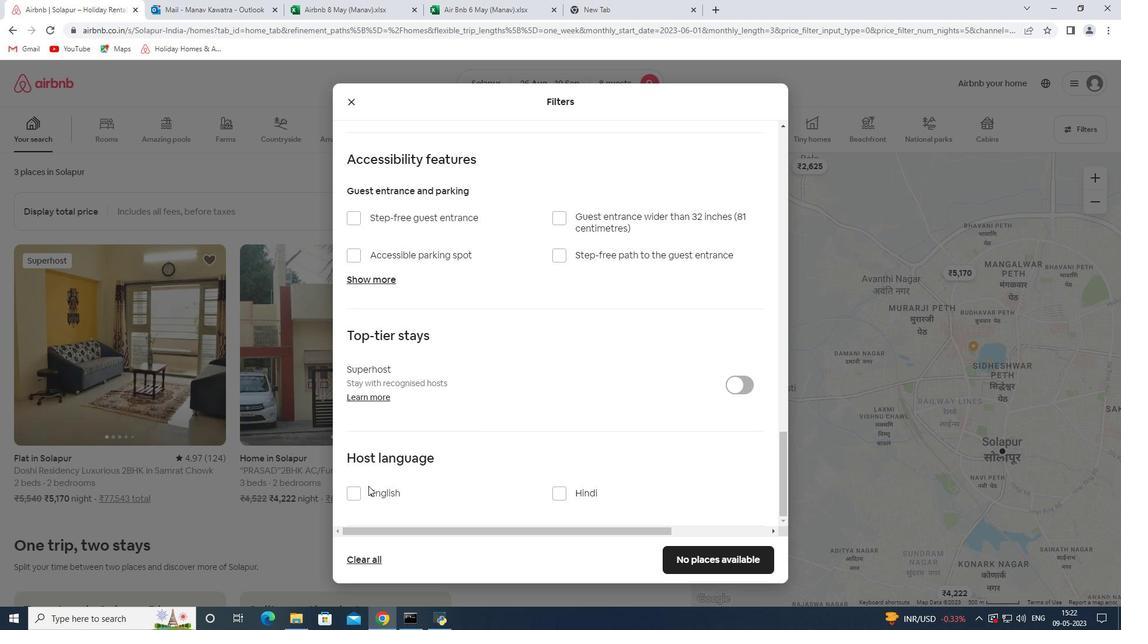 
Action: Mouse pressed left at (366, 490)
Screenshot: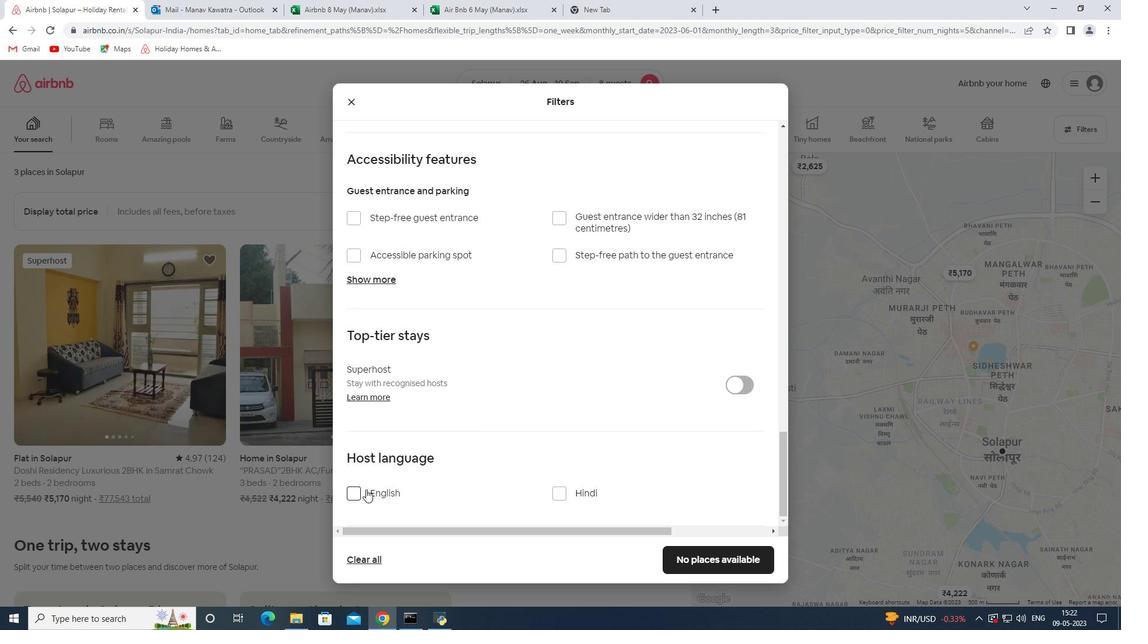
Action: Mouse moved to (699, 556)
Screenshot: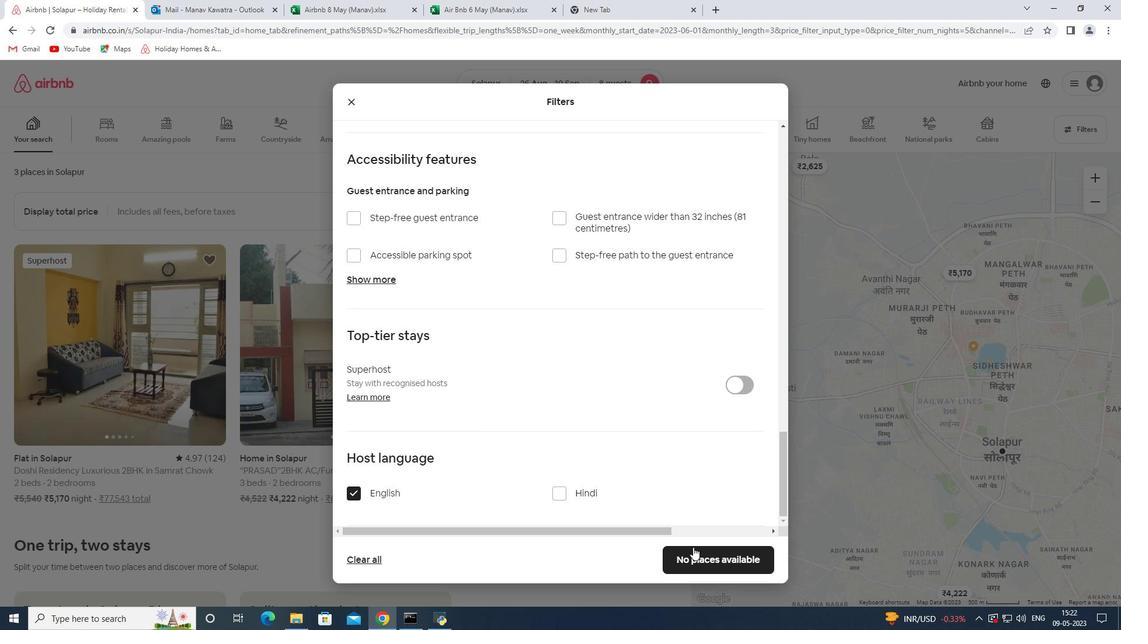 
Action: Mouse pressed left at (699, 556)
Screenshot: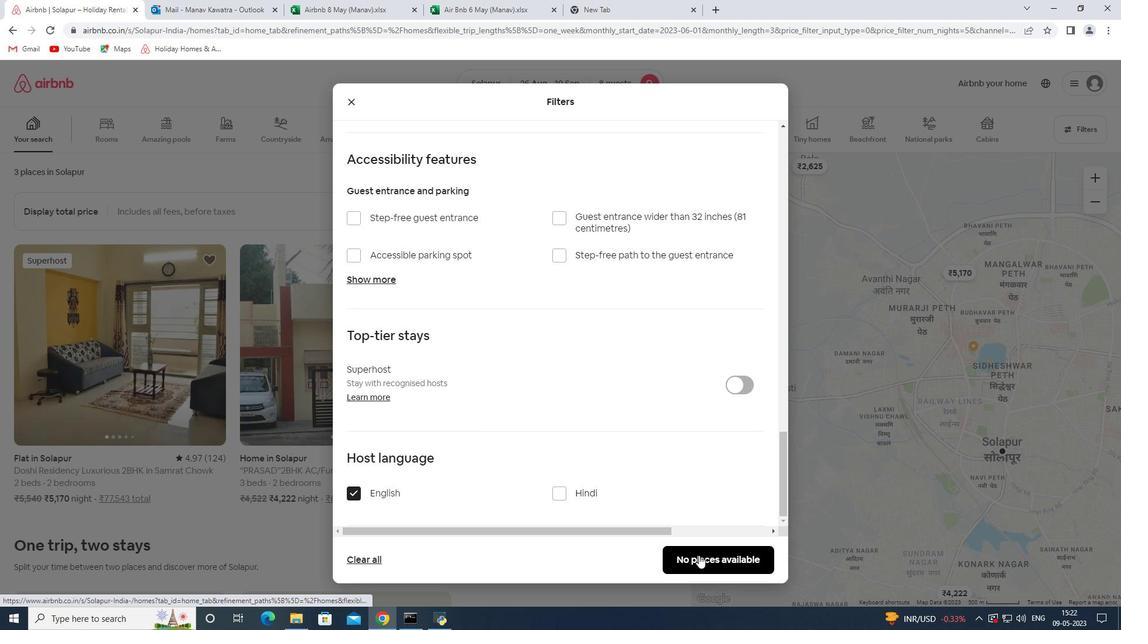 
